 Task: Create a due date automation trigger when advanced on, 2 days before a card is due add dates starting in less than 1 working days at 11:00 AM.
Action: Mouse moved to (1182, 356)
Screenshot: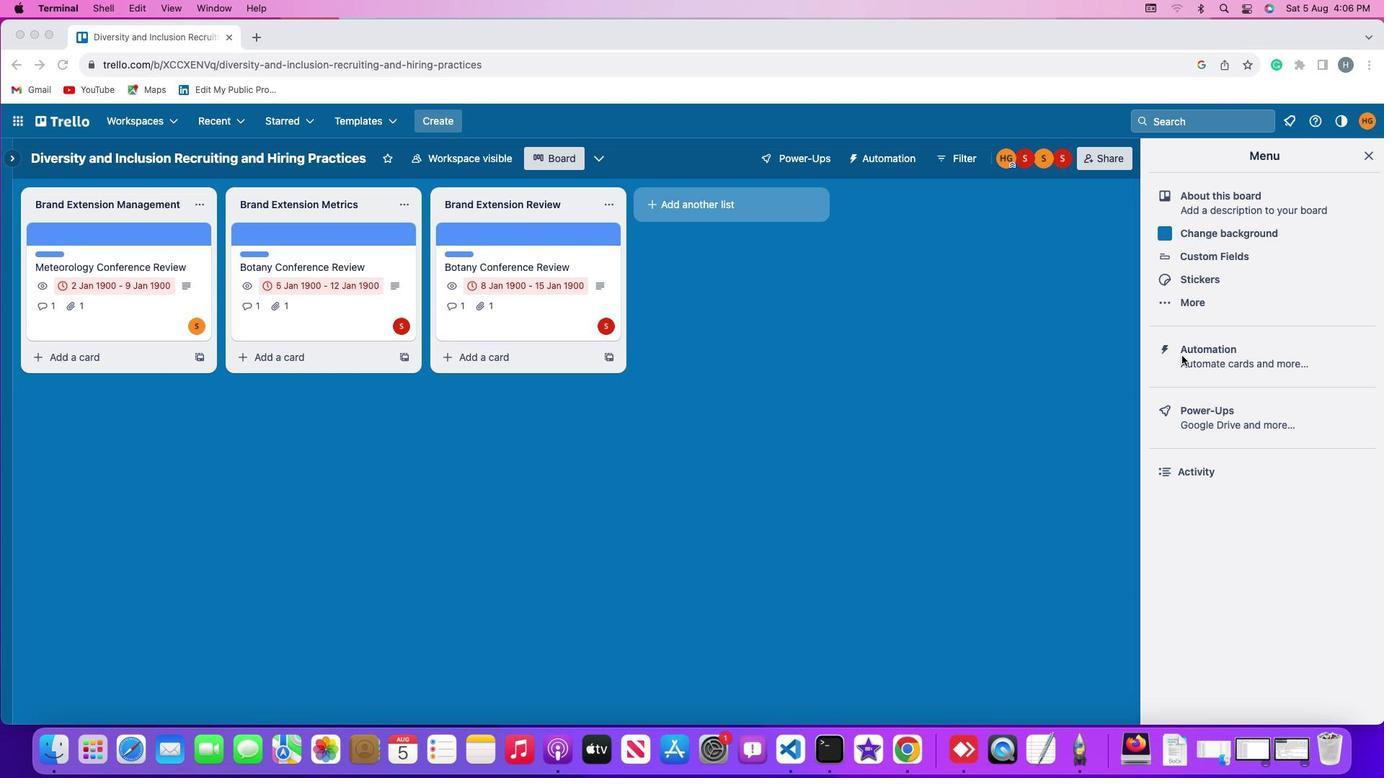 
Action: Mouse pressed left at (1182, 356)
Screenshot: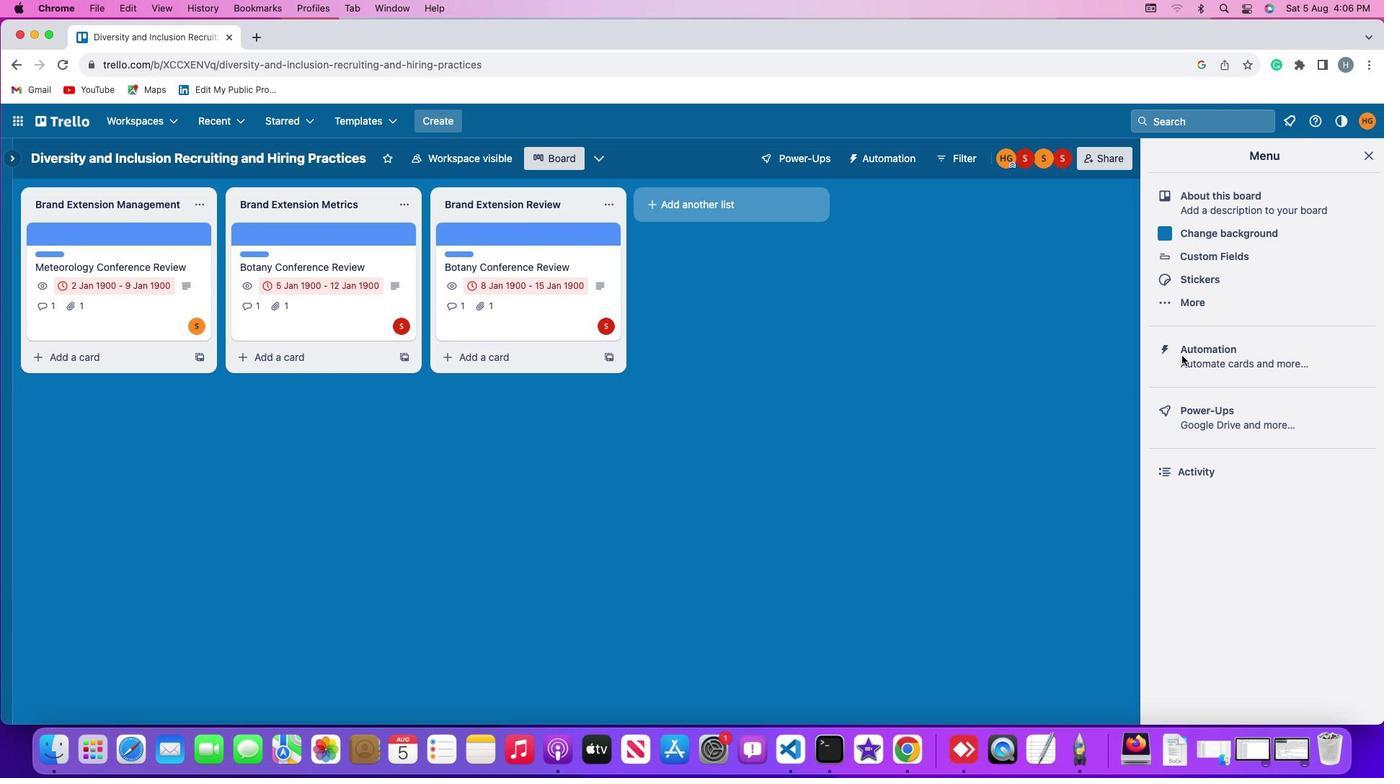 
Action: Mouse pressed left at (1182, 356)
Screenshot: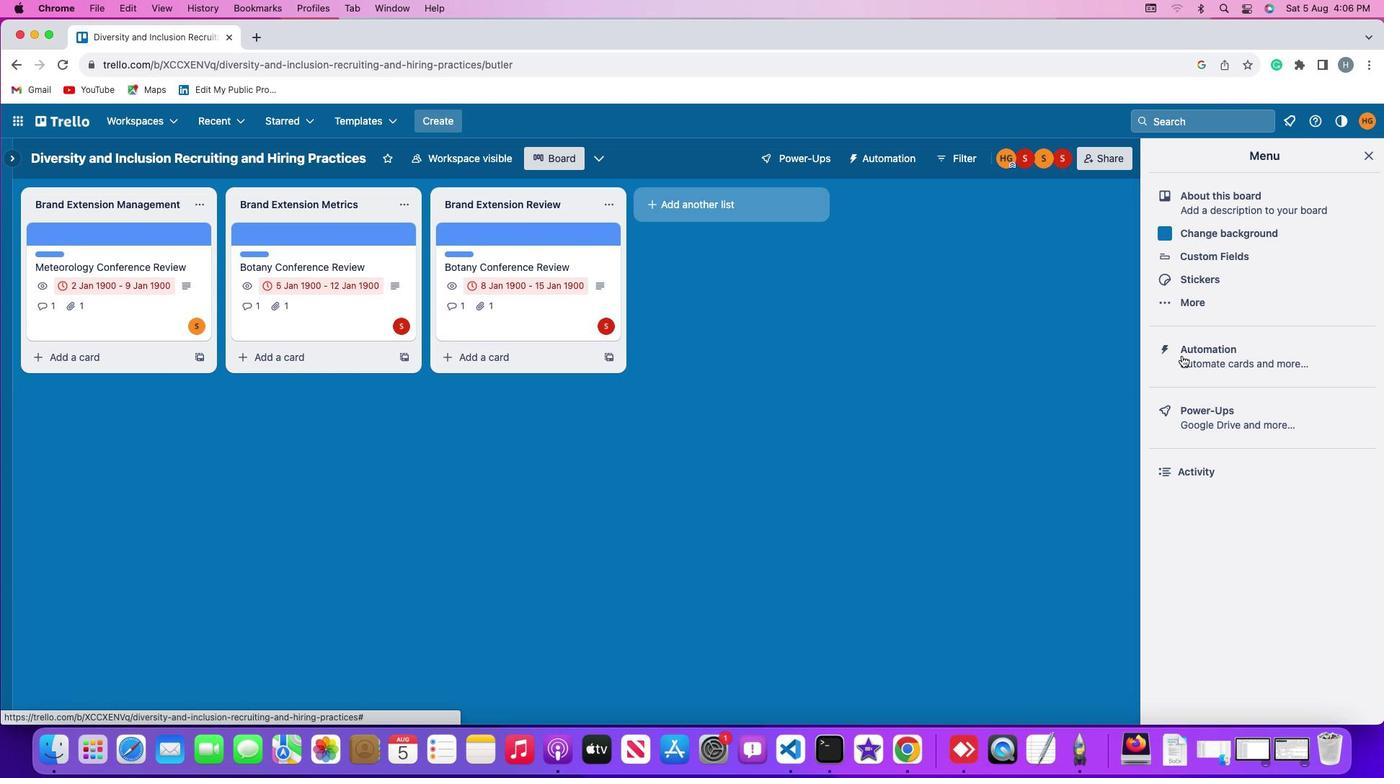 
Action: Mouse moved to (93, 335)
Screenshot: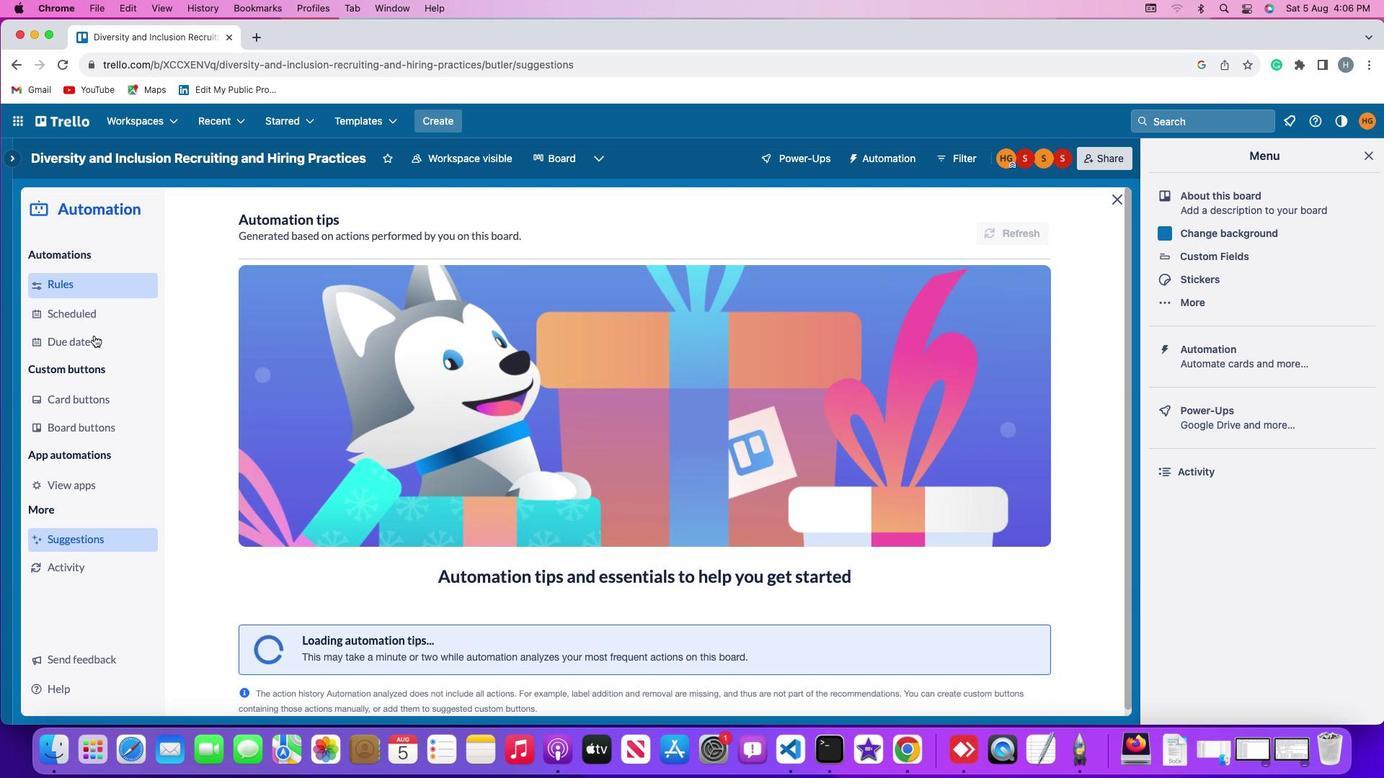 
Action: Mouse pressed left at (93, 335)
Screenshot: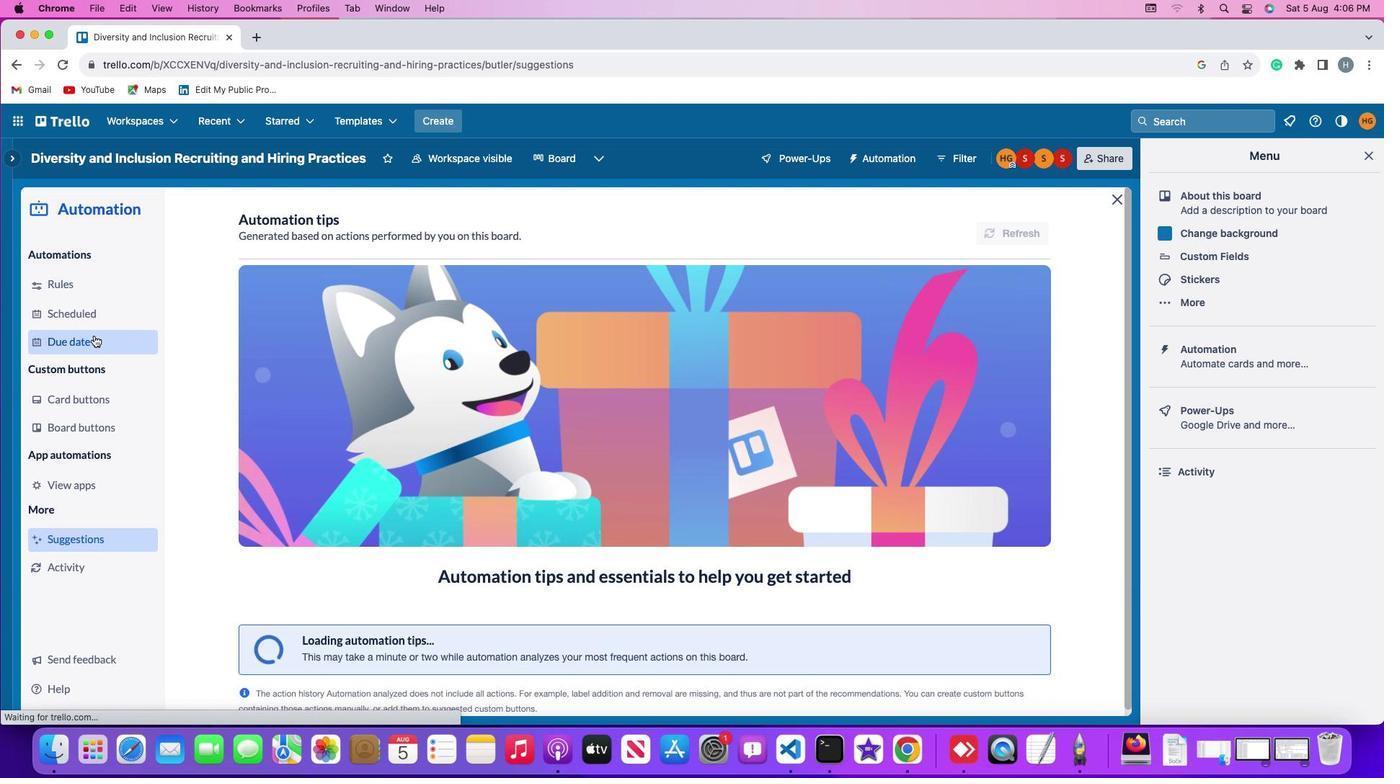 
Action: Mouse moved to (951, 224)
Screenshot: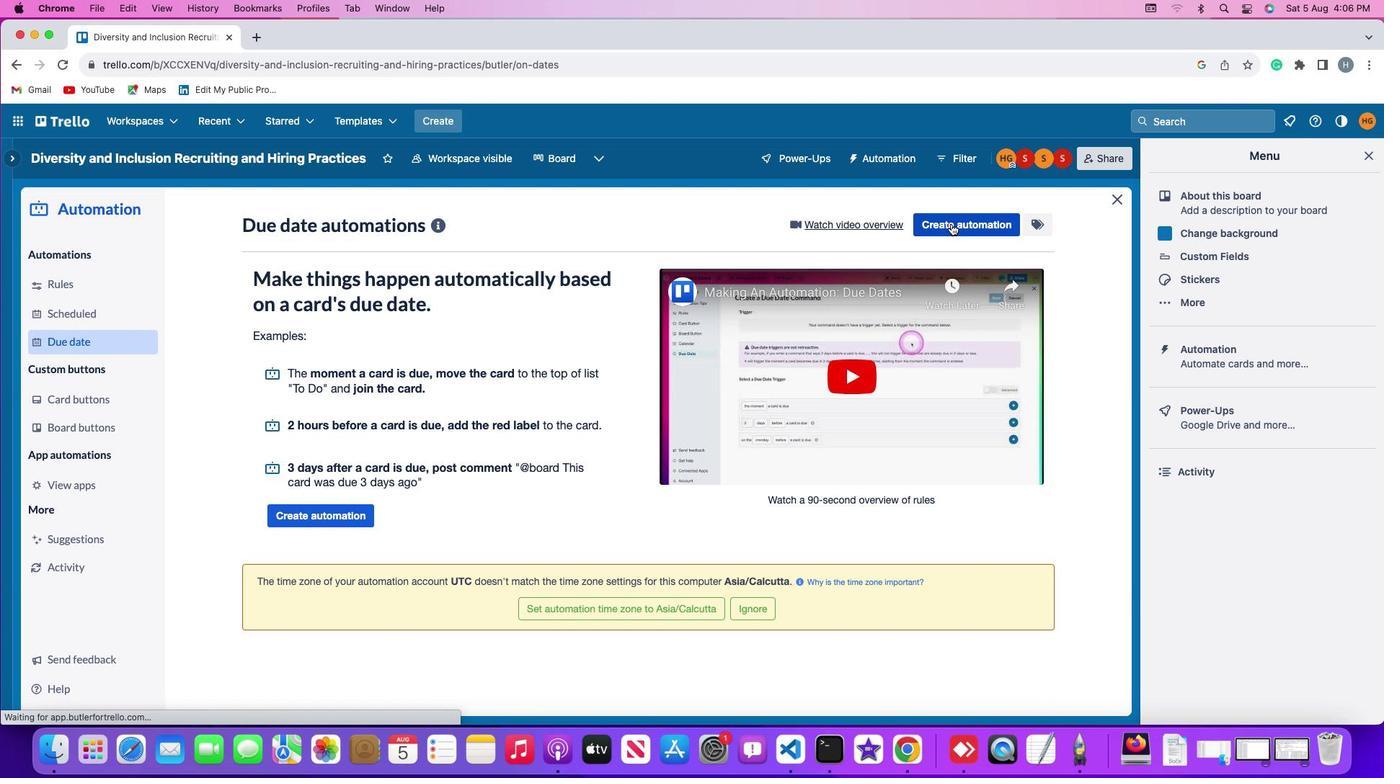 
Action: Mouse pressed left at (951, 224)
Screenshot: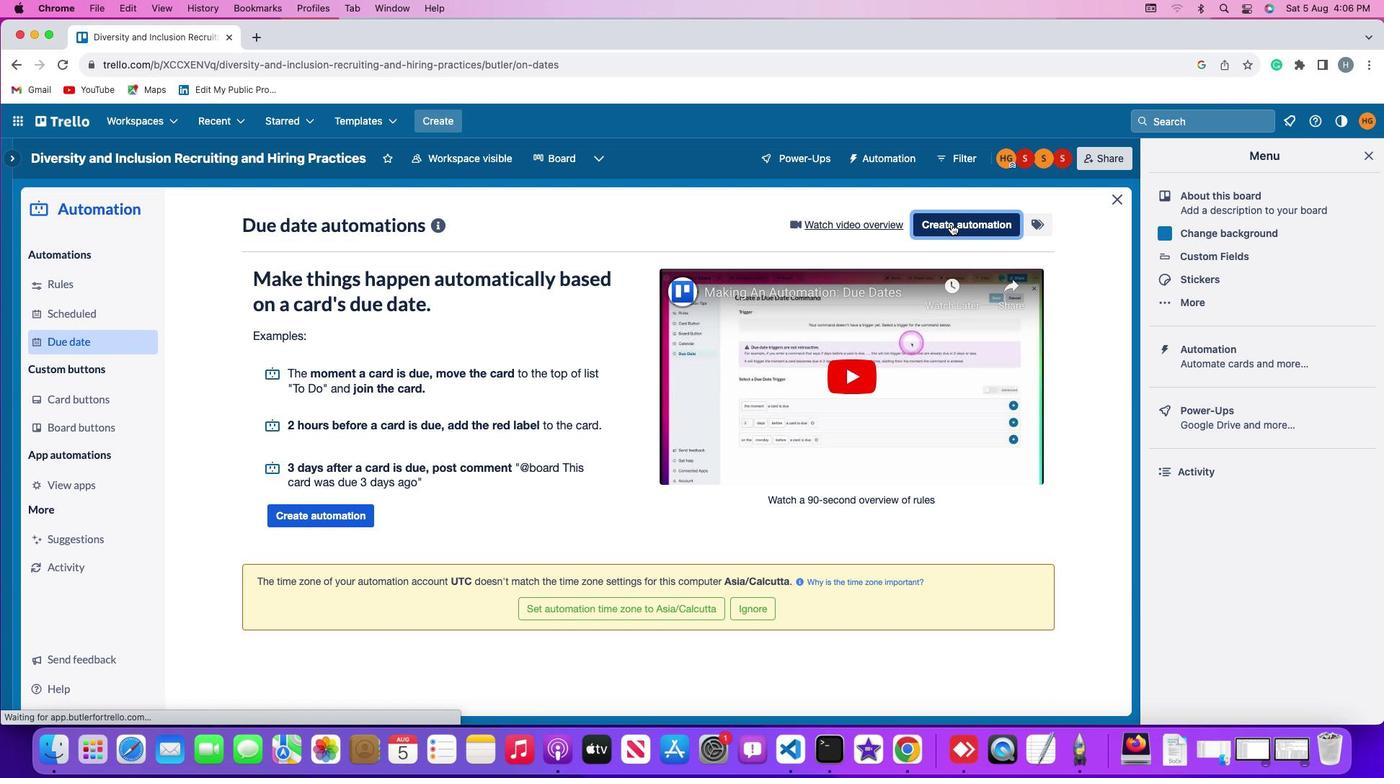 
Action: Mouse moved to (720, 358)
Screenshot: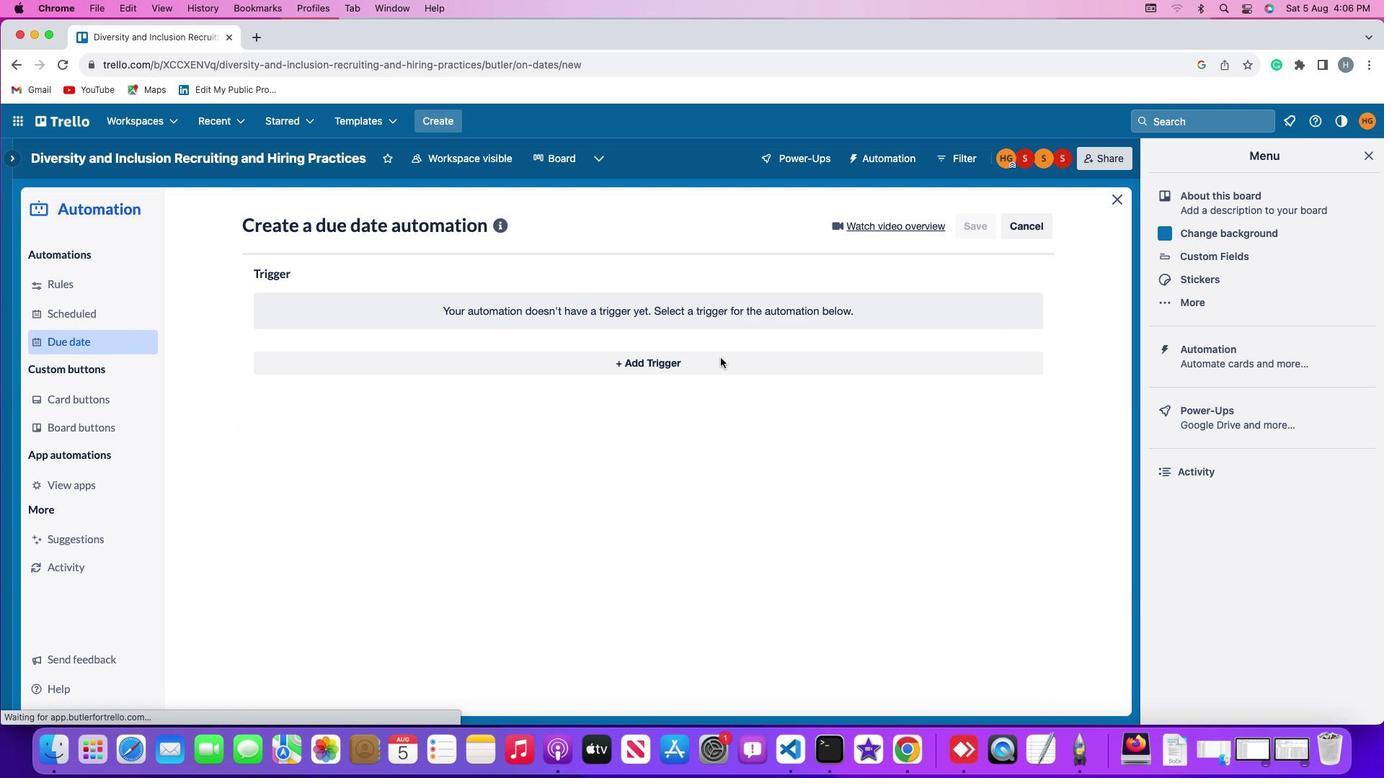 
Action: Mouse pressed left at (720, 358)
Screenshot: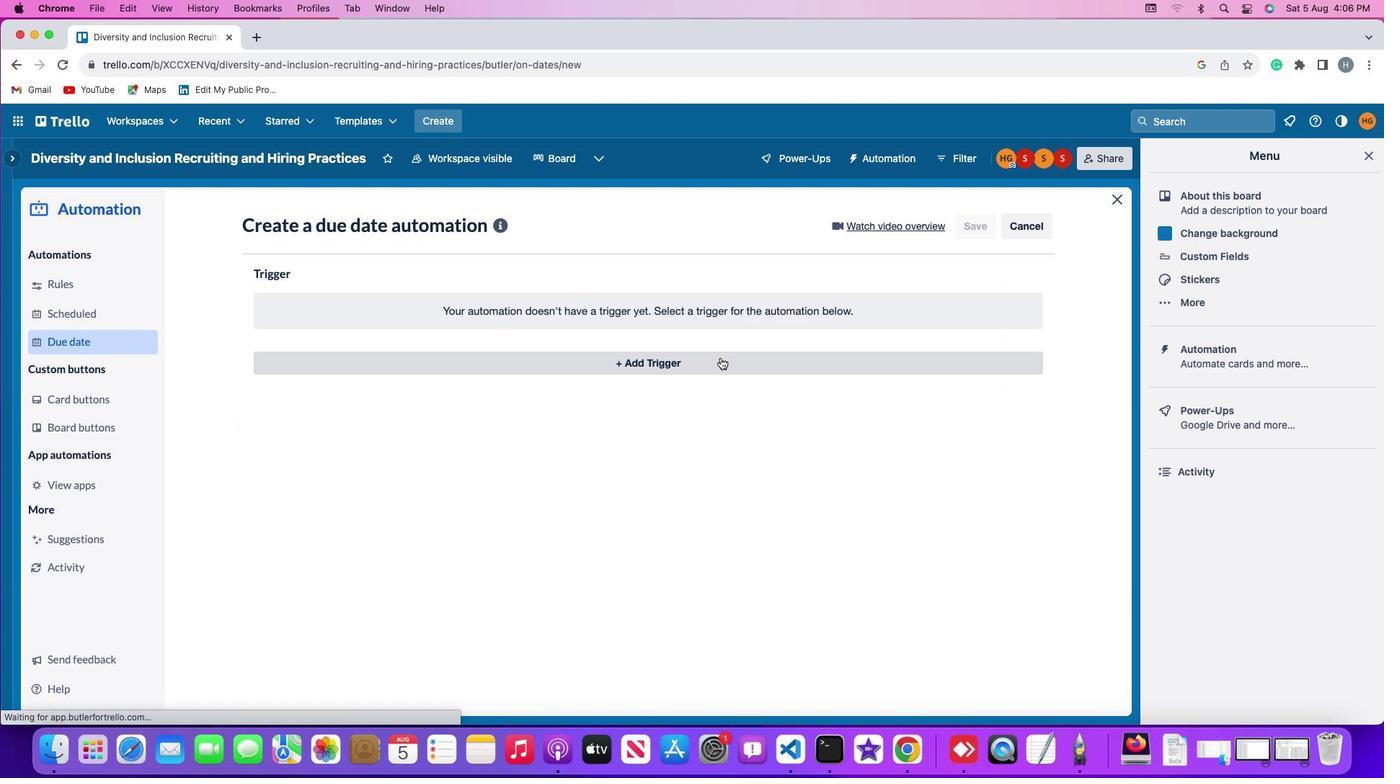 
Action: Mouse moved to (285, 585)
Screenshot: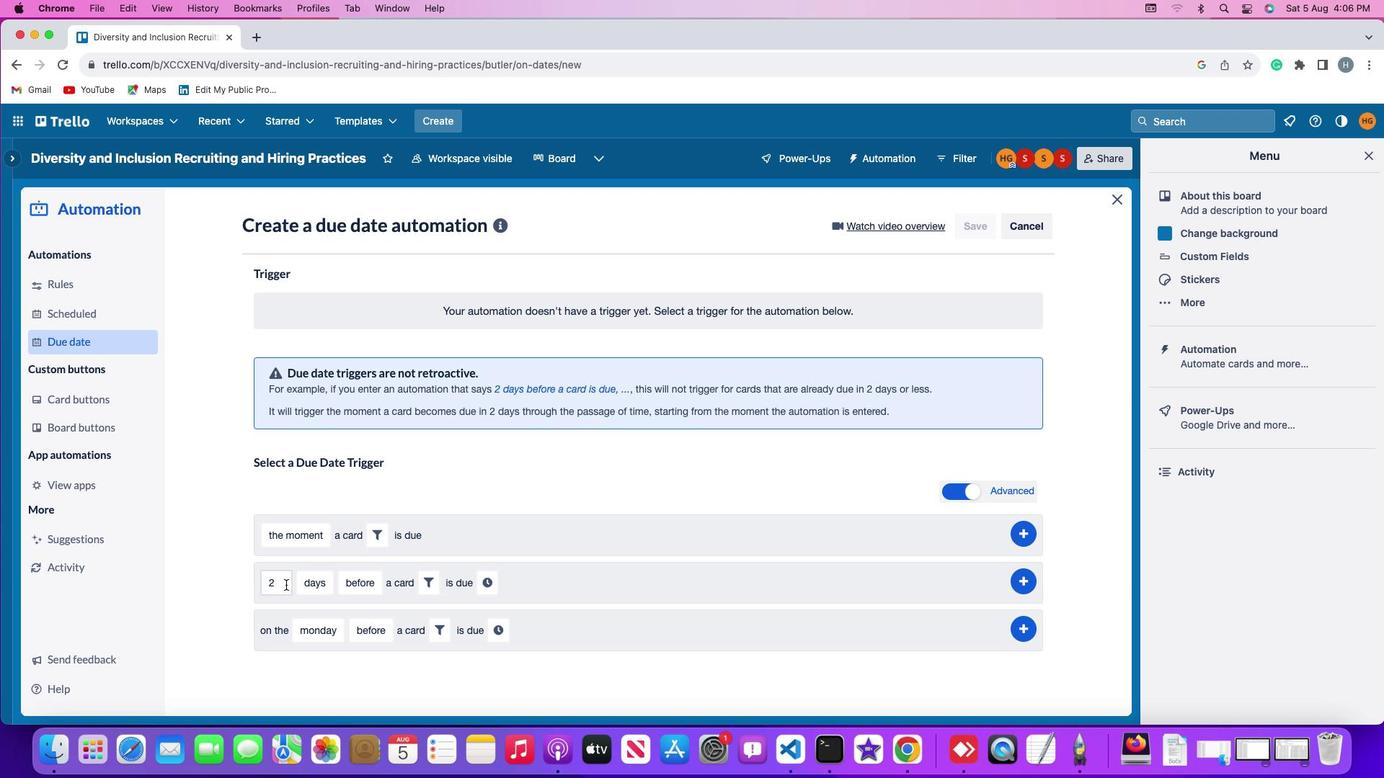 
Action: Mouse pressed left at (285, 585)
Screenshot: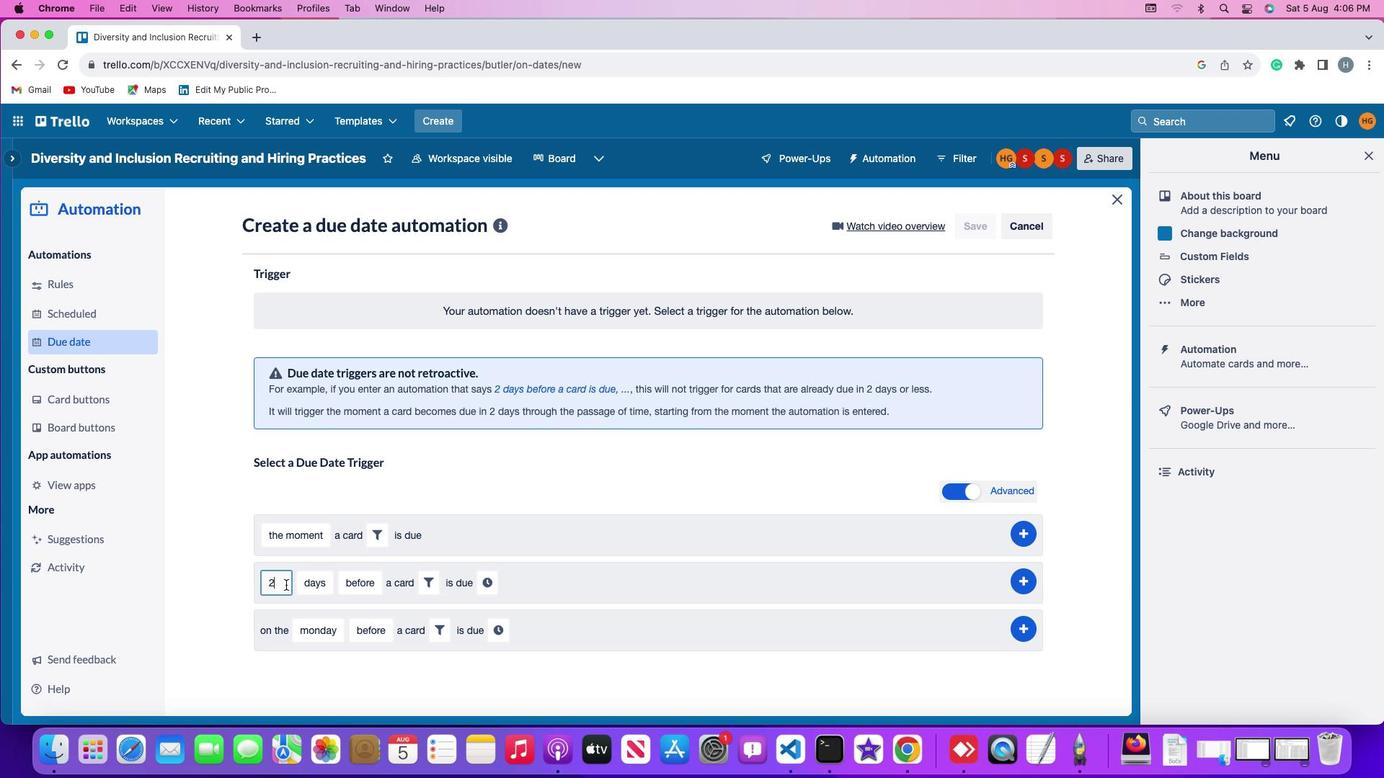 
Action: Key pressed Key.backspace'2'
Screenshot: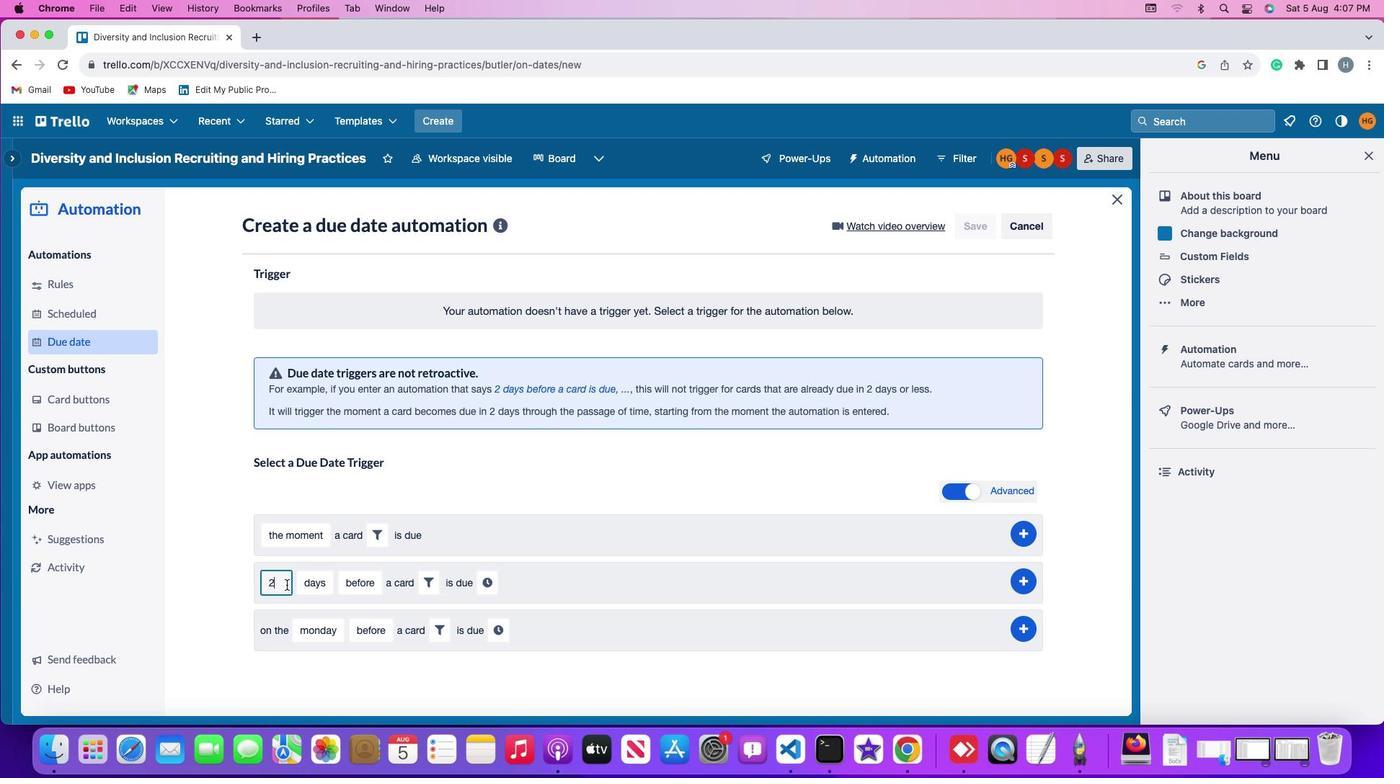 
Action: Mouse moved to (315, 583)
Screenshot: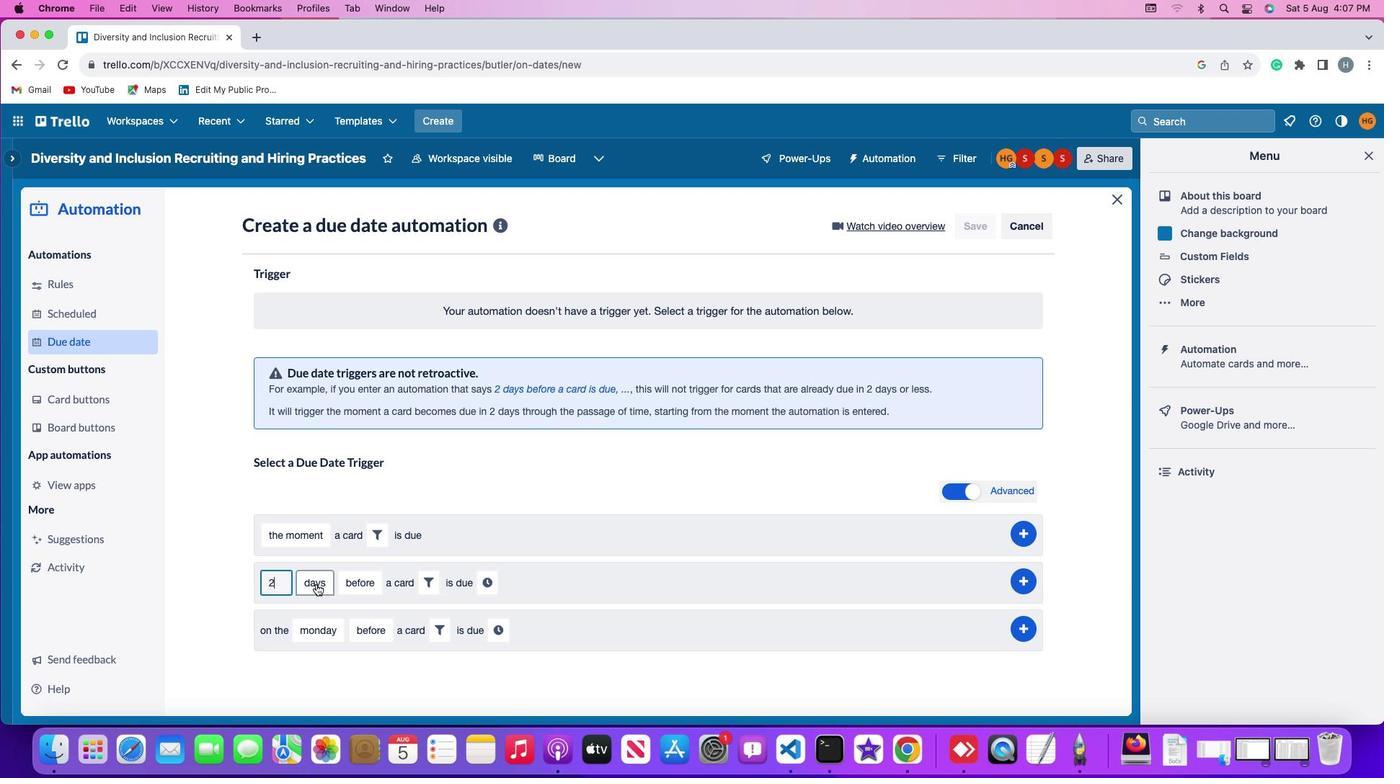 
Action: Mouse pressed left at (315, 583)
Screenshot: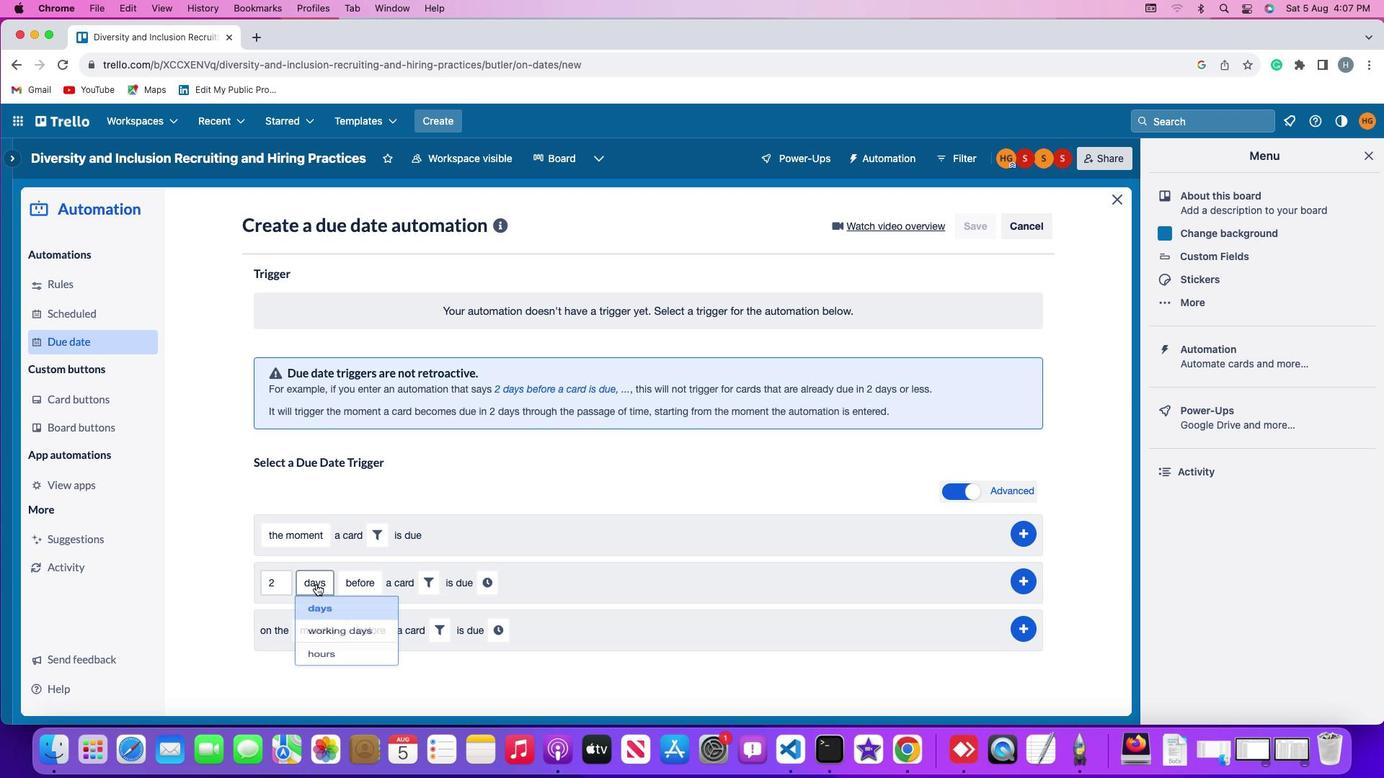 
Action: Mouse moved to (326, 610)
Screenshot: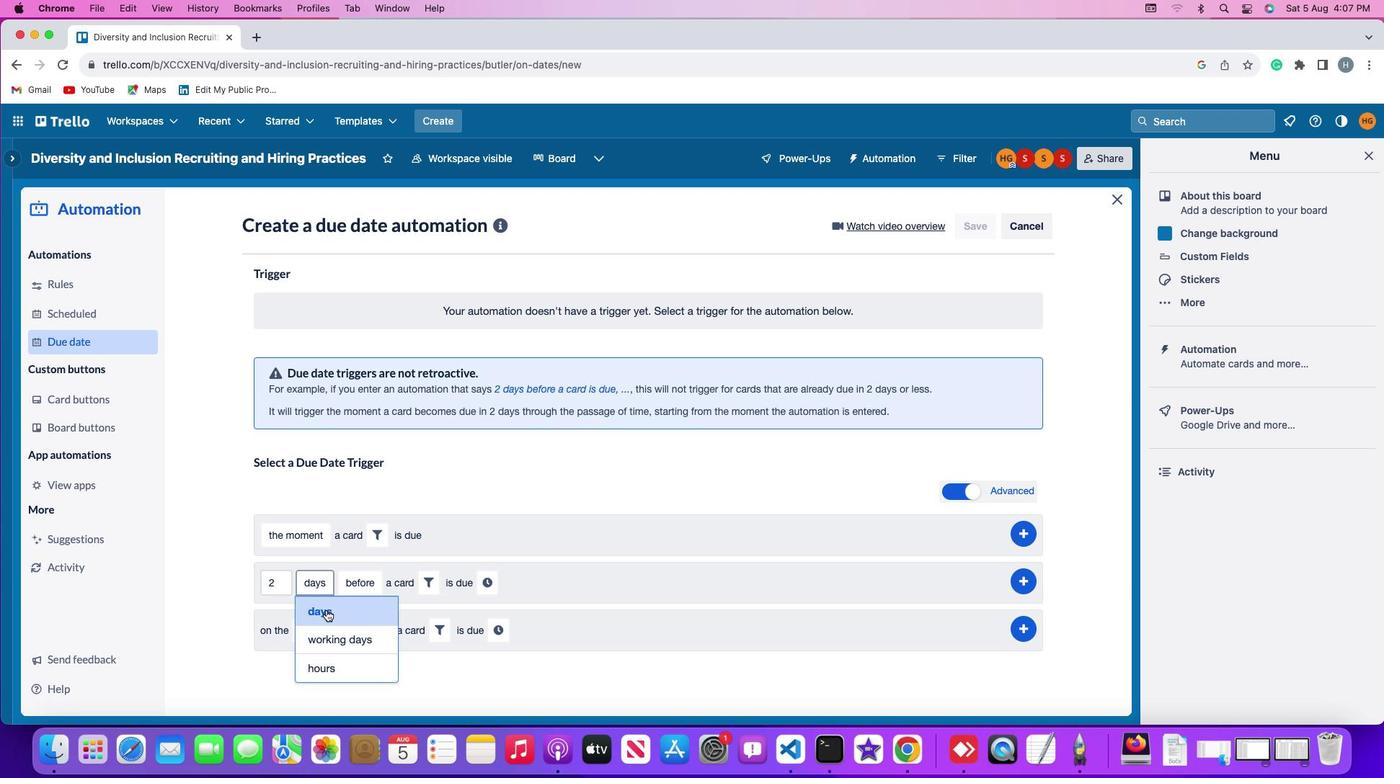 
Action: Mouse pressed left at (326, 610)
Screenshot: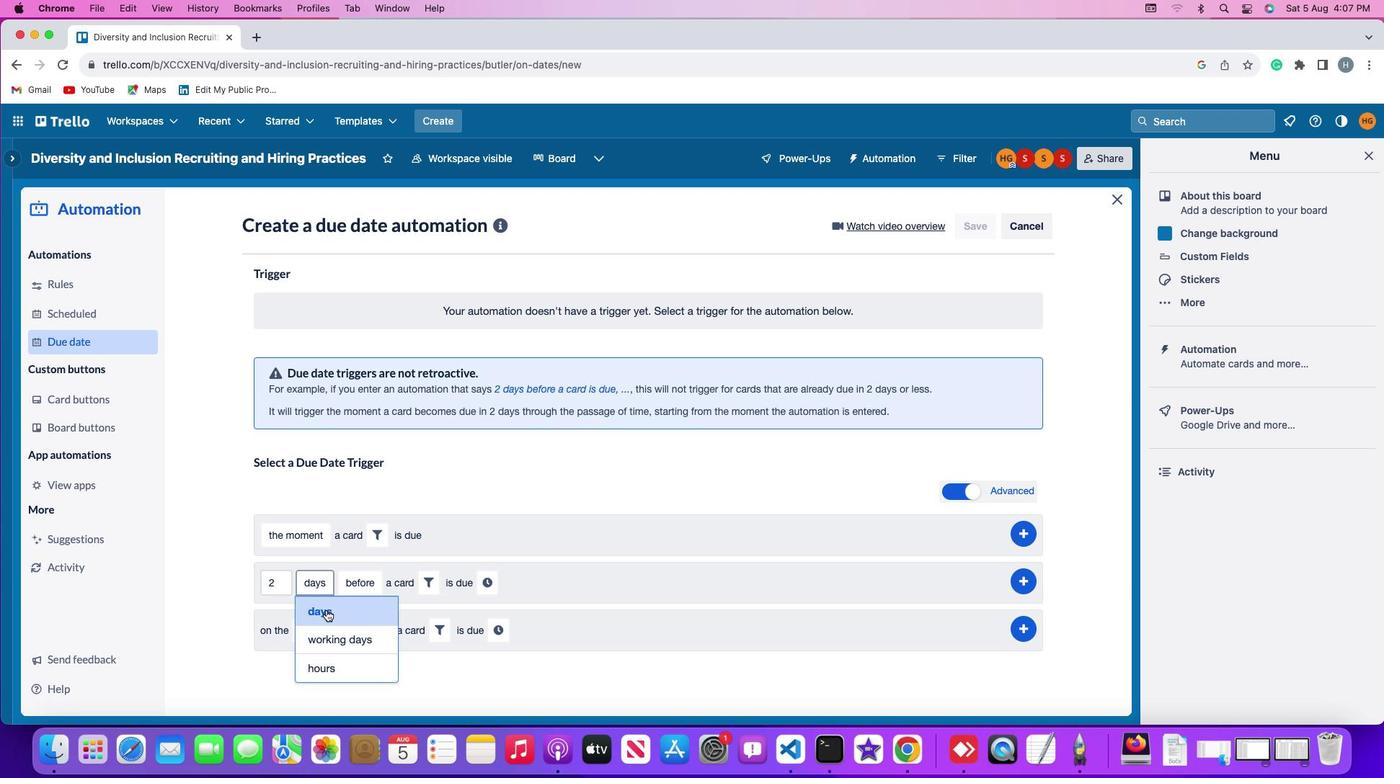 
Action: Mouse moved to (369, 578)
Screenshot: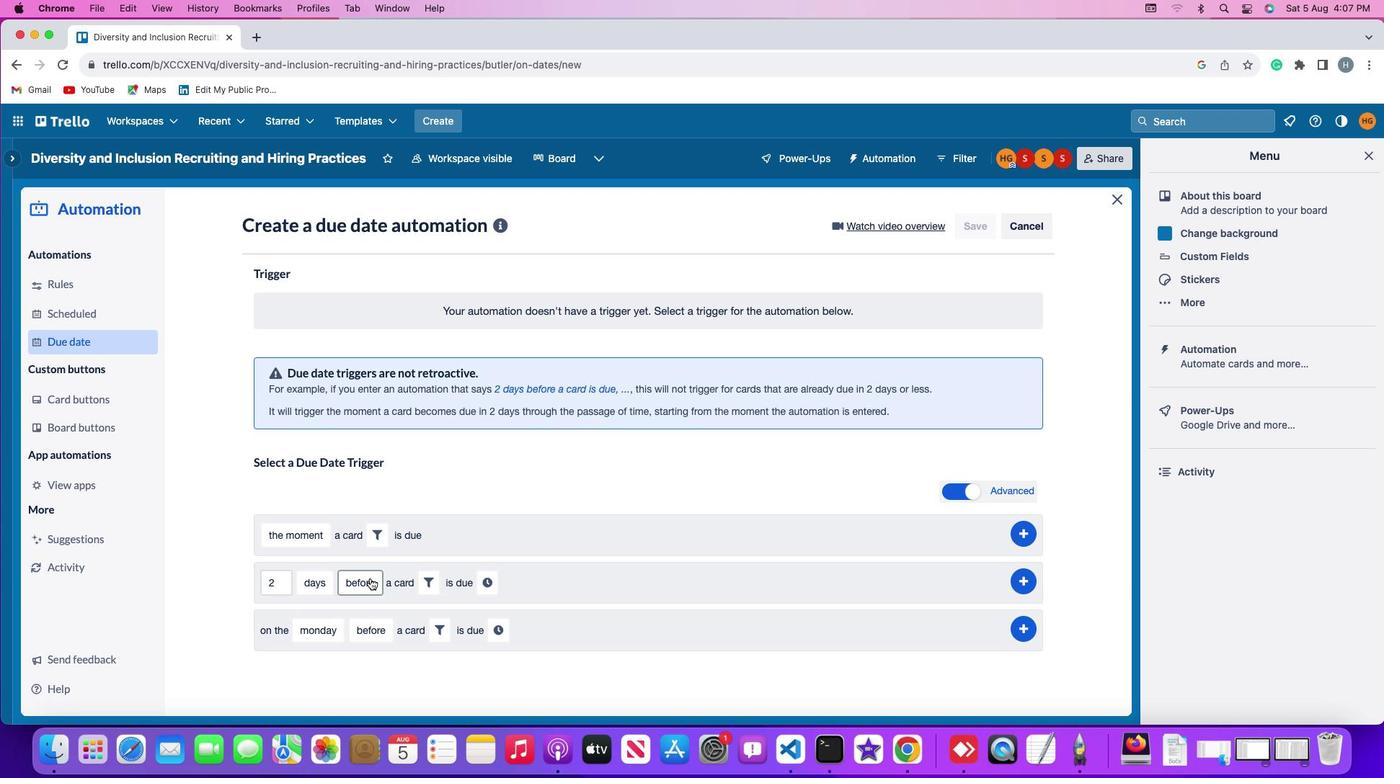 
Action: Mouse pressed left at (369, 578)
Screenshot: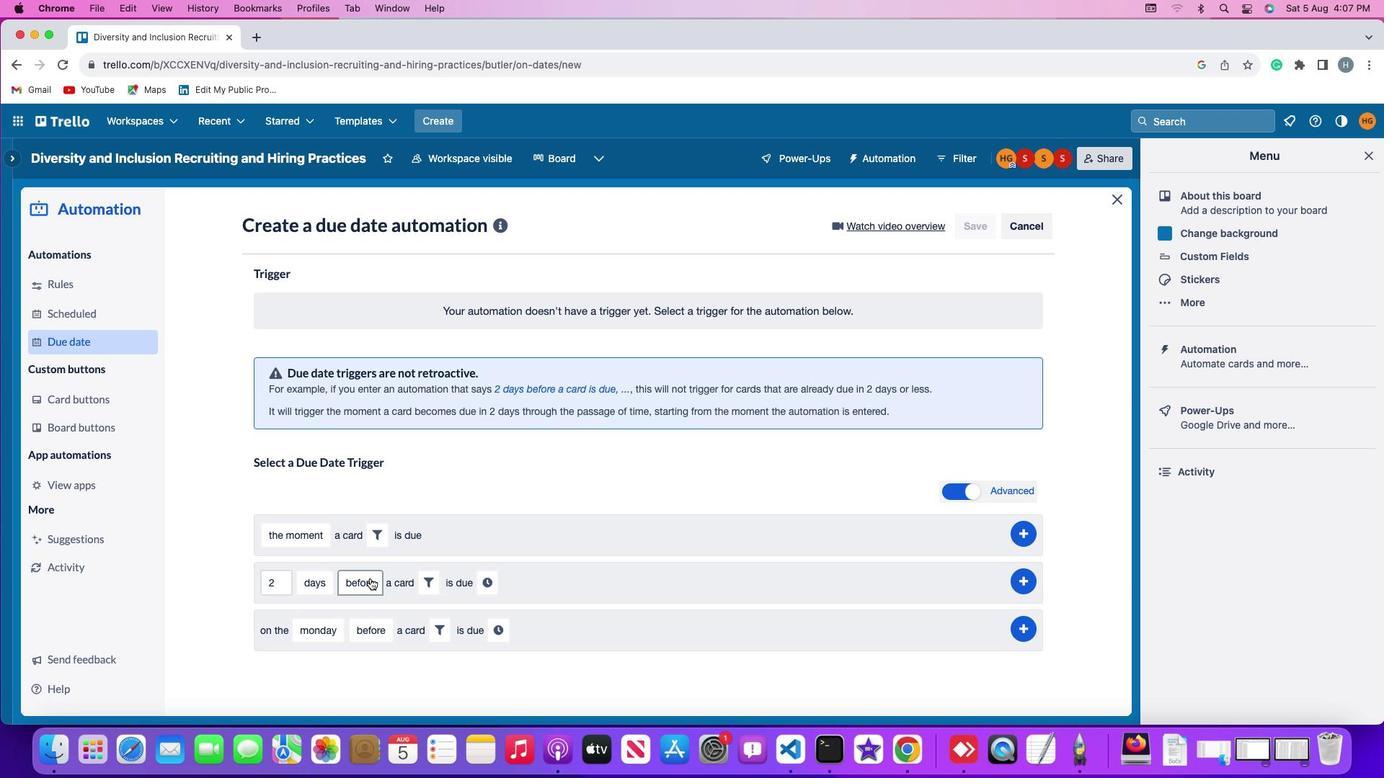 
Action: Mouse moved to (372, 608)
Screenshot: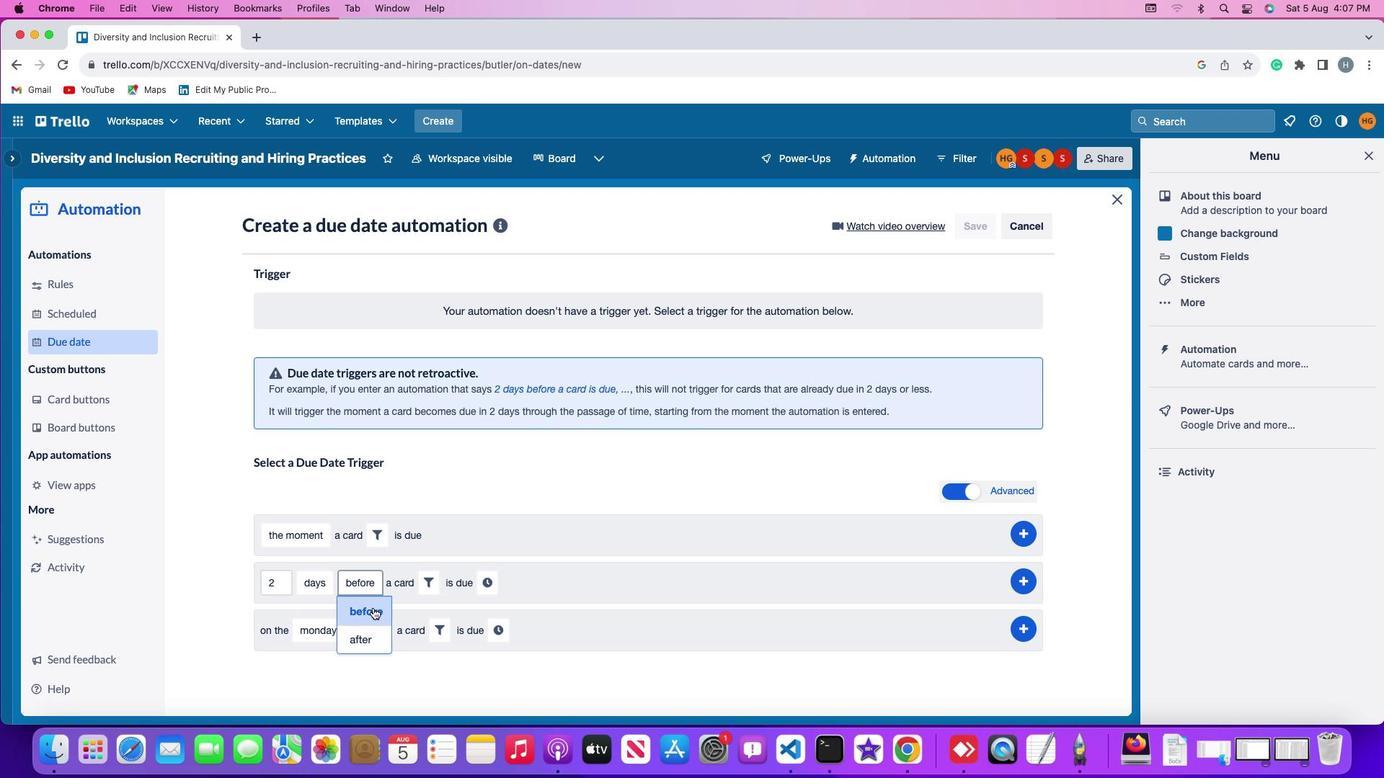 
Action: Mouse pressed left at (372, 608)
Screenshot: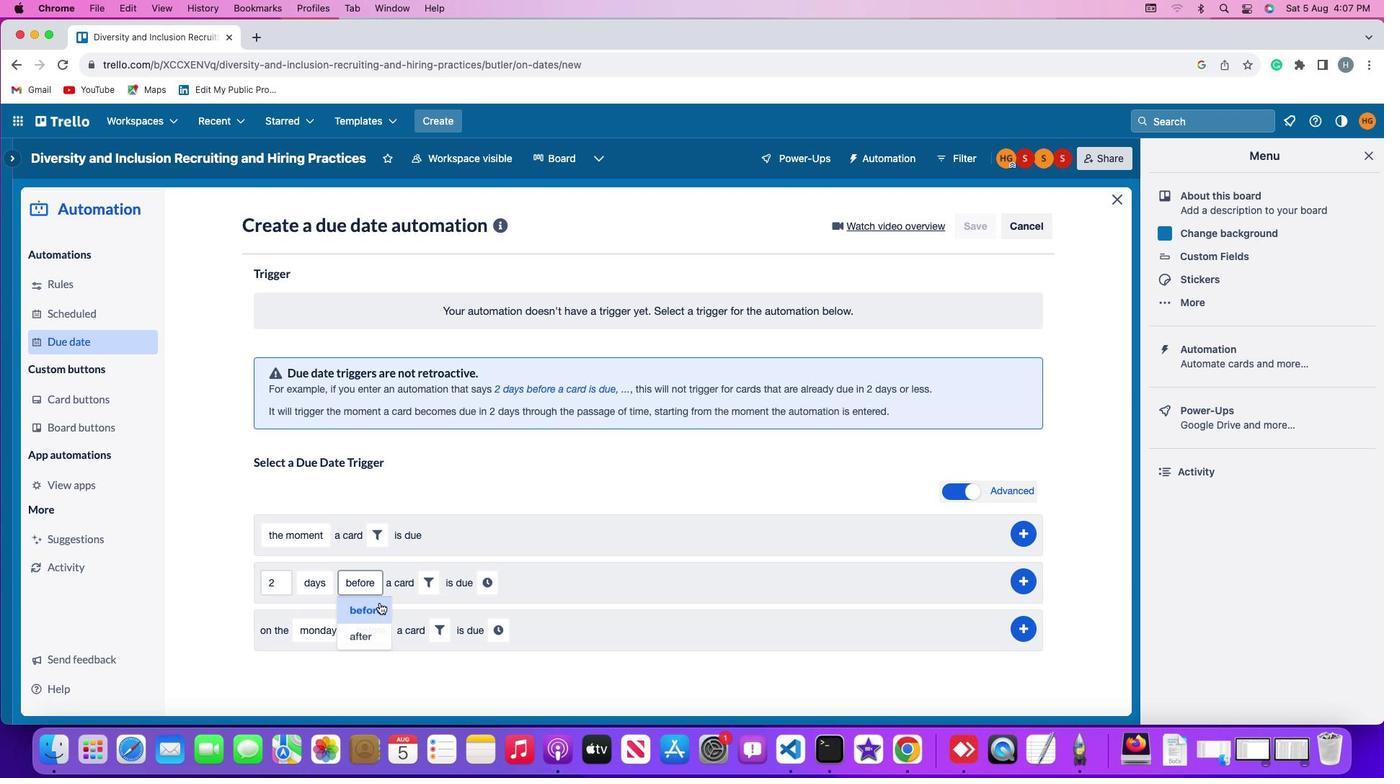 
Action: Mouse moved to (423, 582)
Screenshot: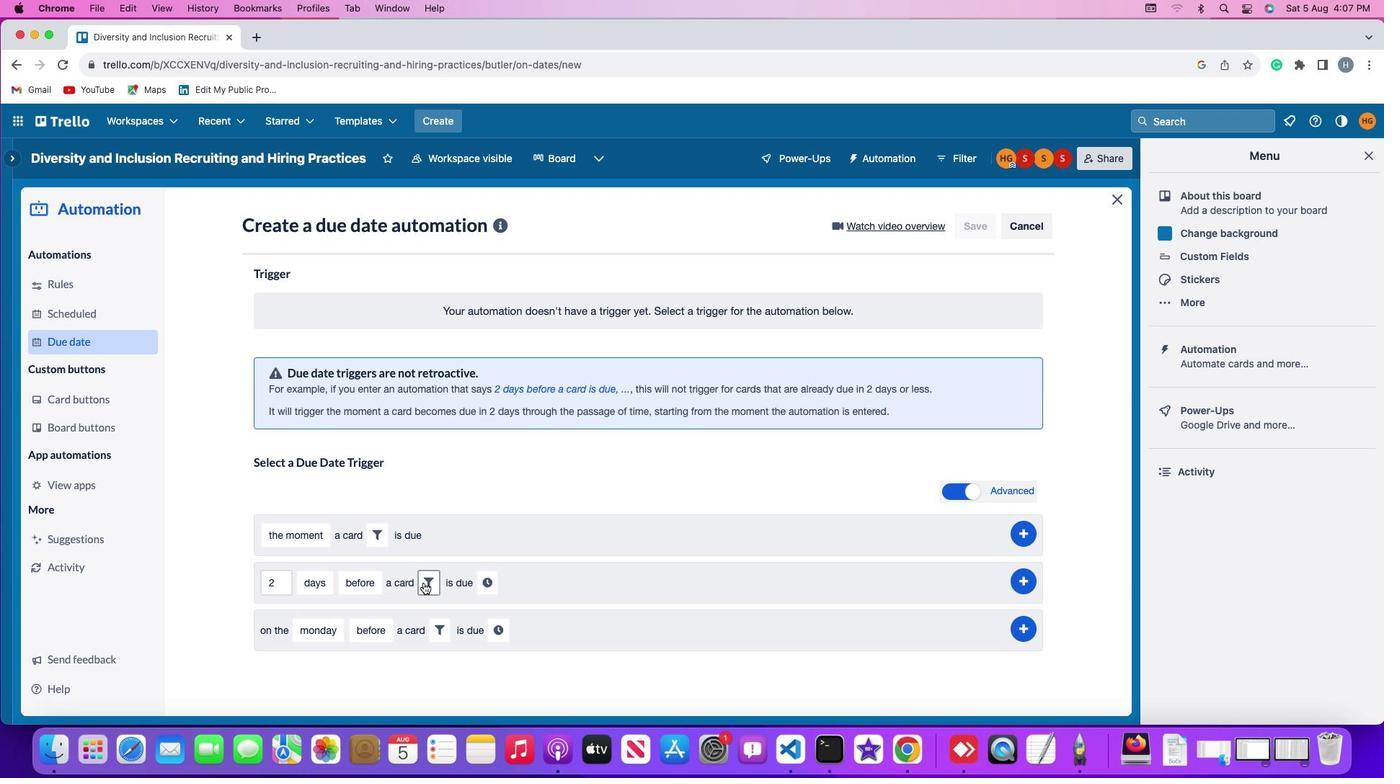 
Action: Mouse pressed left at (423, 582)
Screenshot: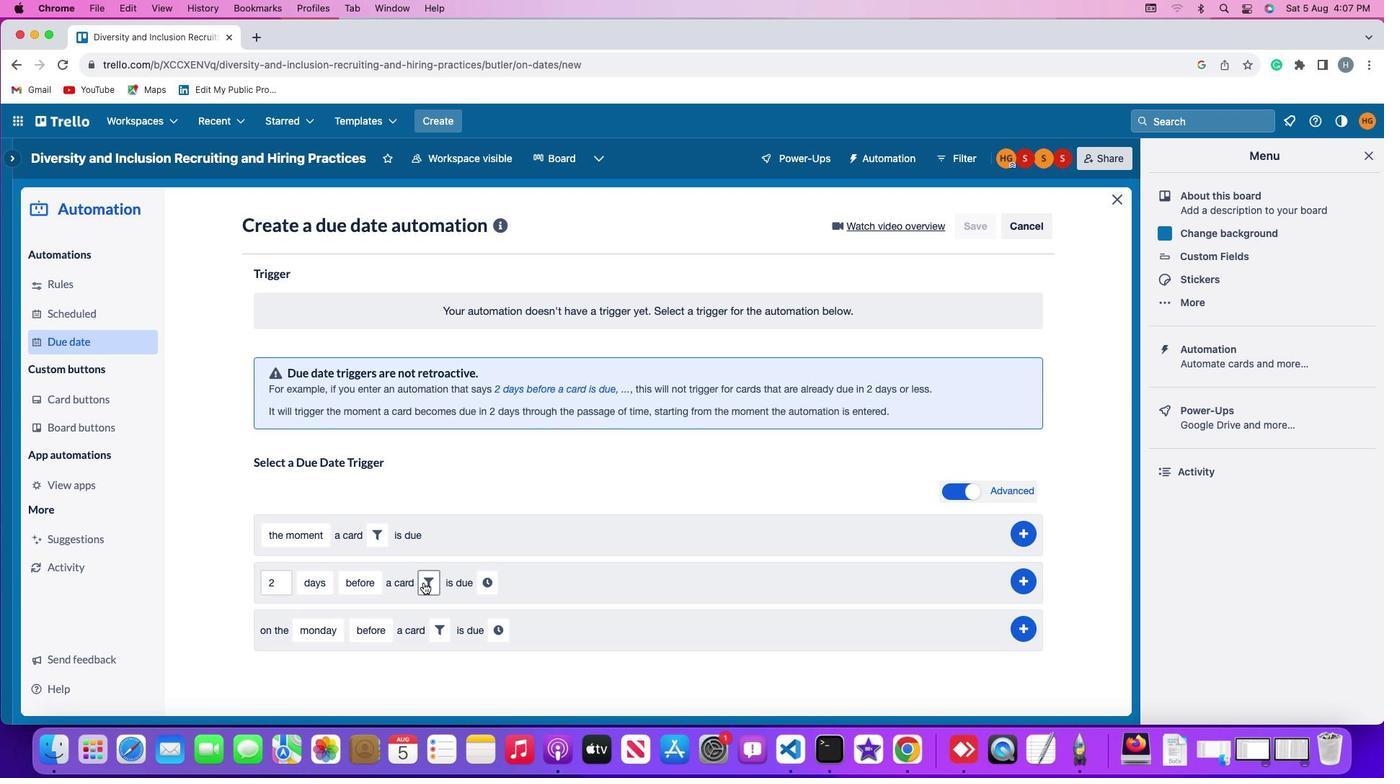 
Action: Mouse moved to (507, 629)
Screenshot: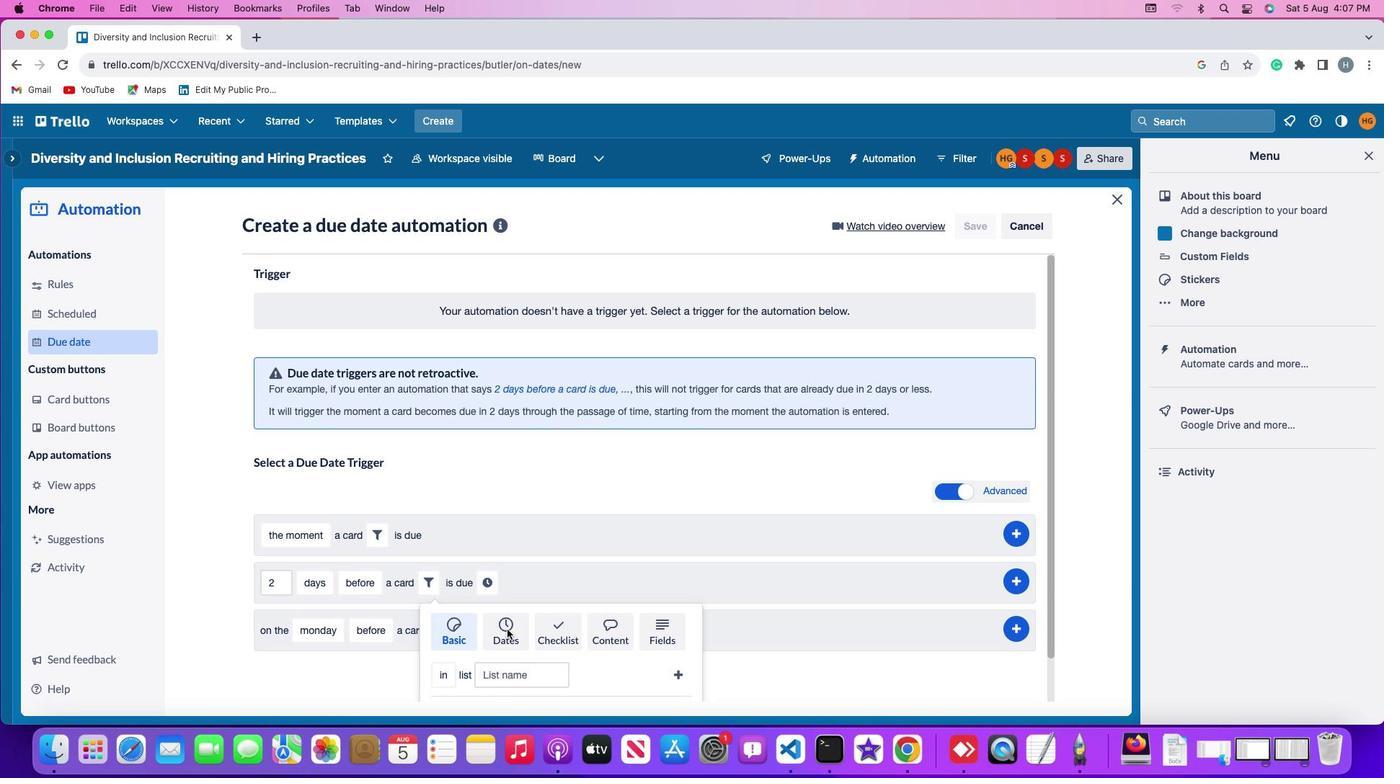 
Action: Mouse pressed left at (507, 629)
Screenshot: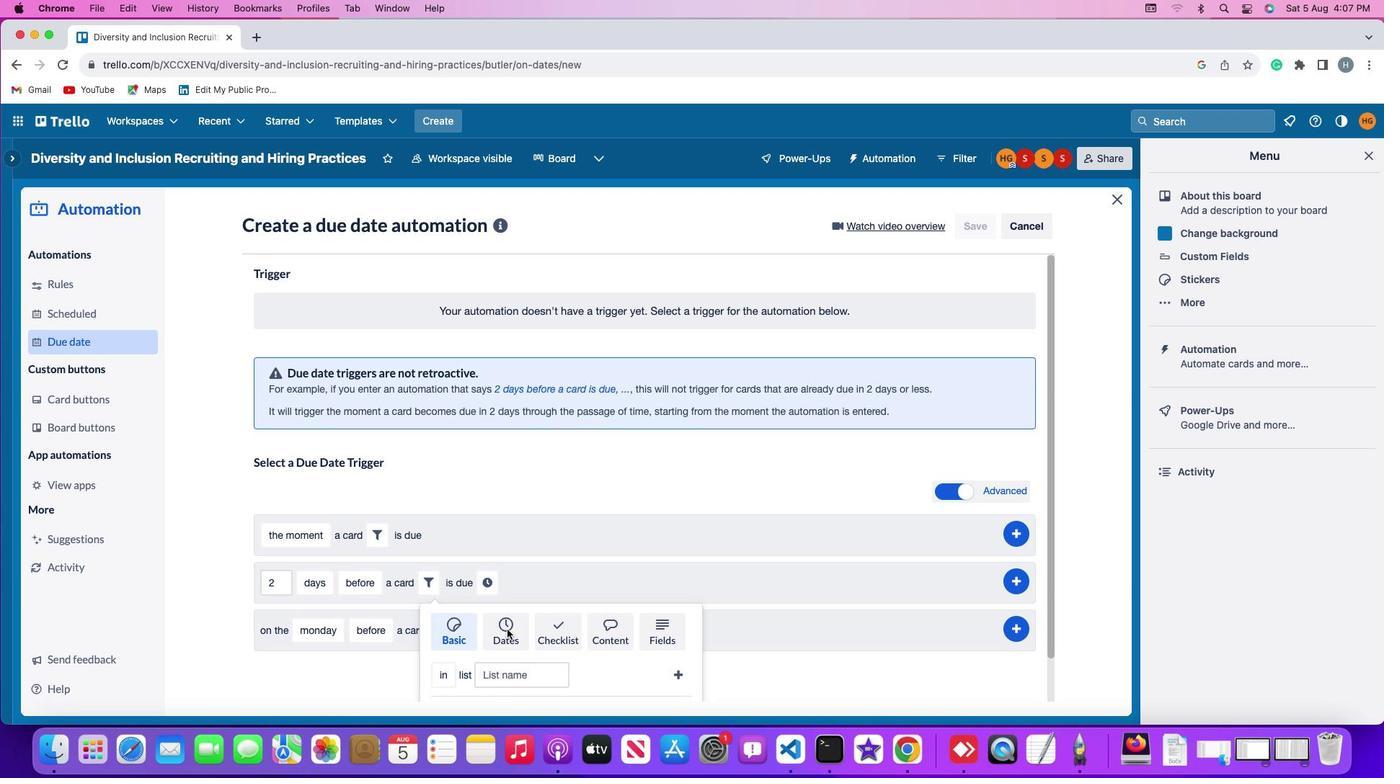 
Action: Mouse moved to (507, 629)
Screenshot: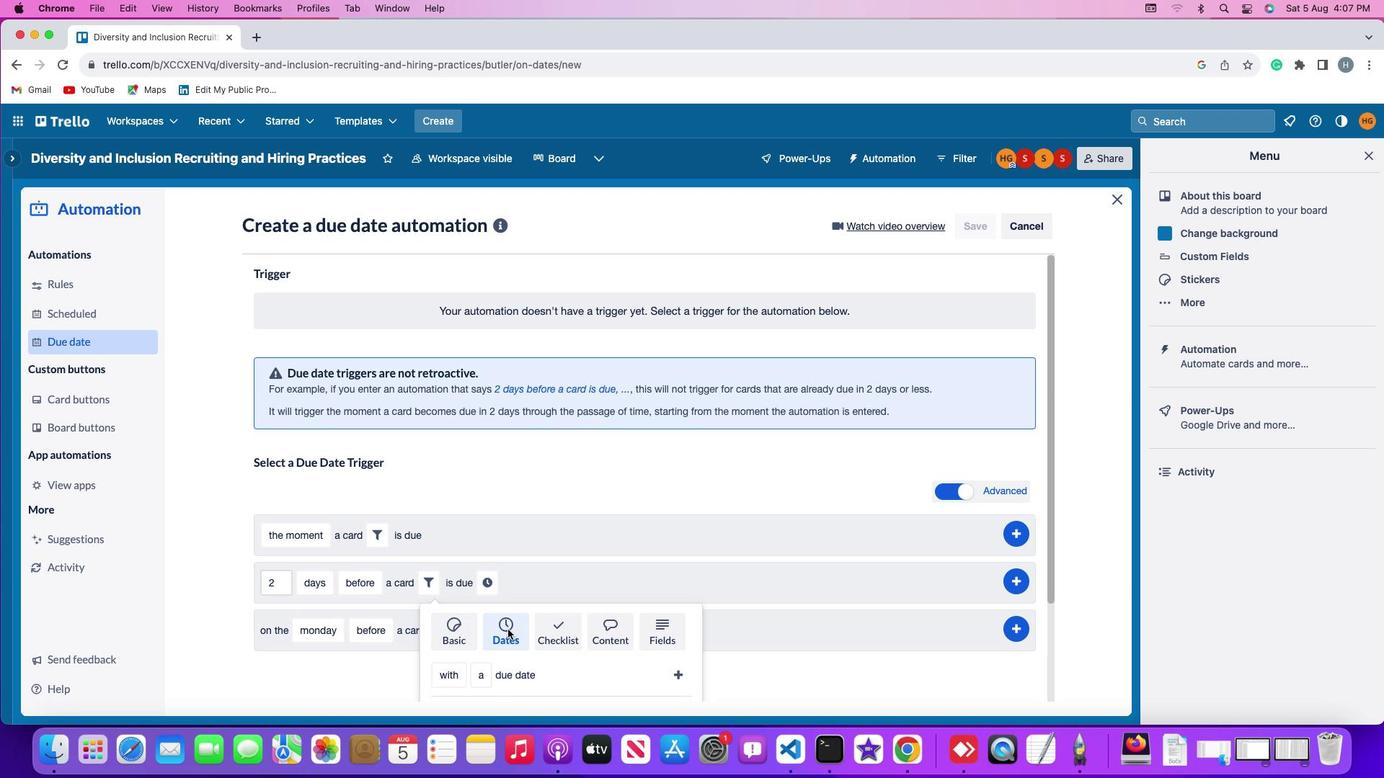 
Action: Mouse scrolled (507, 629) with delta (0, 0)
Screenshot: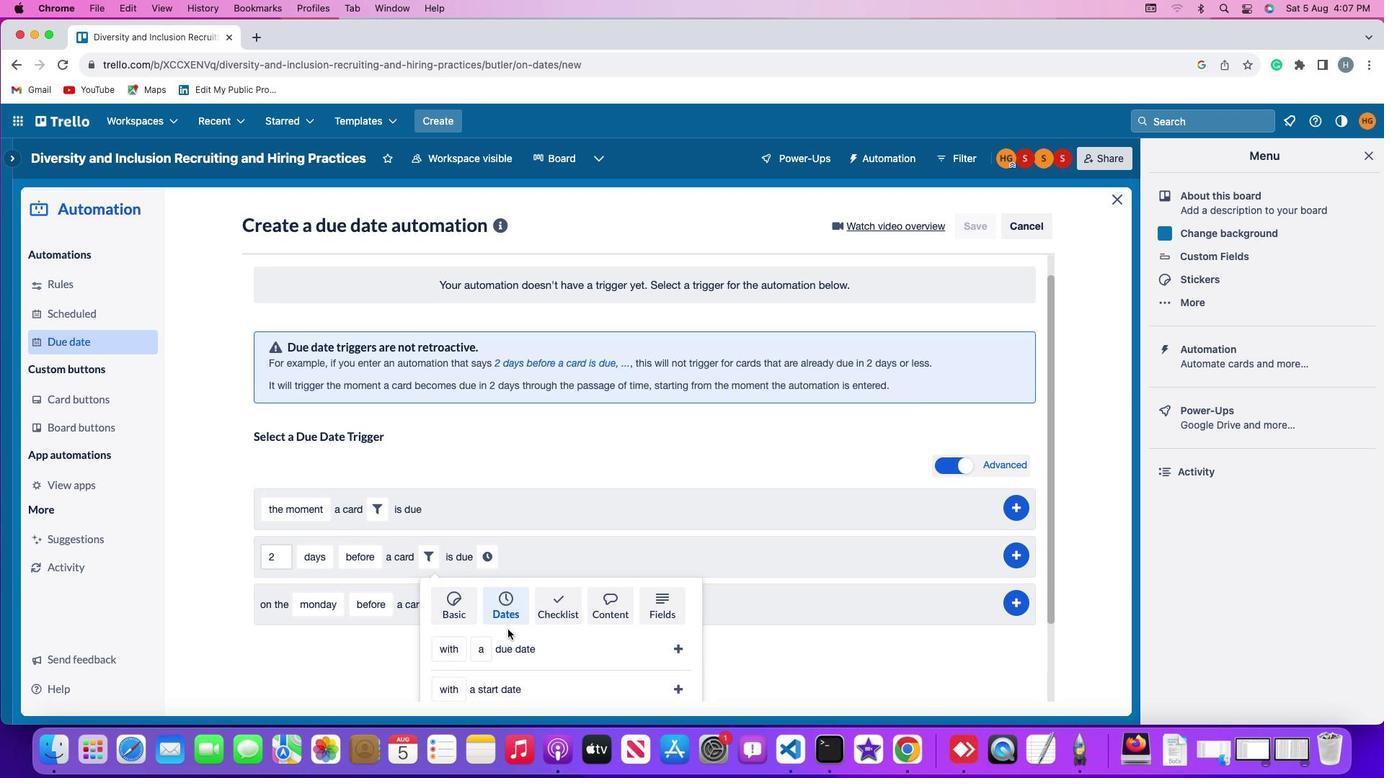 
Action: Mouse scrolled (507, 629) with delta (0, 0)
Screenshot: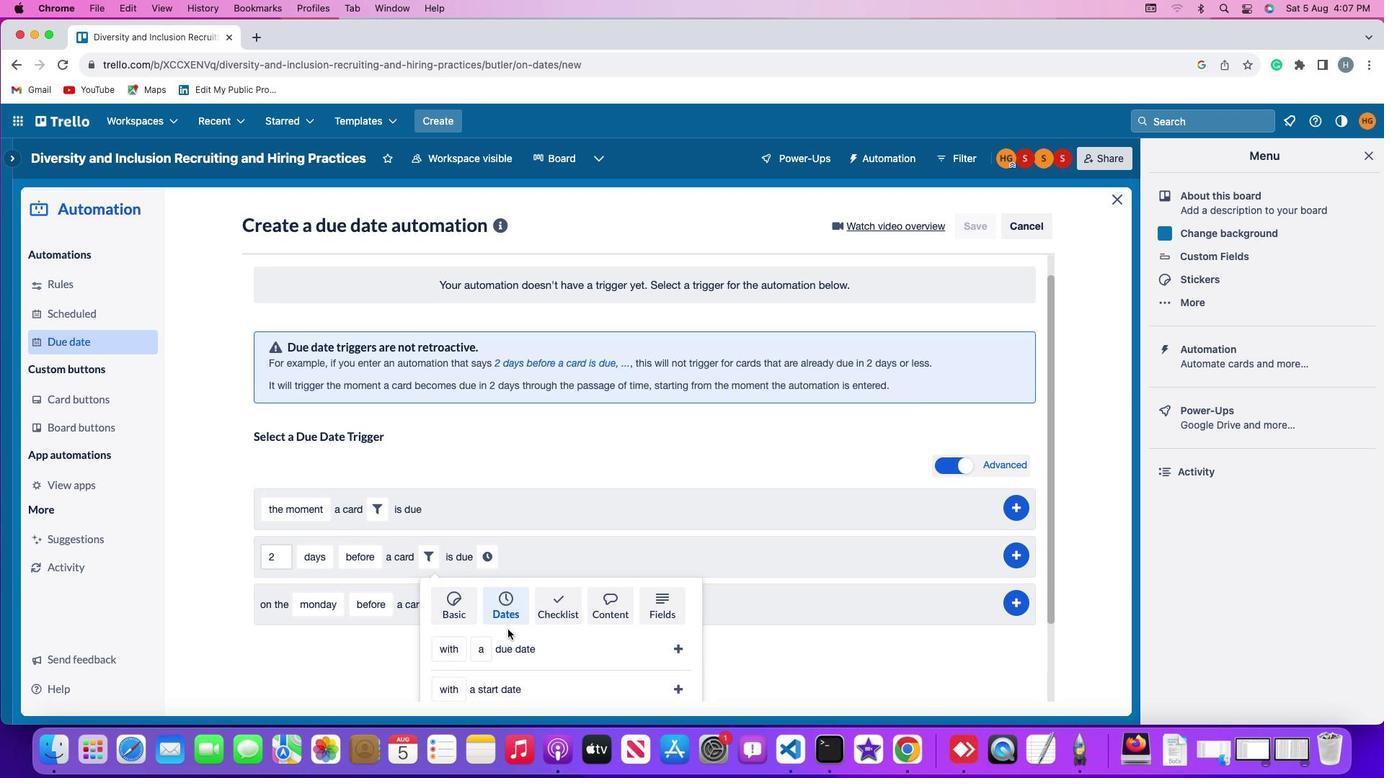 
Action: Mouse scrolled (507, 629) with delta (0, -2)
Screenshot: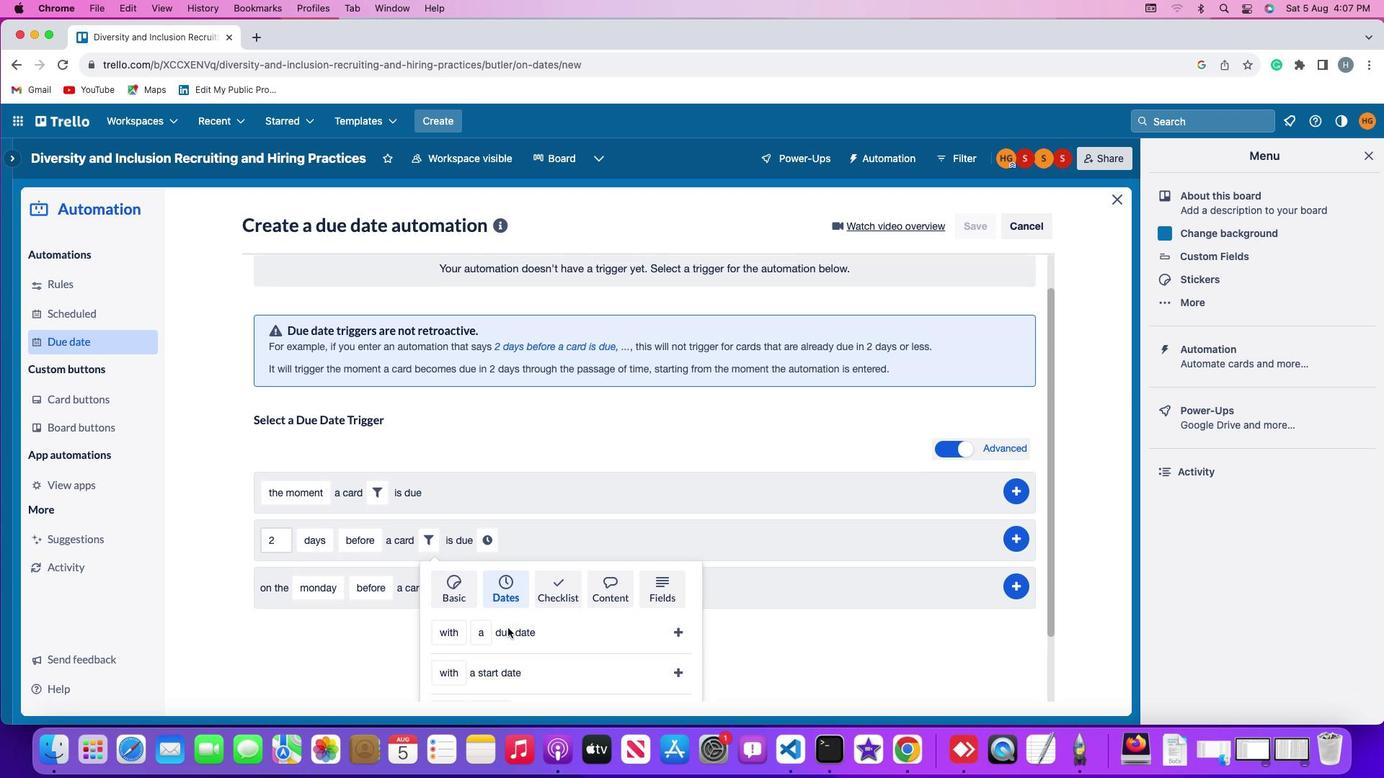 
Action: Mouse scrolled (507, 629) with delta (0, -3)
Screenshot: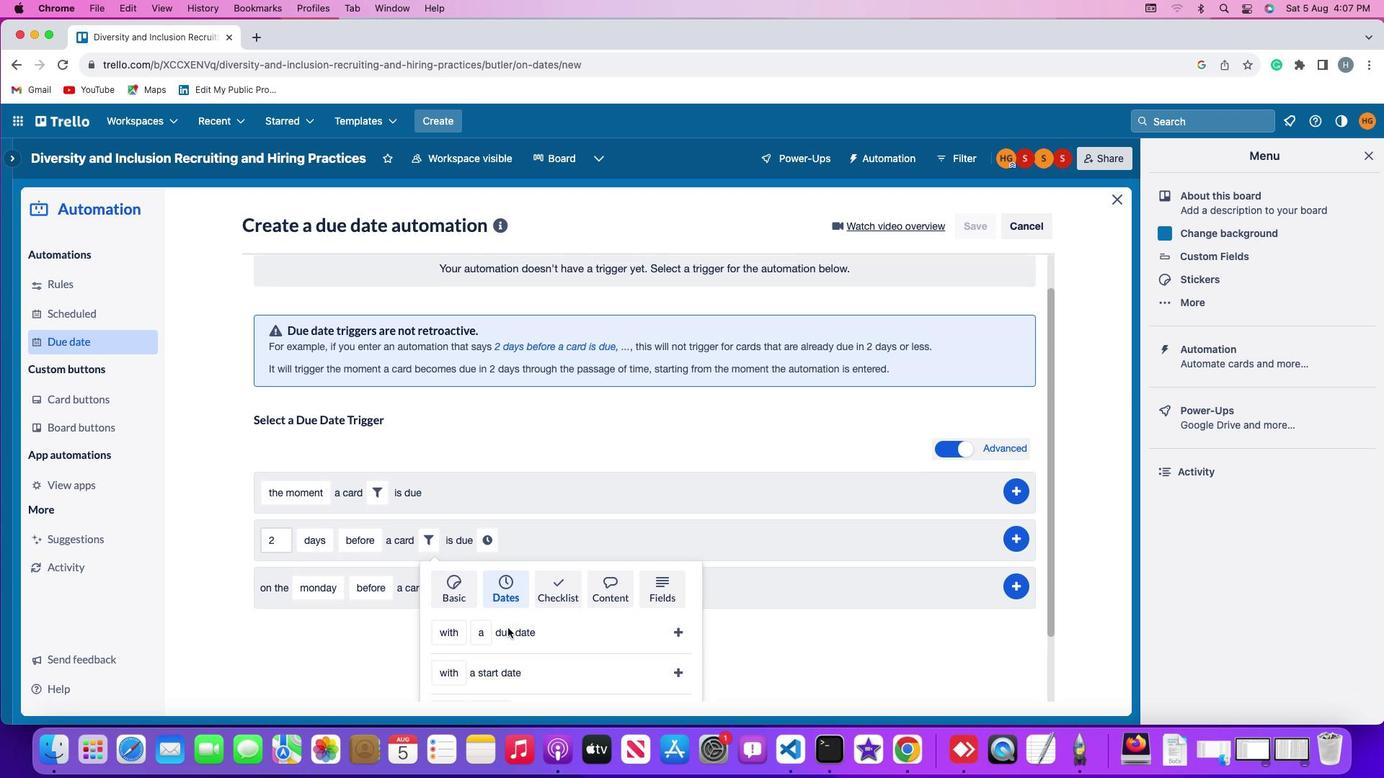 
Action: Mouse scrolled (507, 629) with delta (0, -4)
Screenshot: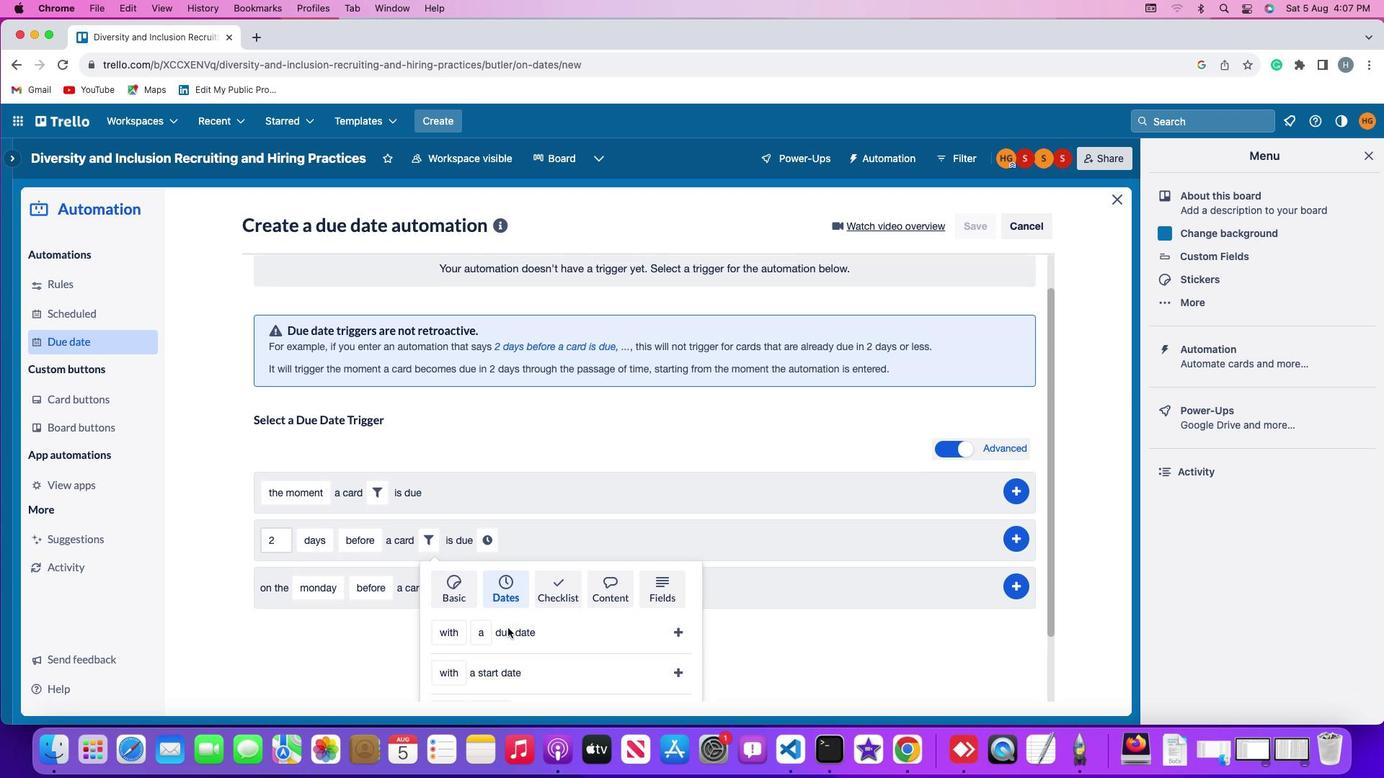 
Action: Mouse scrolled (507, 629) with delta (0, -5)
Screenshot: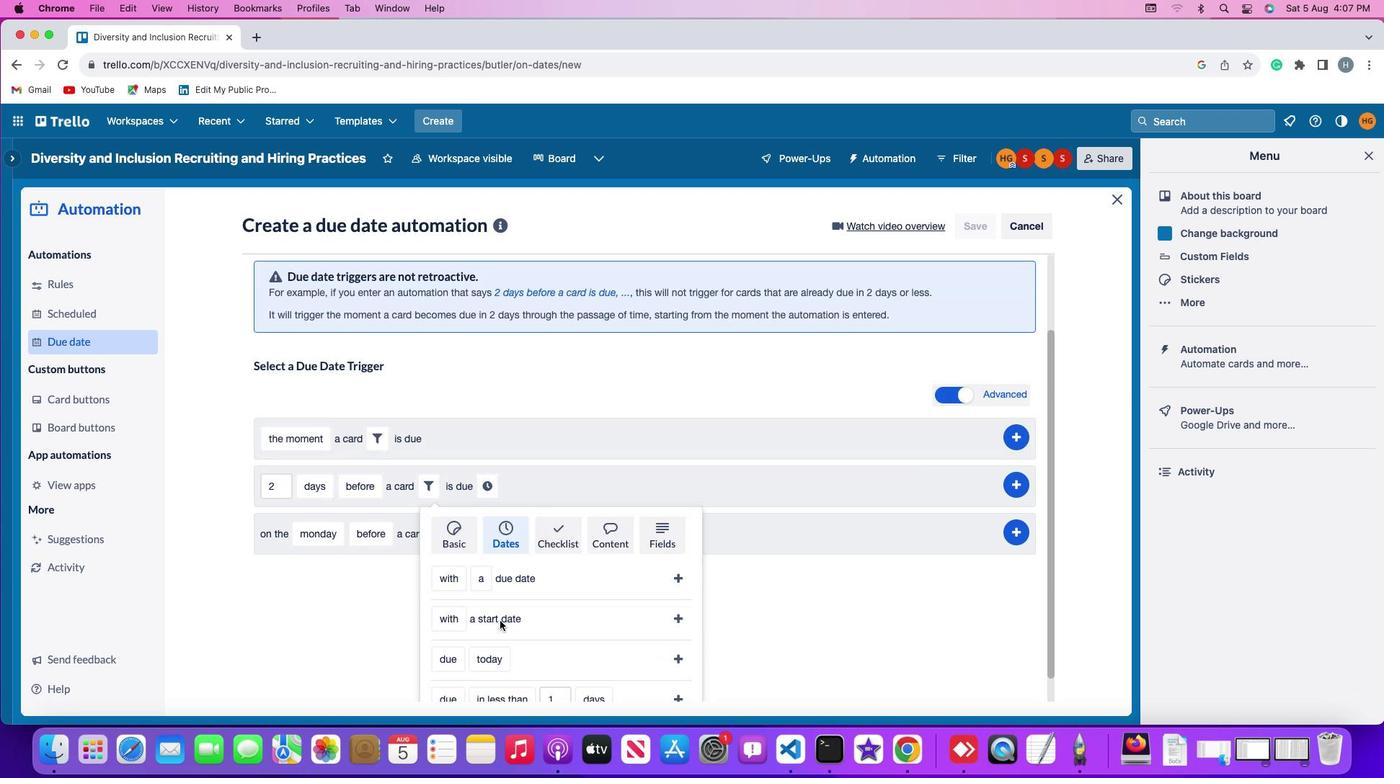 
Action: Mouse scrolled (507, 629) with delta (0, -5)
Screenshot: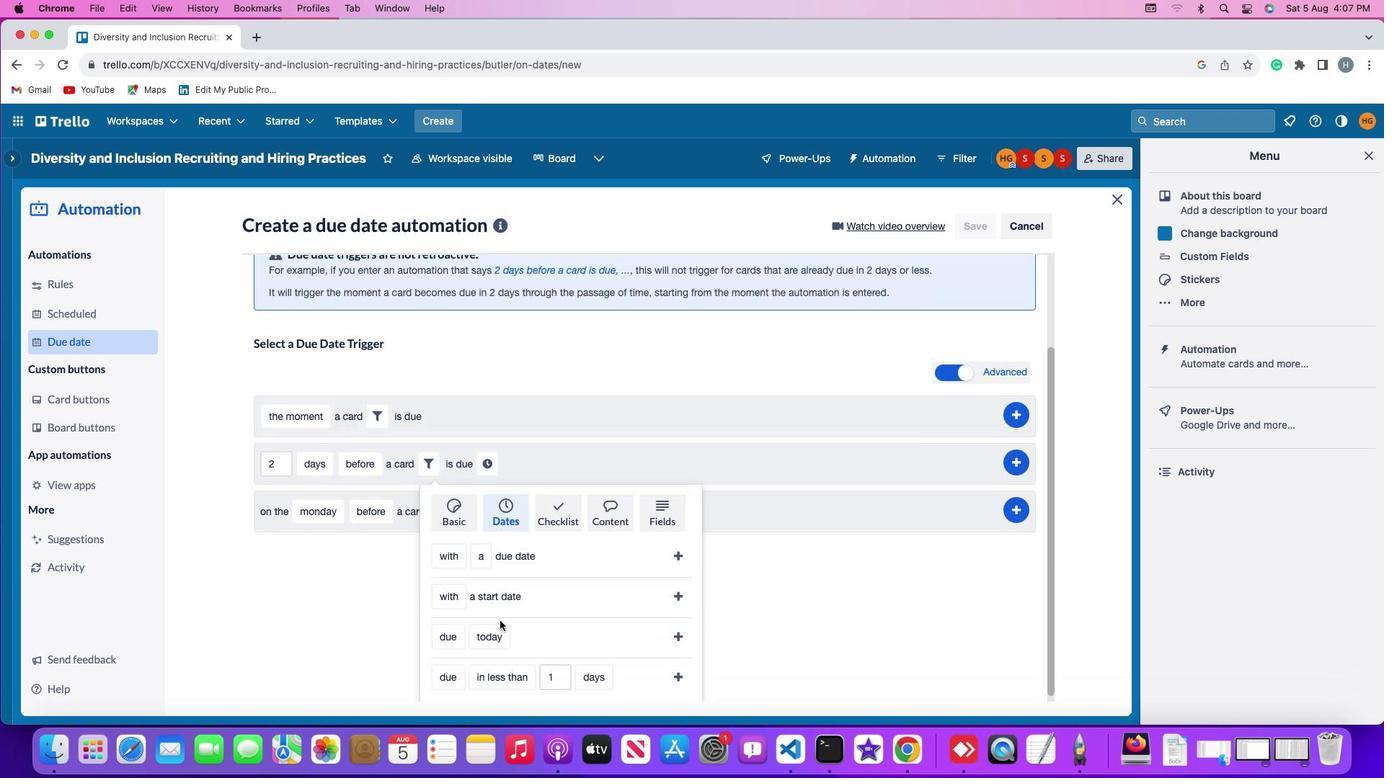
Action: Mouse moved to (452, 664)
Screenshot: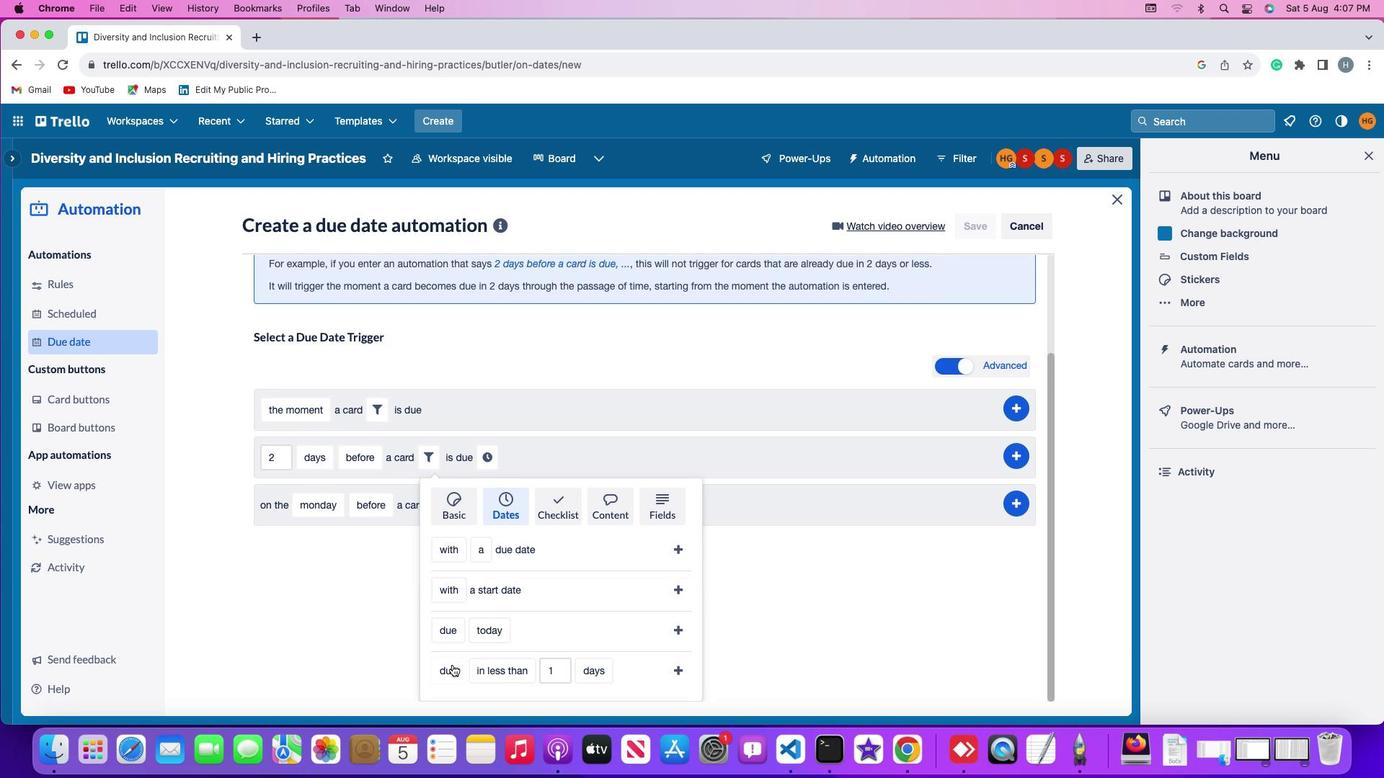 
Action: Mouse pressed left at (452, 664)
Screenshot: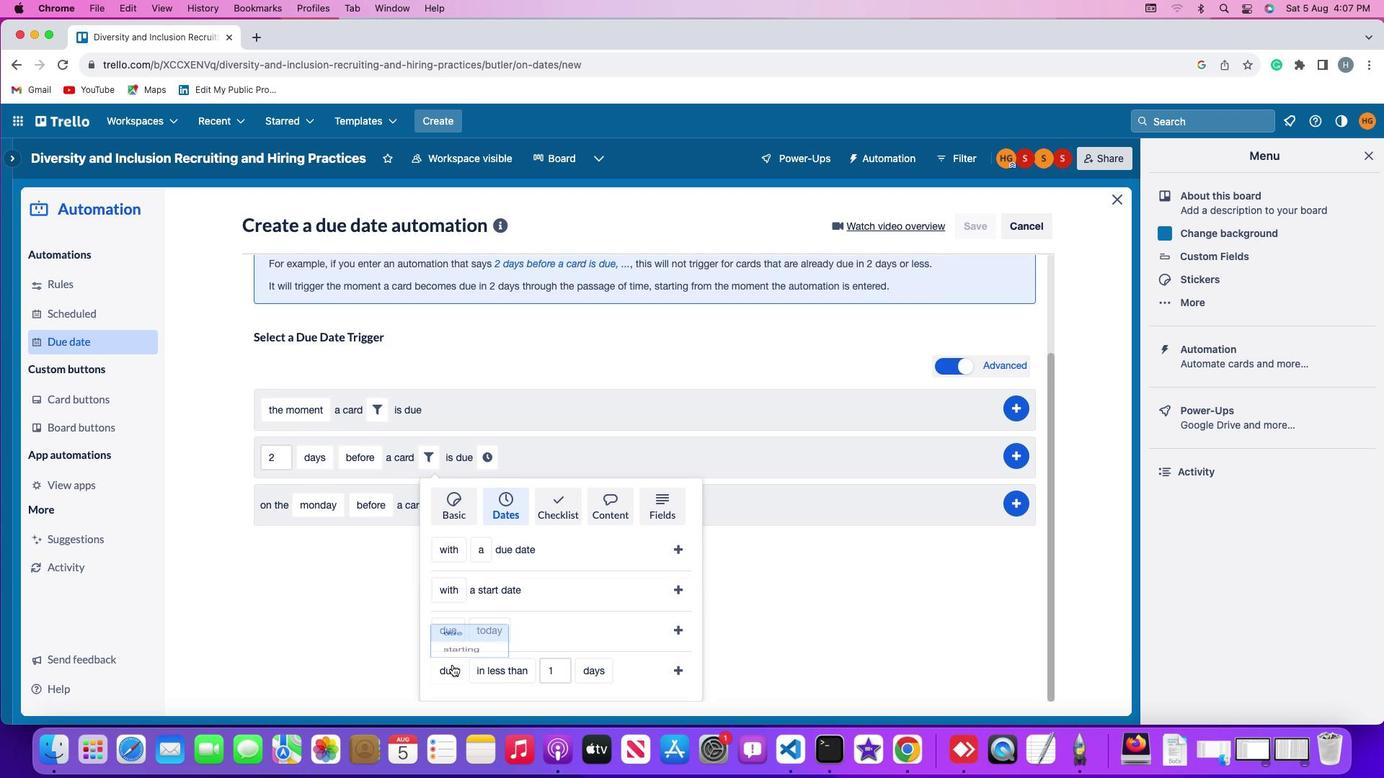 
Action: Mouse moved to (459, 641)
Screenshot: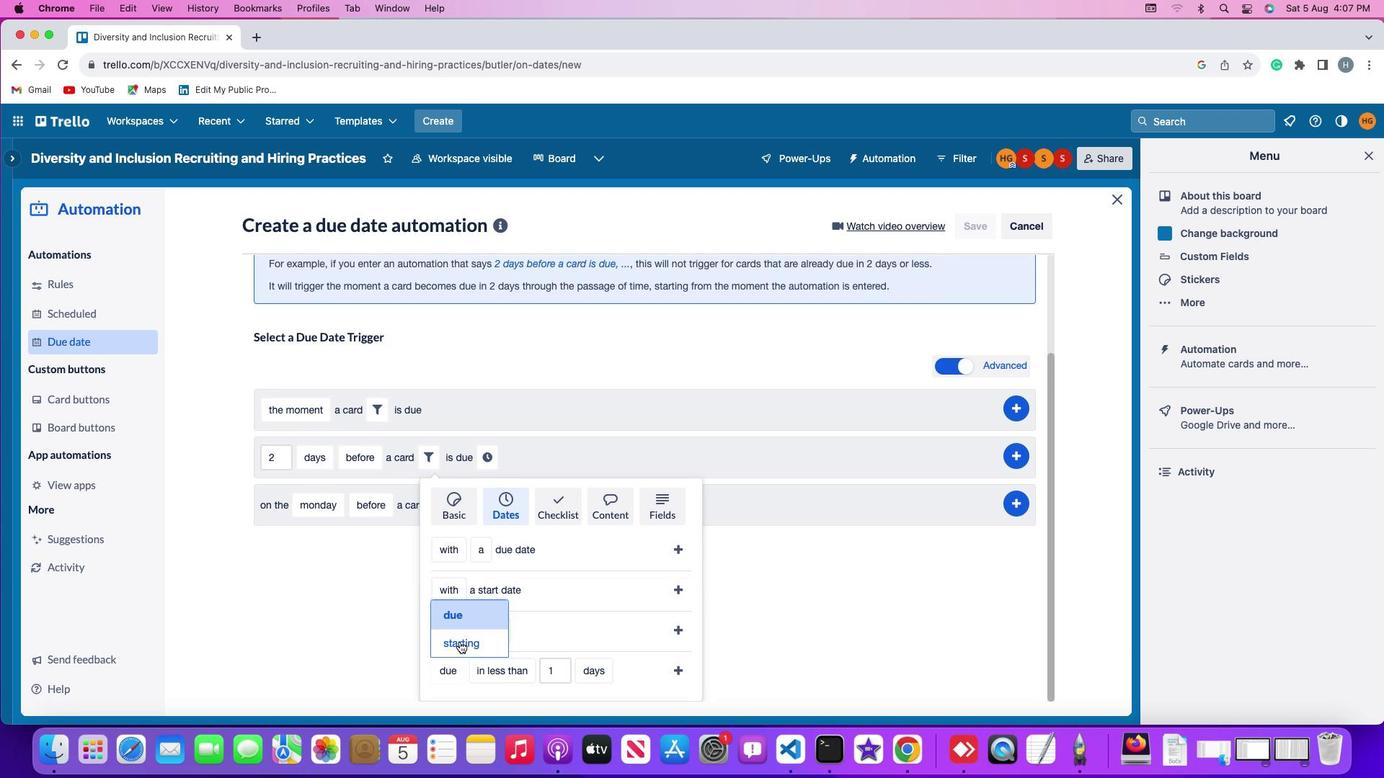 
Action: Mouse pressed left at (459, 641)
Screenshot: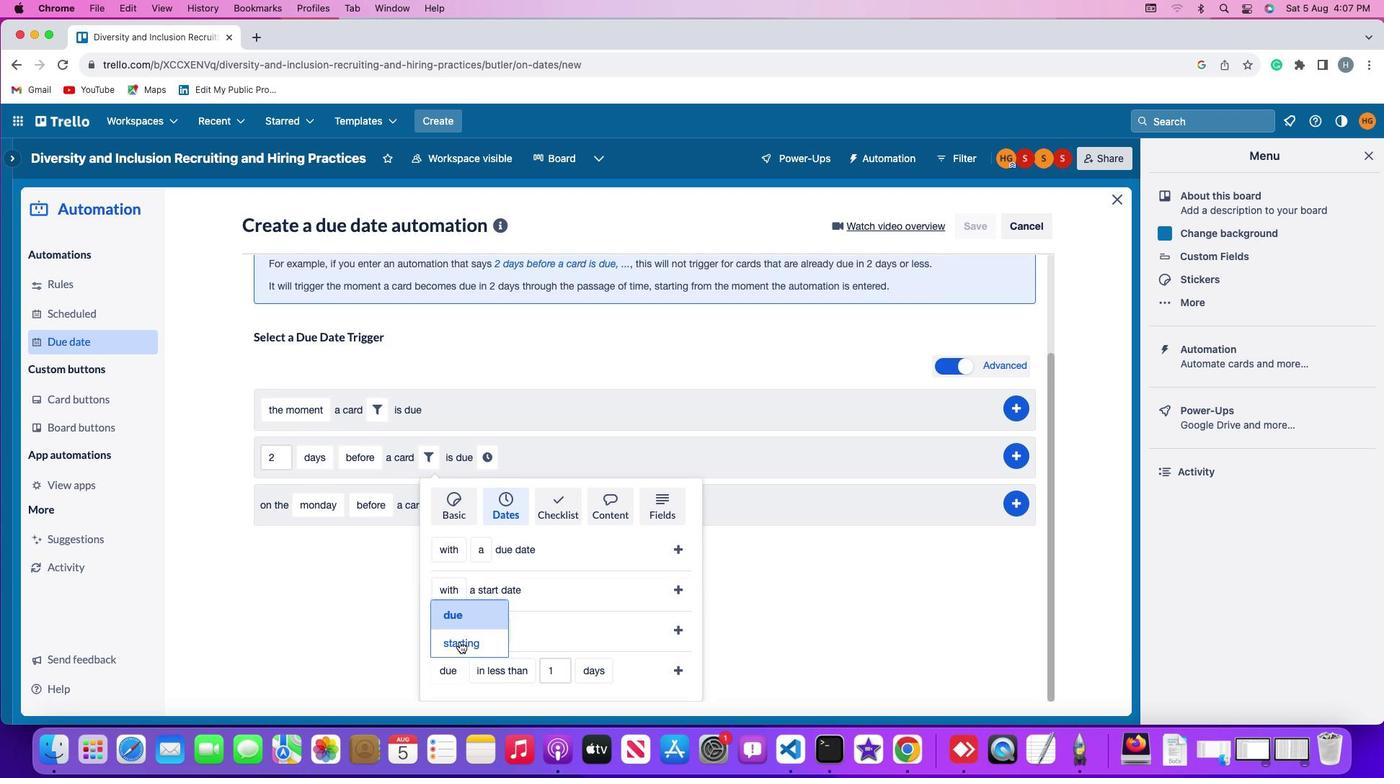 
Action: Mouse moved to (503, 667)
Screenshot: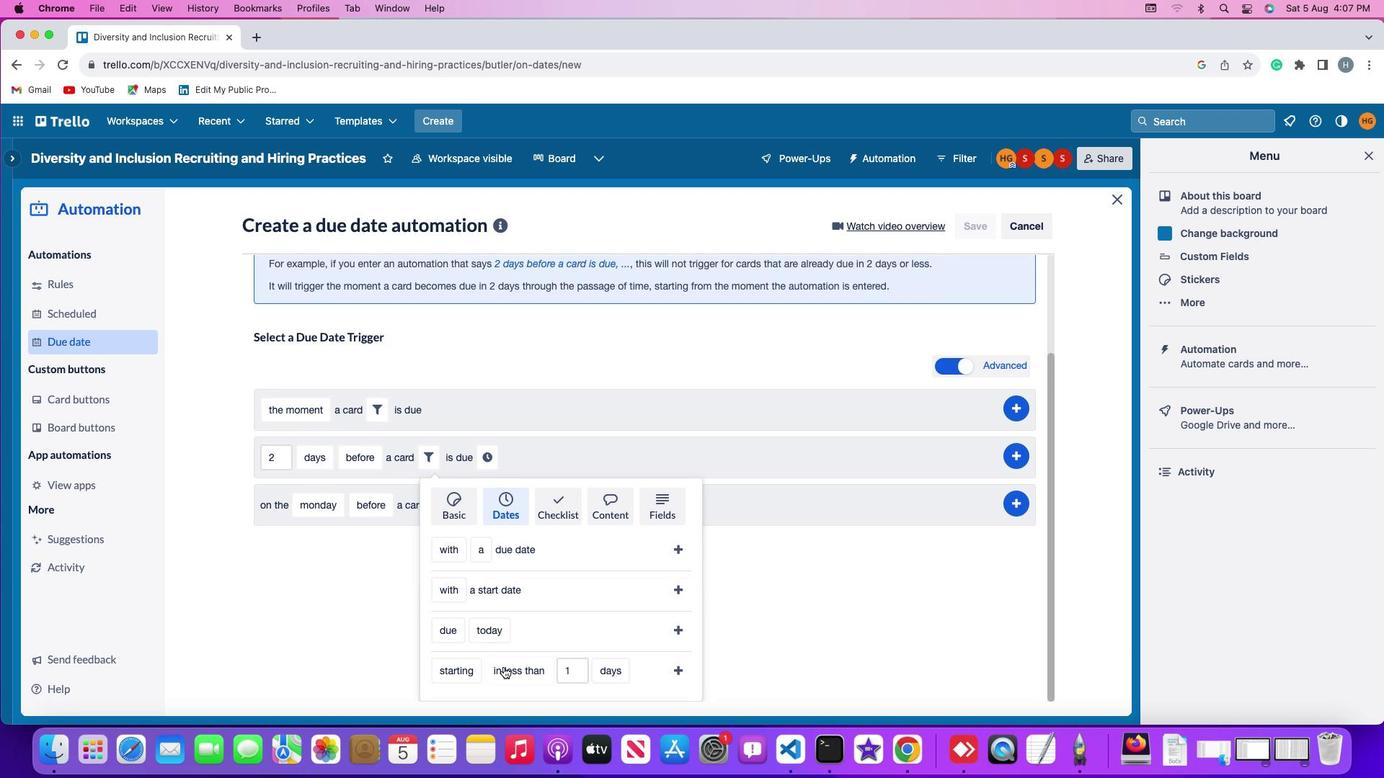 
Action: Mouse pressed left at (503, 667)
Screenshot: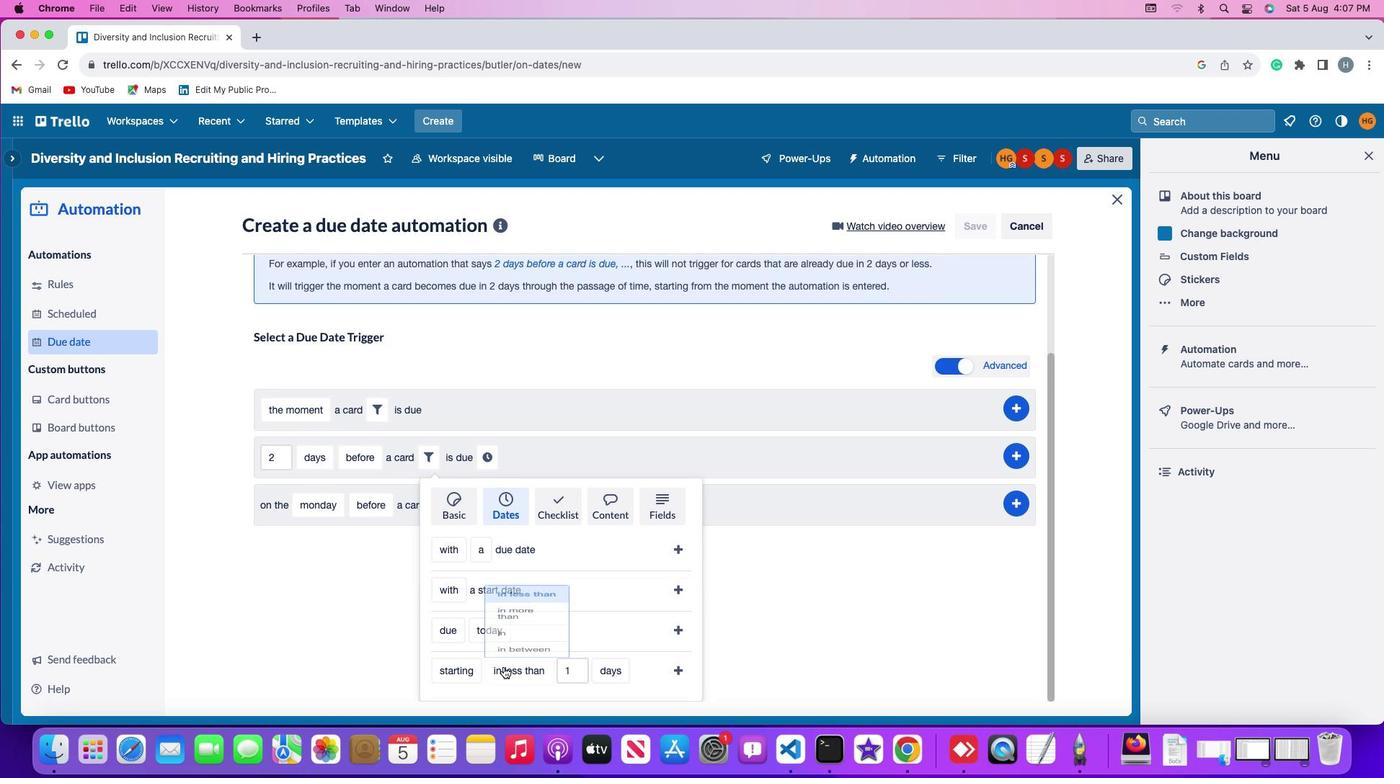 
Action: Mouse moved to (531, 549)
Screenshot: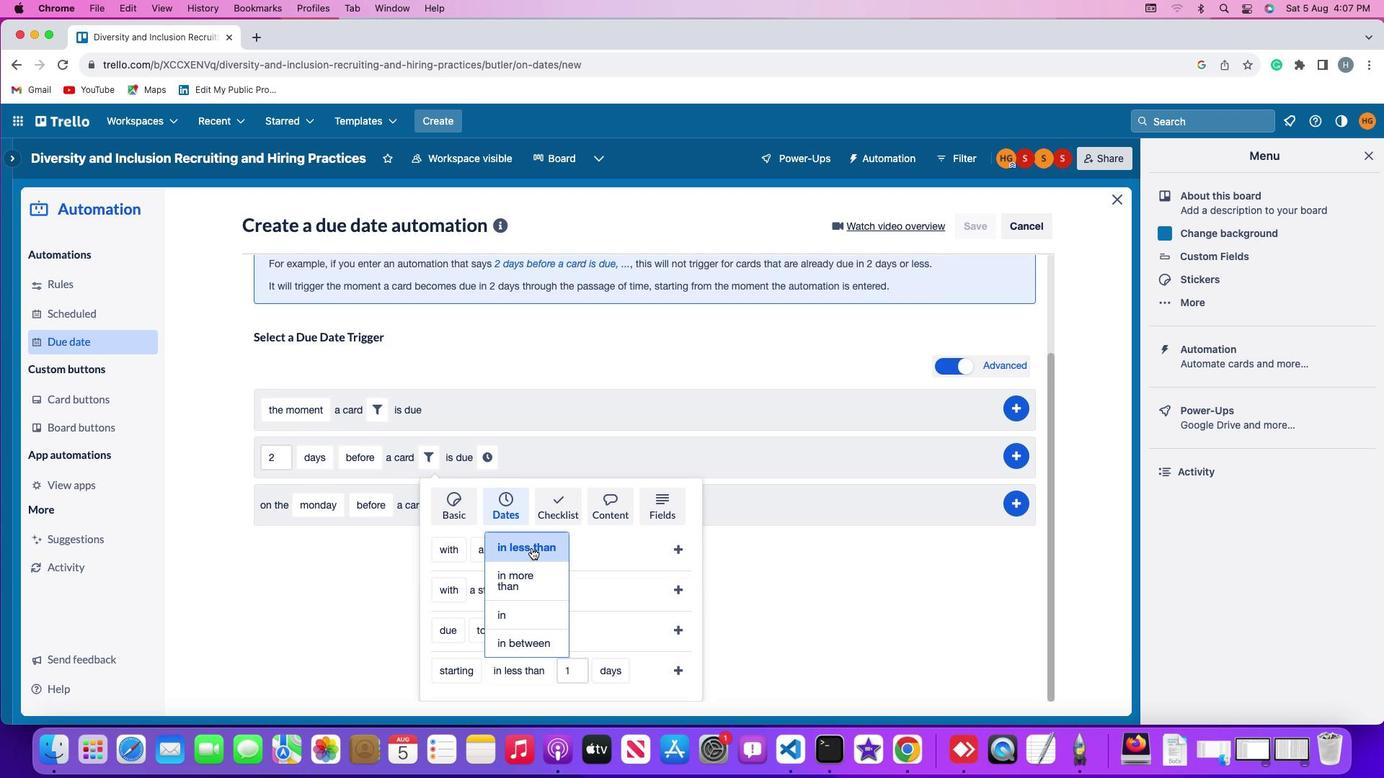 
Action: Mouse pressed left at (531, 549)
Screenshot: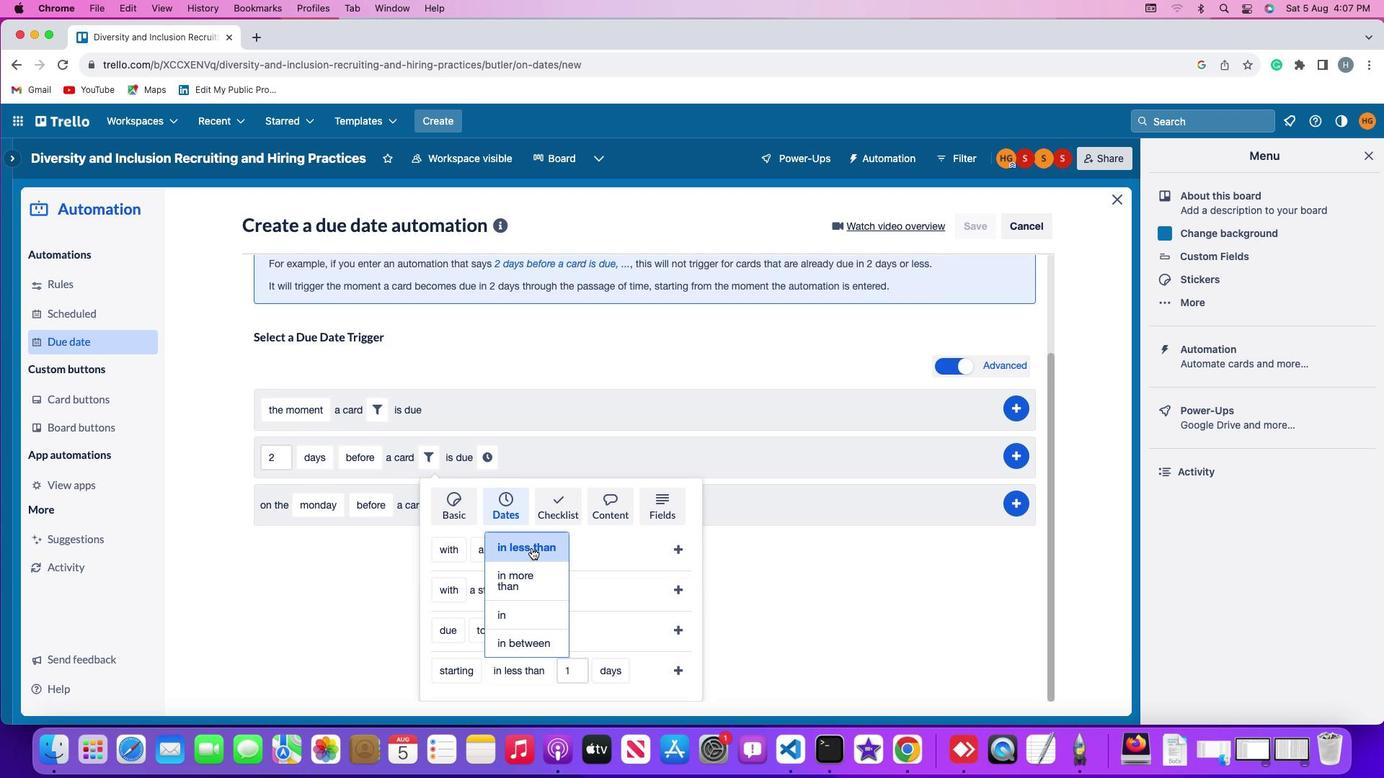
Action: Mouse moved to (575, 666)
Screenshot: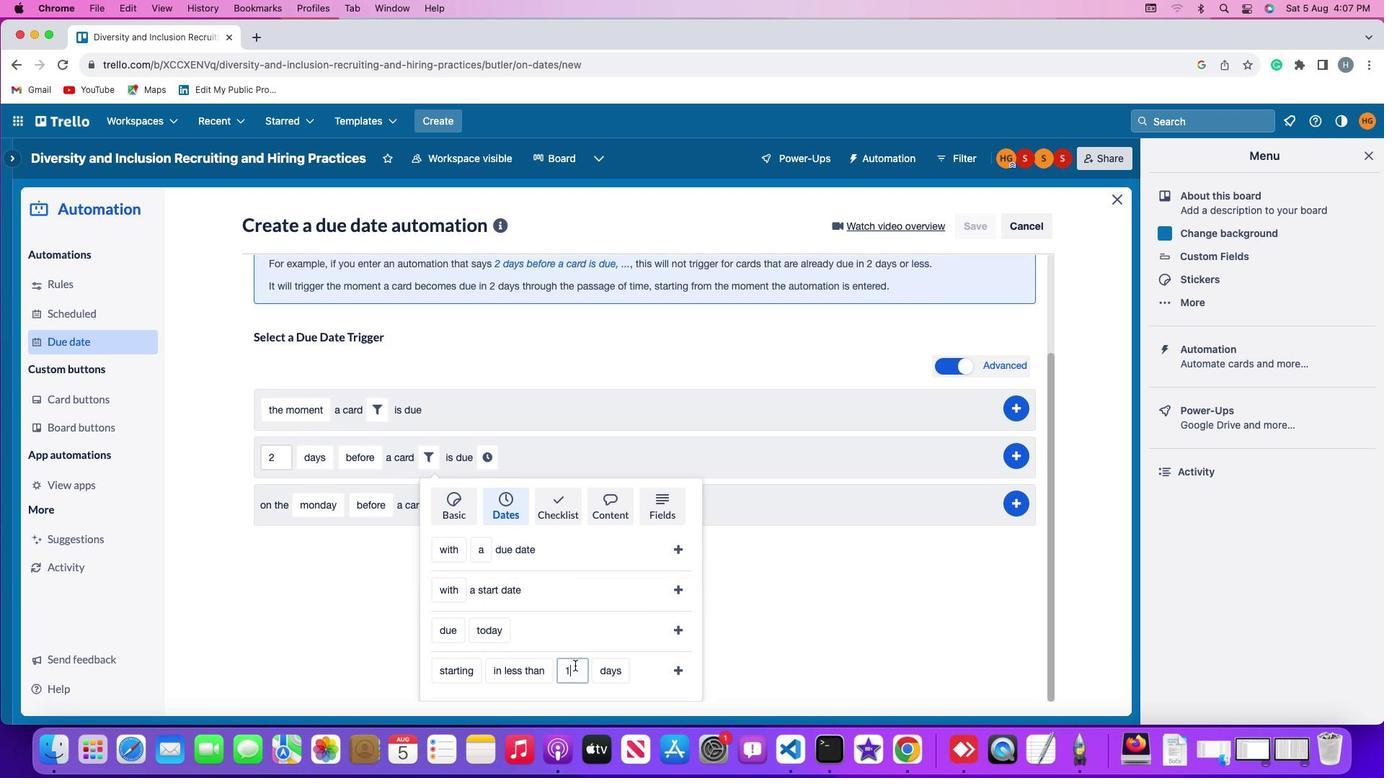 
Action: Mouse pressed left at (575, 666)
Screenshot: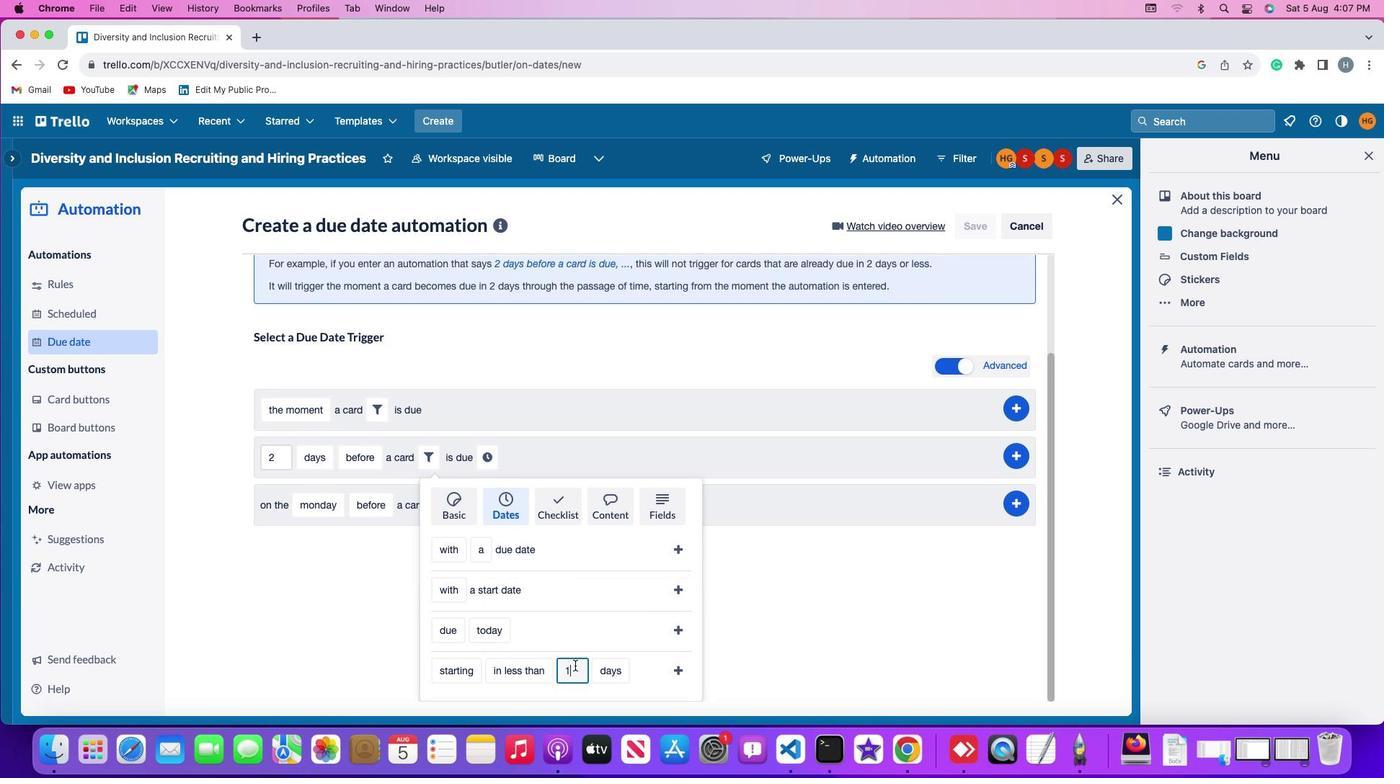 
Action: Mouse moved to (574, 663)
Screenshot: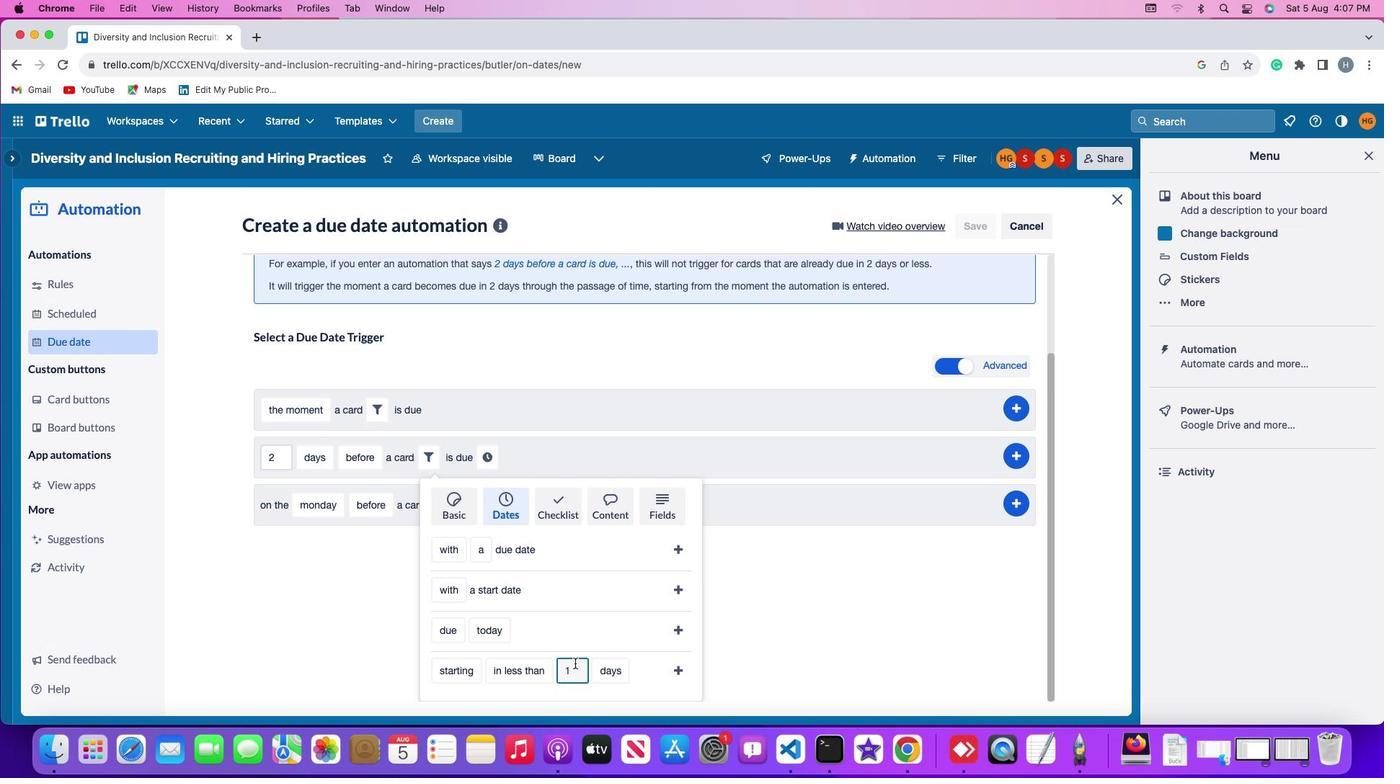 
Action: Key pressed Key.backspace'1'
Screenshot: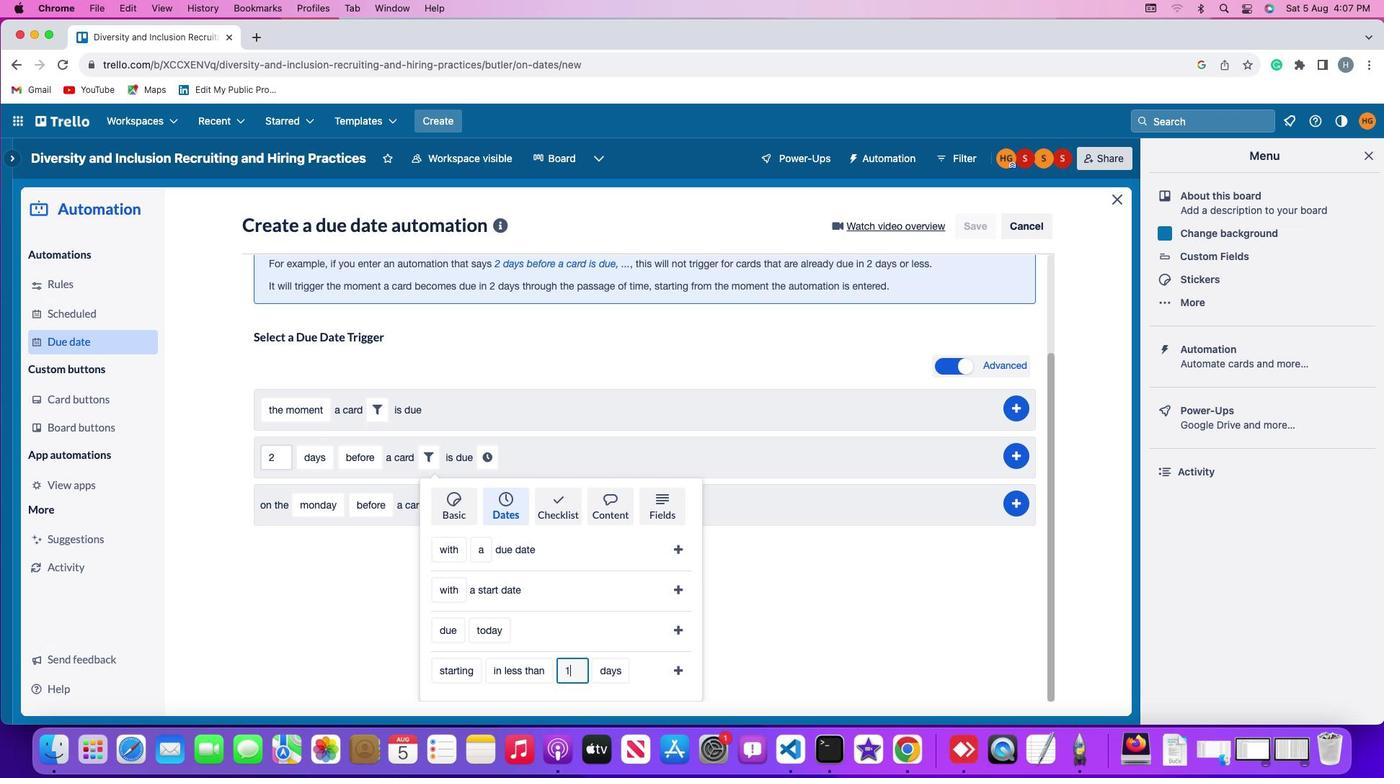 
Action: Mouse moved to (606, 666)
Screenshot: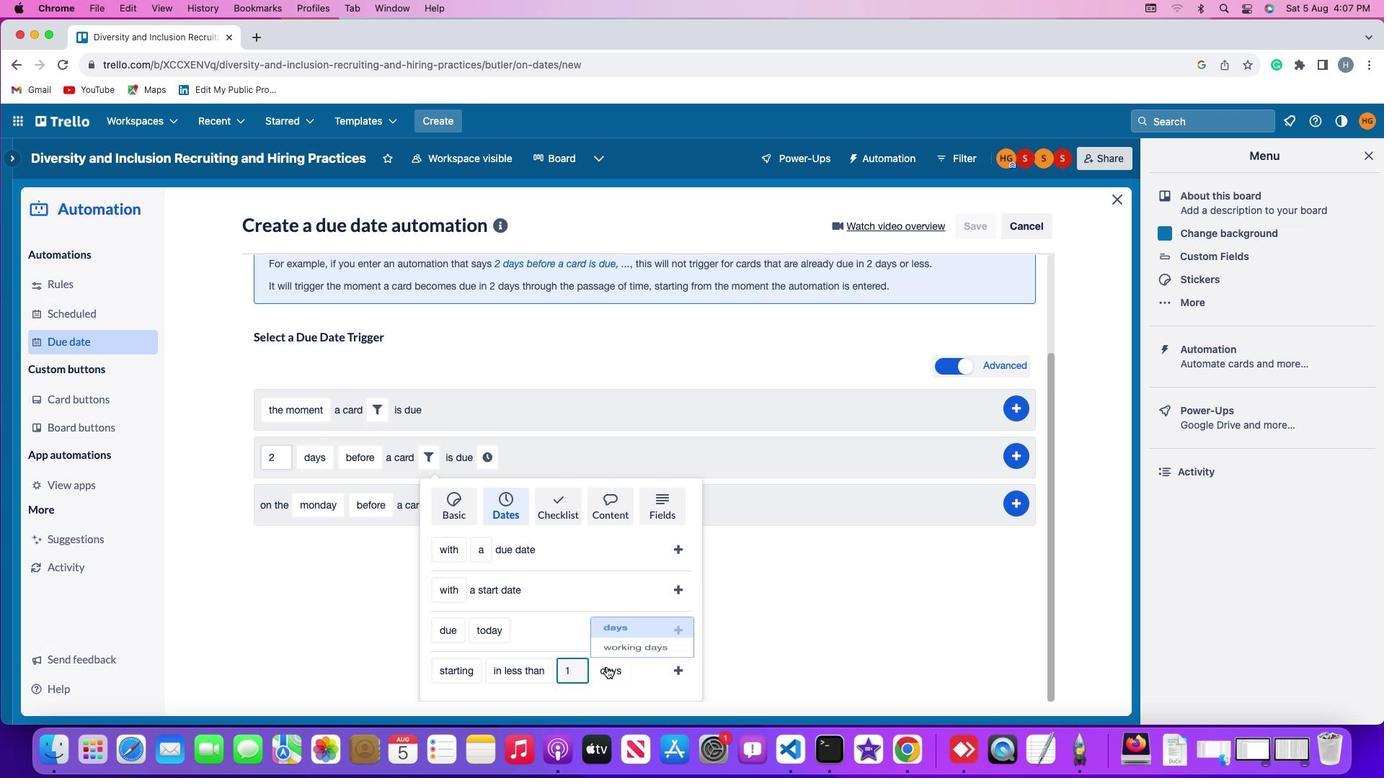 
Action: Mouse pressed left at (606, 666)
Screenshot: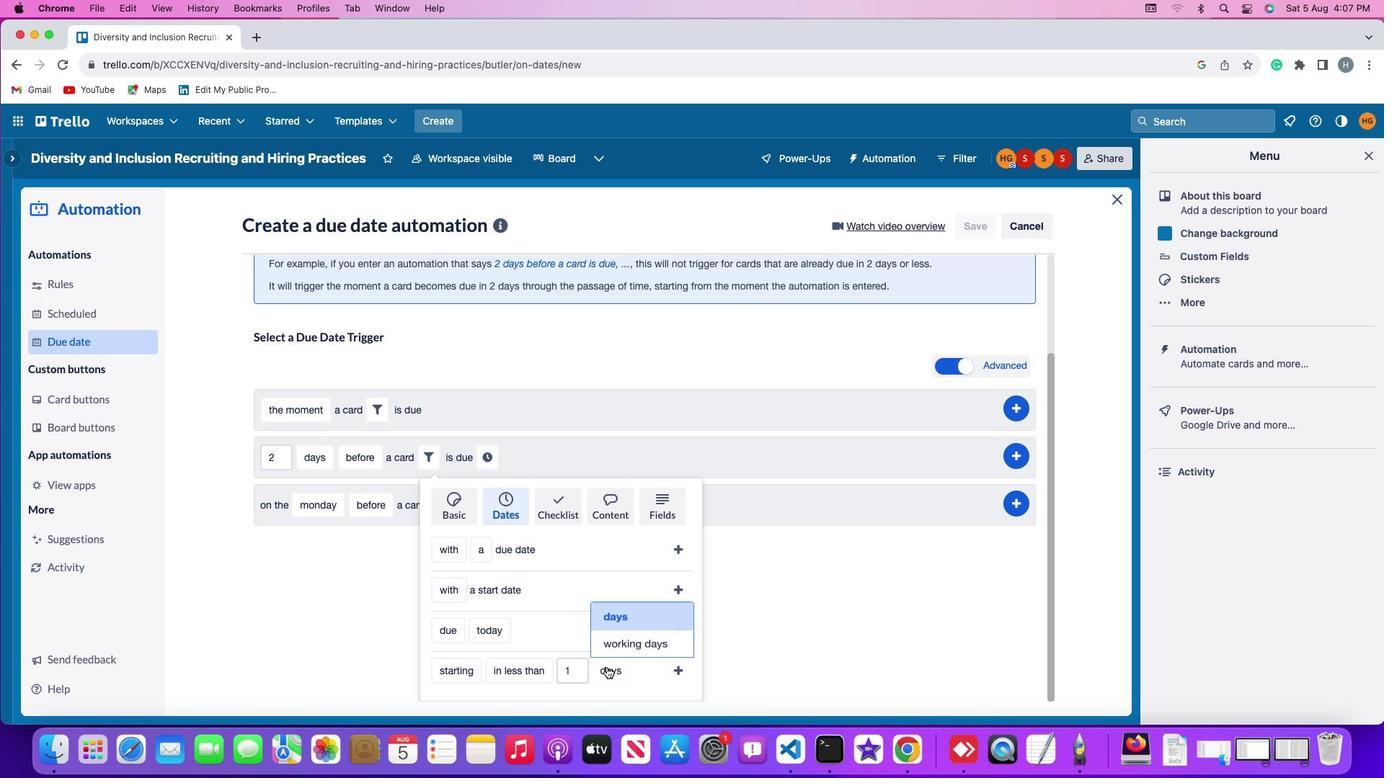 
Action: Mouse moved to (626, 647)
Screenshot: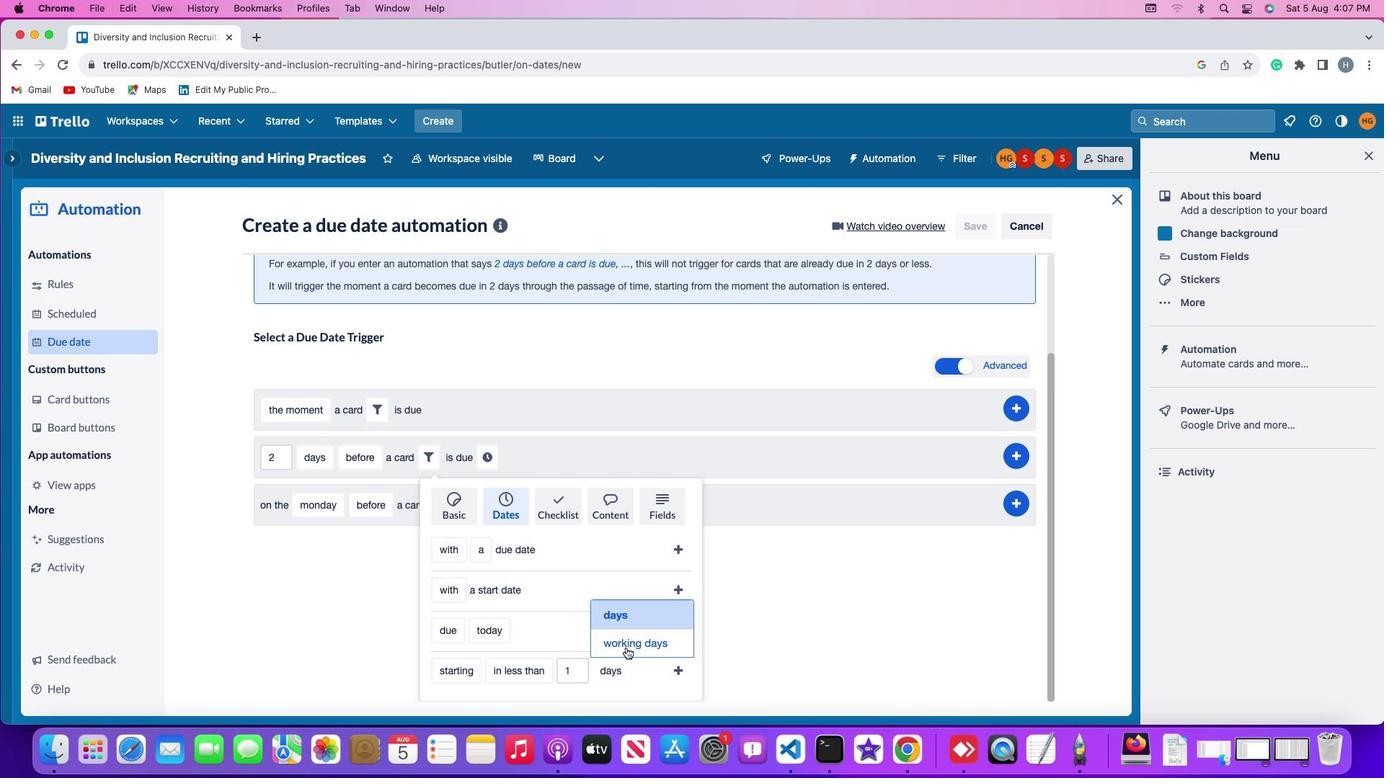 
Action: Mouse pressed left at (626, 647)
Screenshot: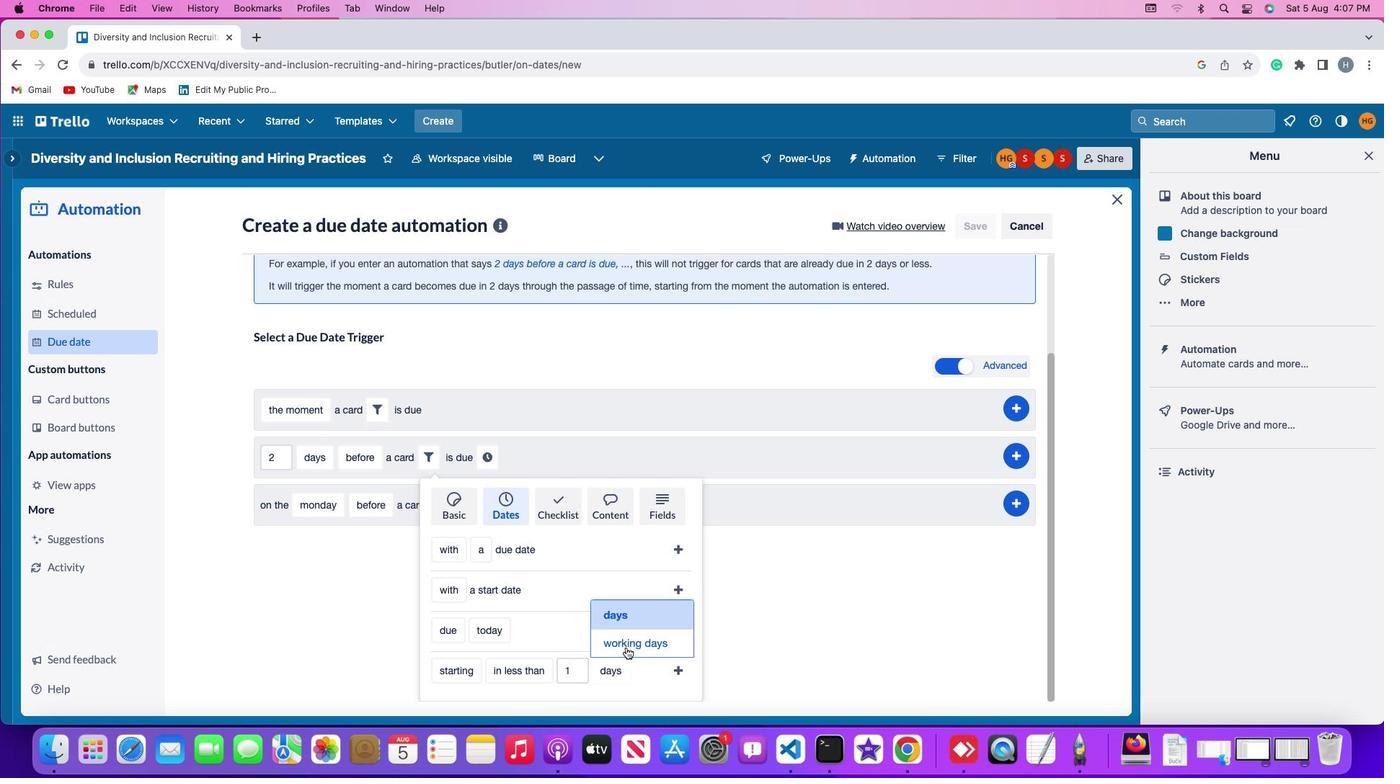 
Action: Mouse moved to (688, 673)
Screenshot: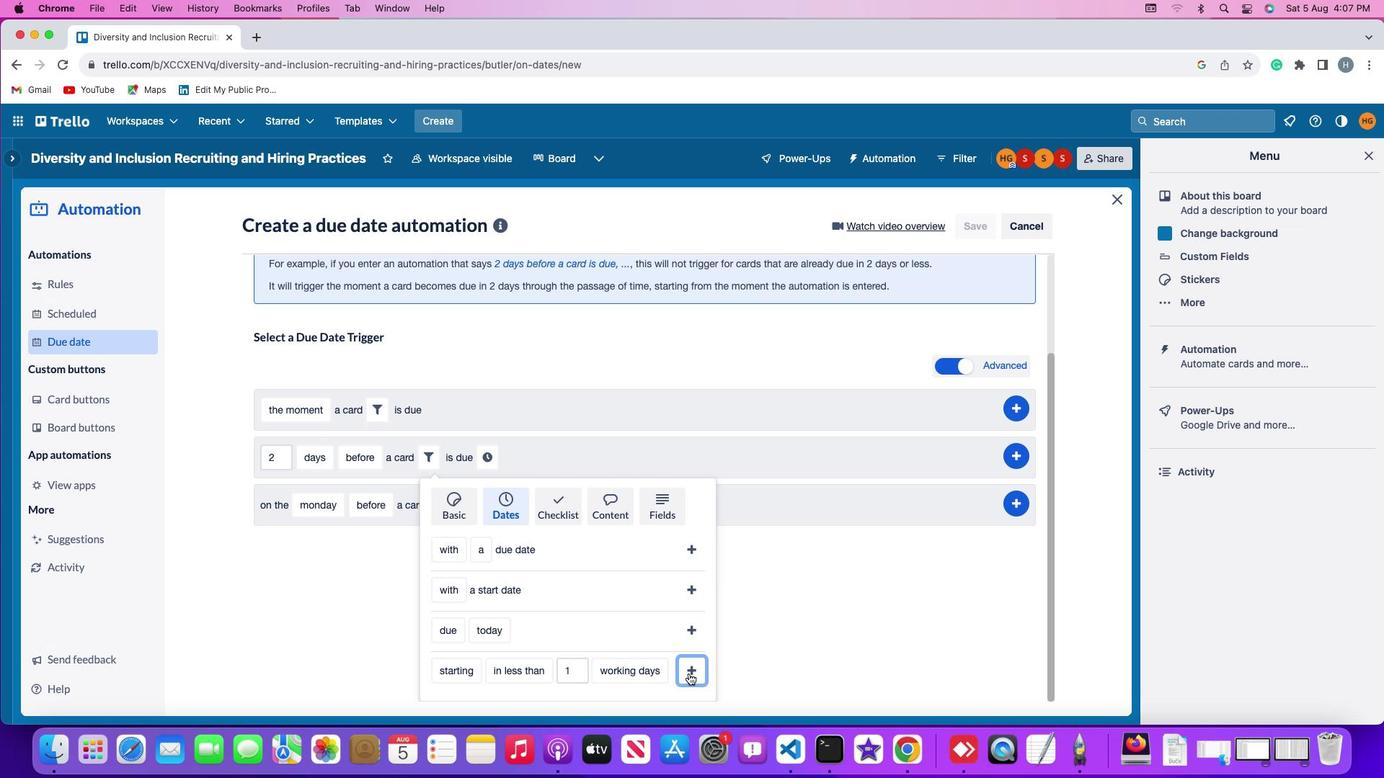 
Action: Mouse pressed left at (688, 673)
Screenshot: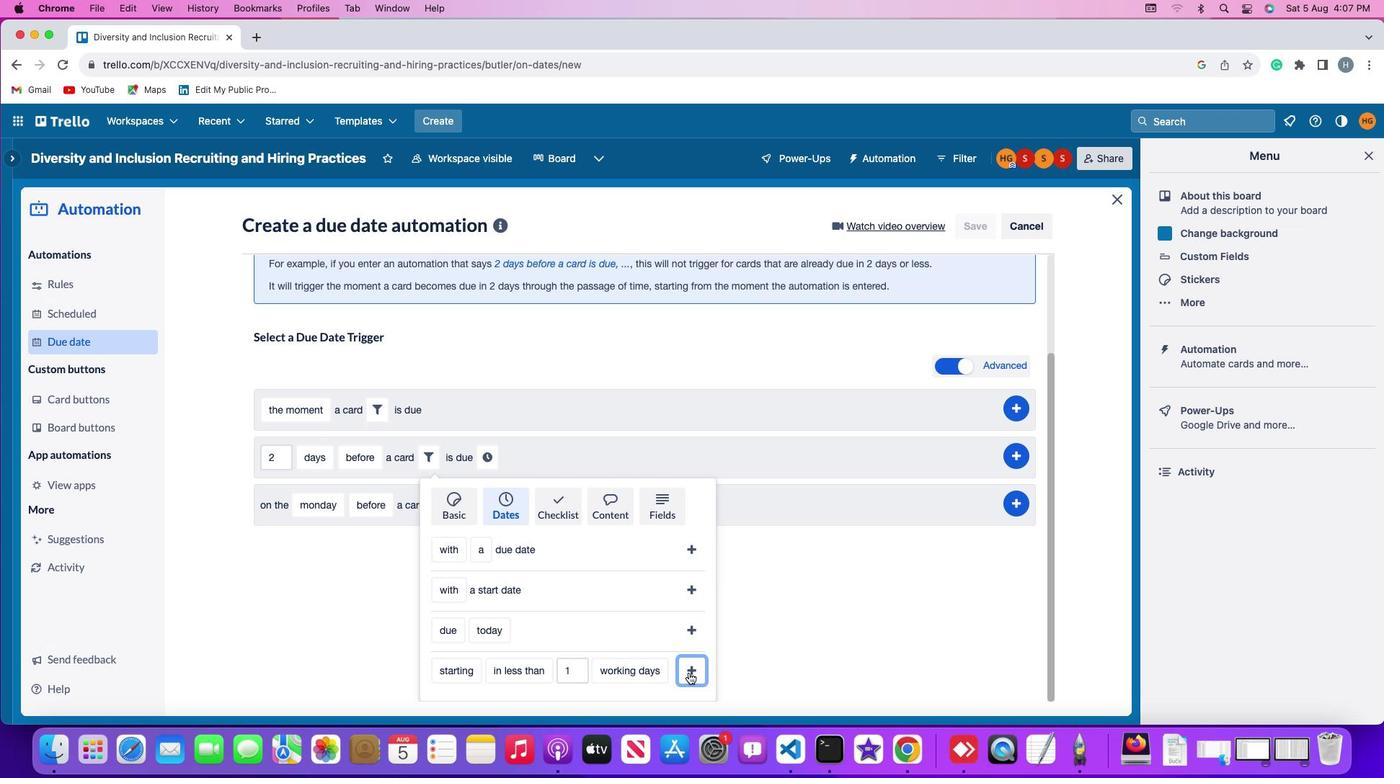 
Action: Mouse moved to (684, 583)
Screenshot: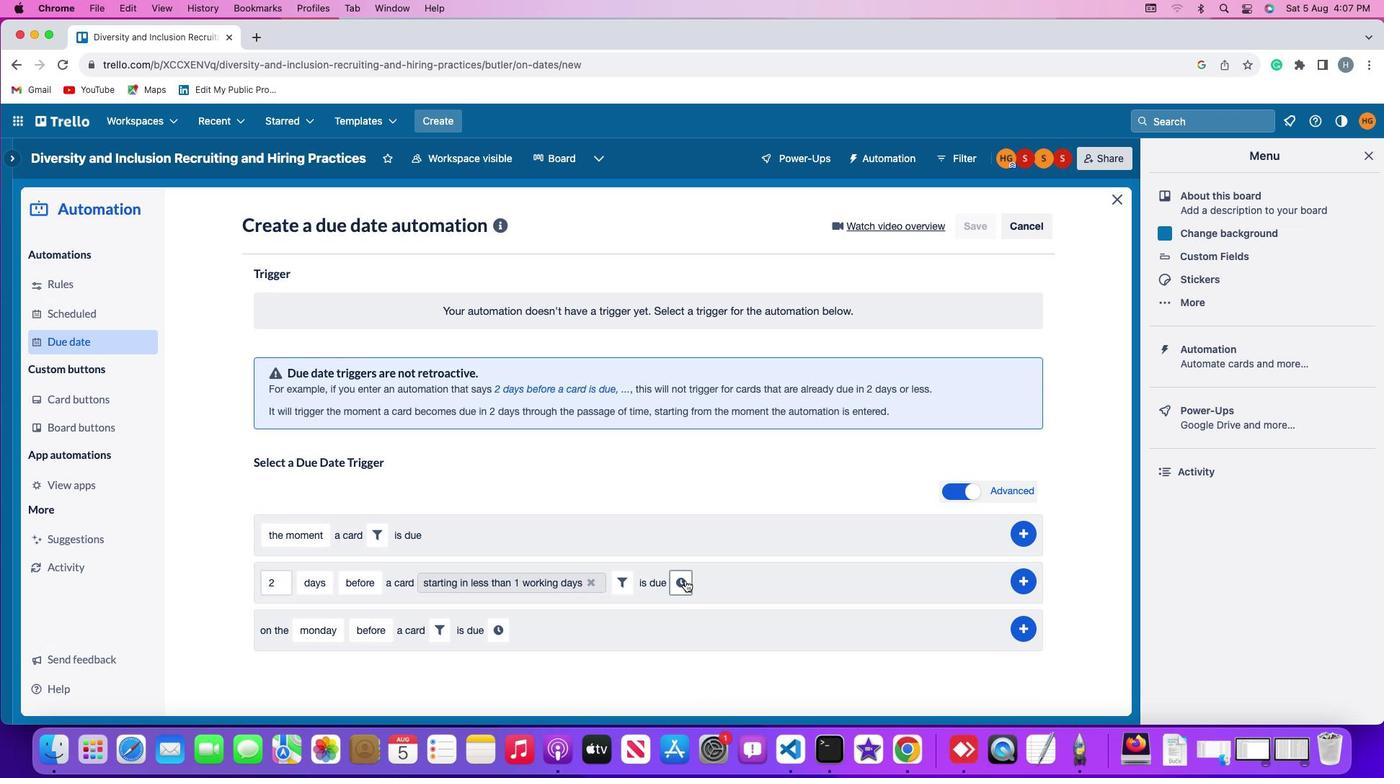 
Action: Mouse pressed left at (684, 583)
Screenshot: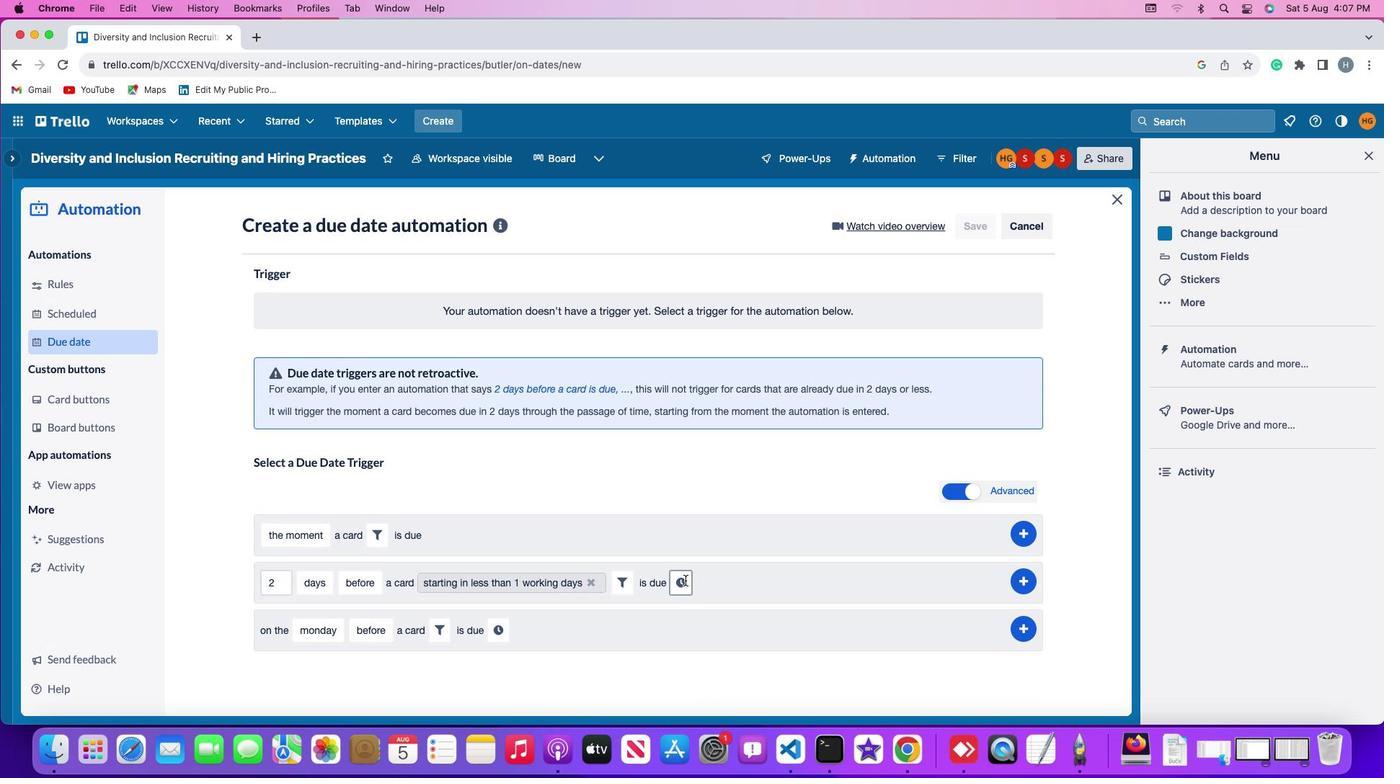 
Action: Mouse moved to (707, 588)
Screenshot: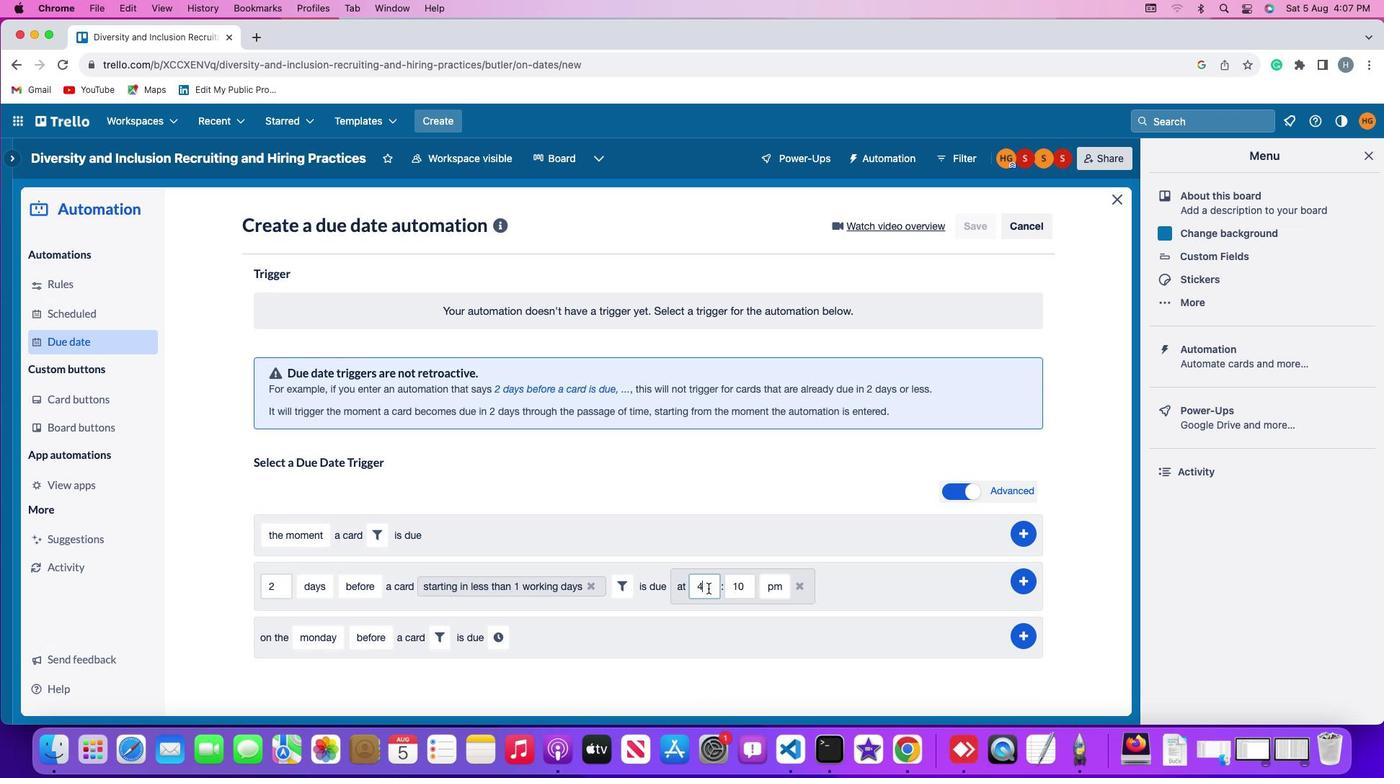 
Action: Mouse pressed left at (707, 588)
Screenshot: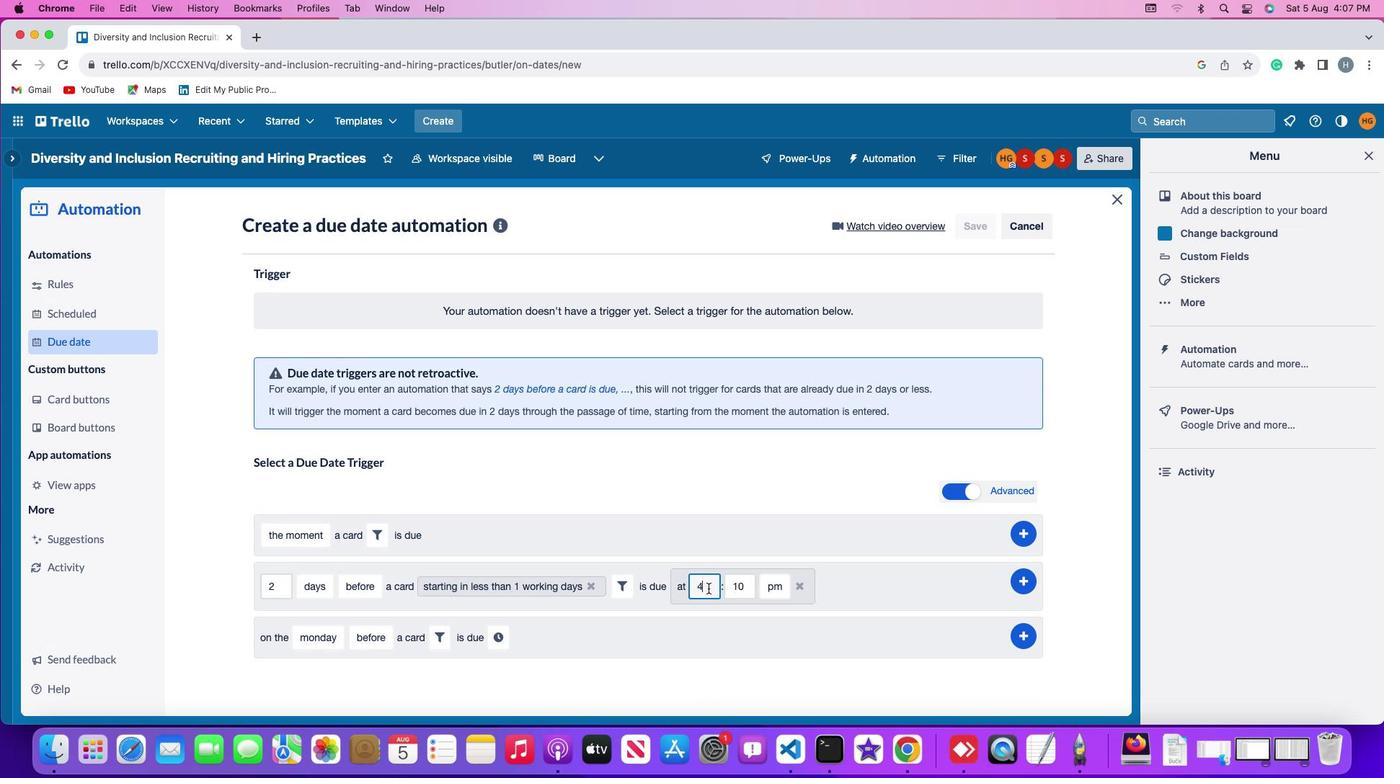 
Action: Mouse moved to (707, 588)
Screenshot: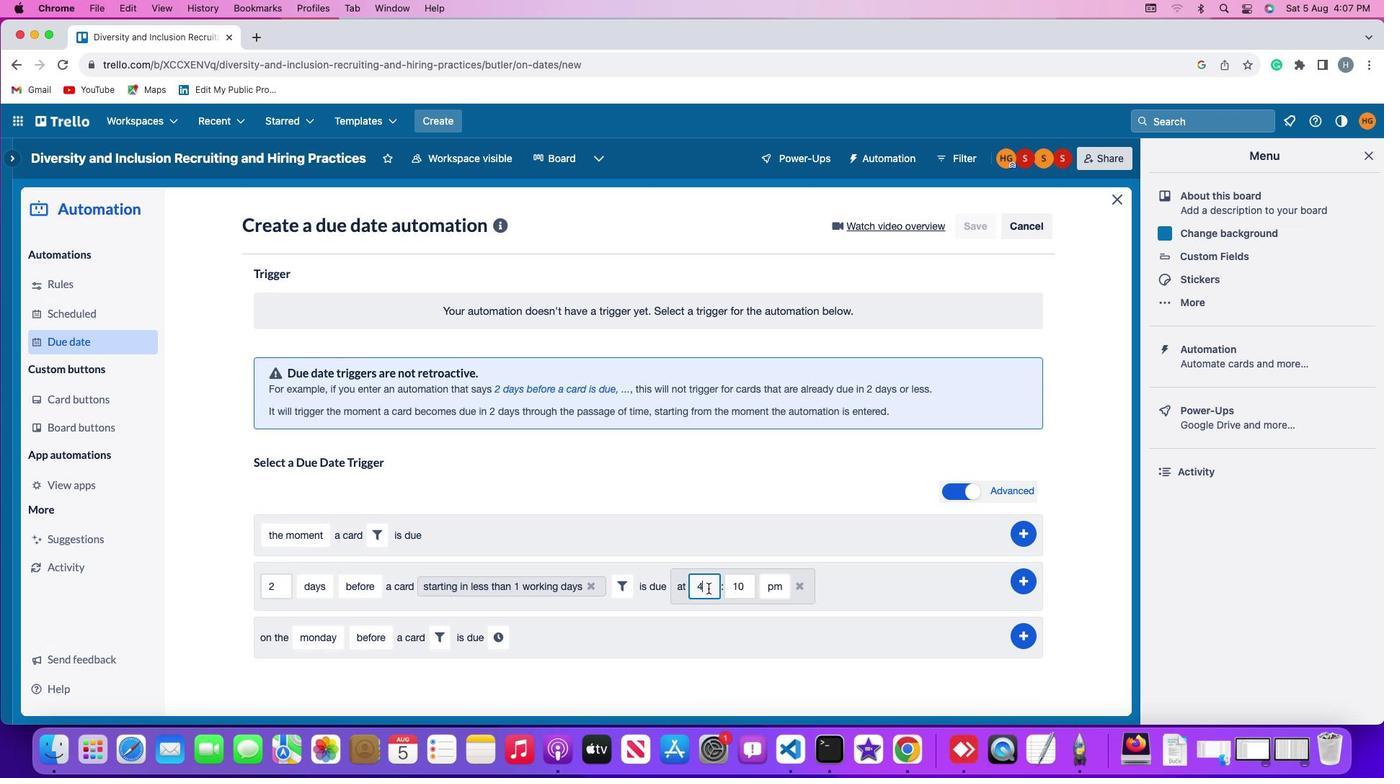 
Action: Key pressed Key.backspace'1''1'
Screenshot: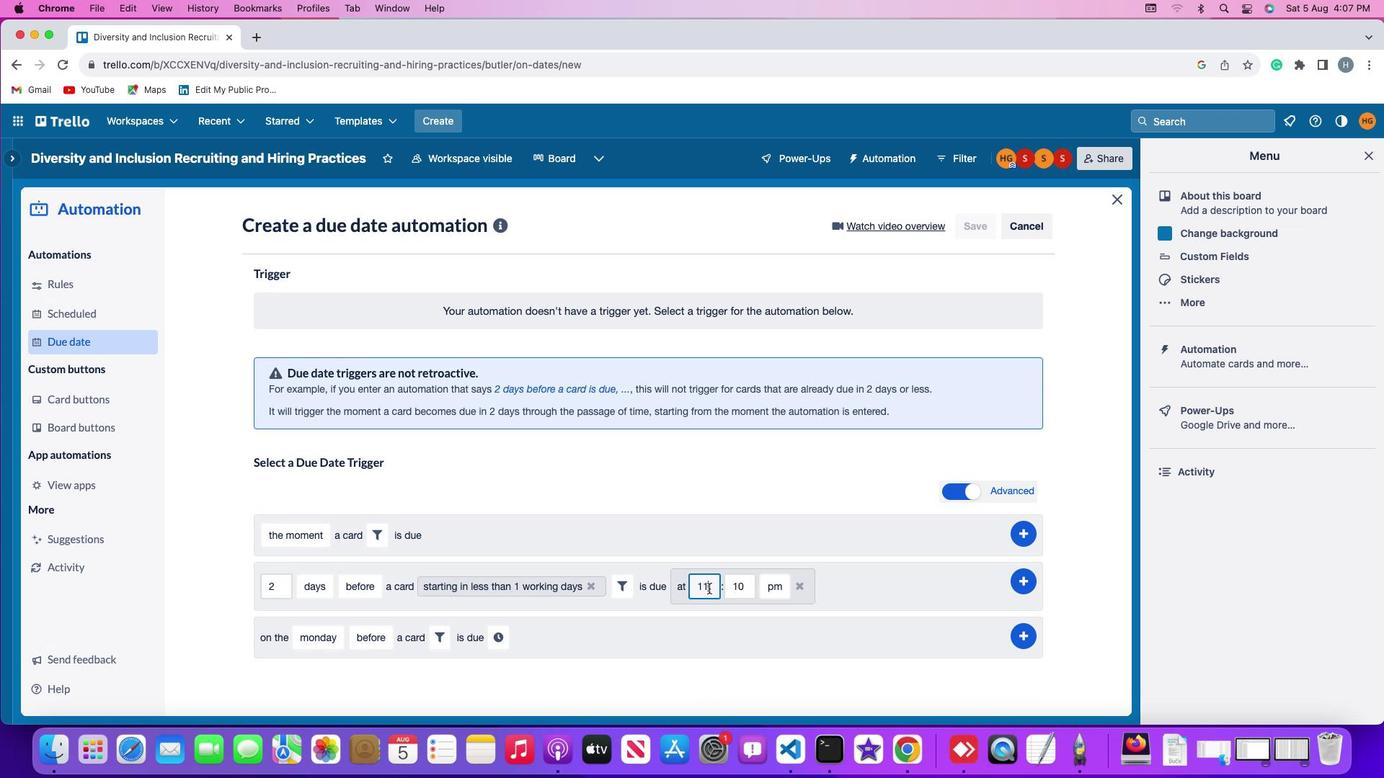 
Action: Mouse moved to (748, 585)
Screenshot: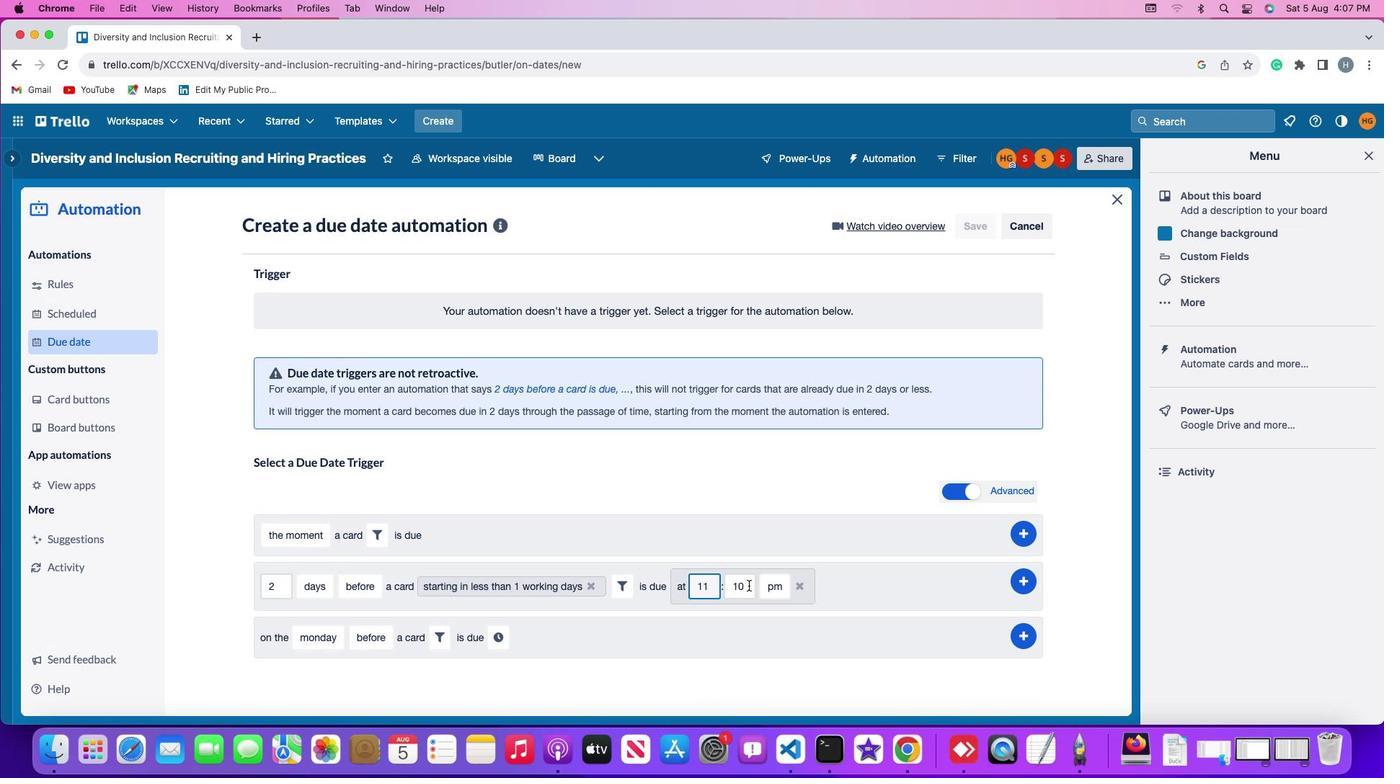 
Action: Mouse pressed left at (748, 585)
Screenshot: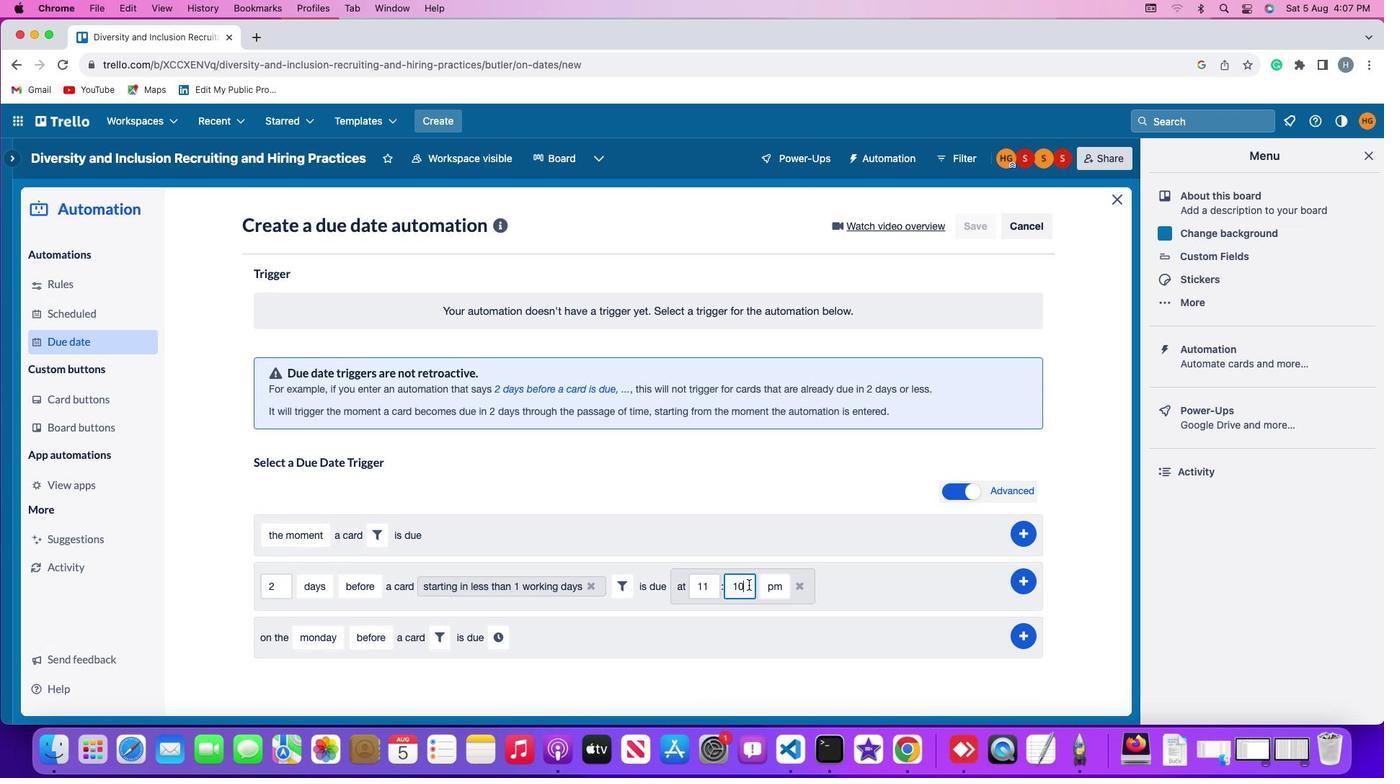 
Action: Mouse moved to (748, 585)
Screenshot: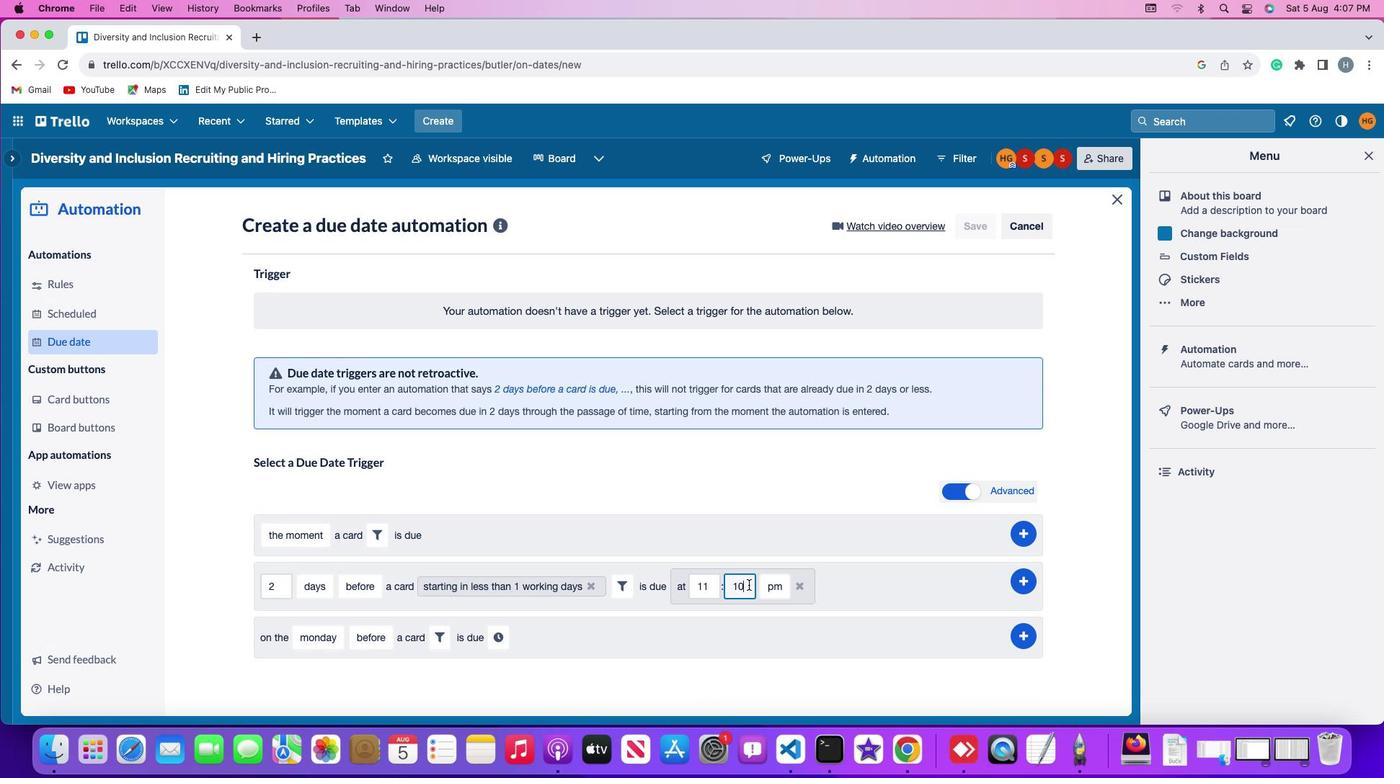 
Action: Key pressed Key.backspaceKey.backspace'0''0'
Screenshot: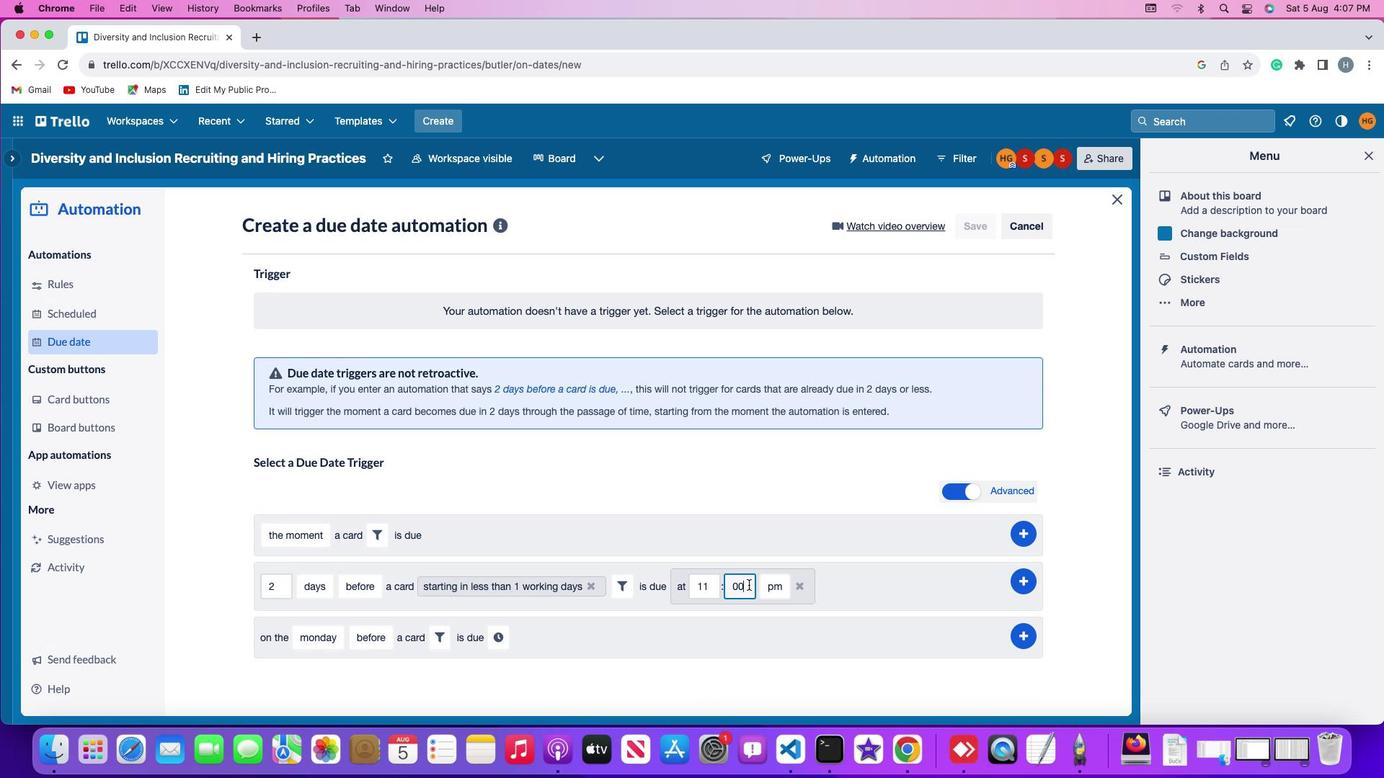 
Action: Mouse moved to (764, 587)
Screenshot: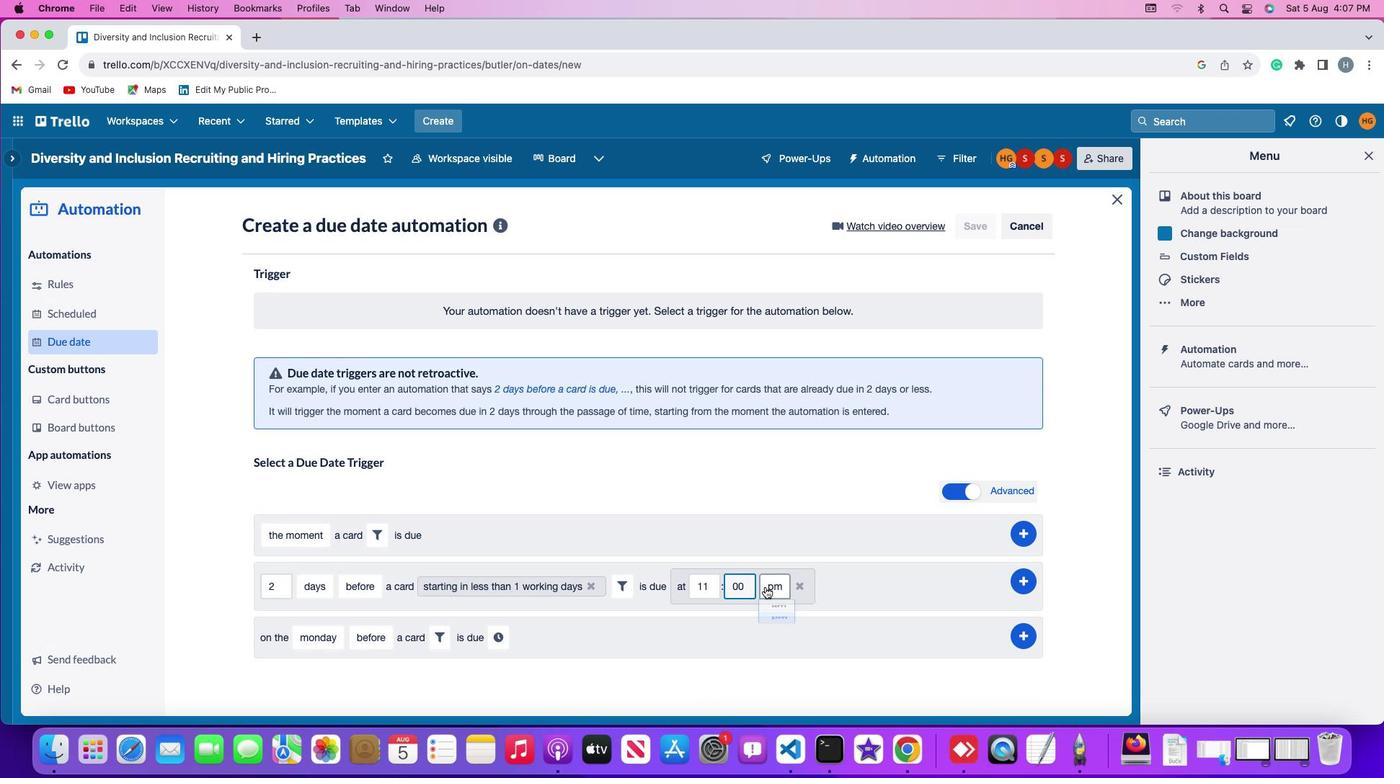 
Action: Mouse pressed left at (764, 587)
Screenshot: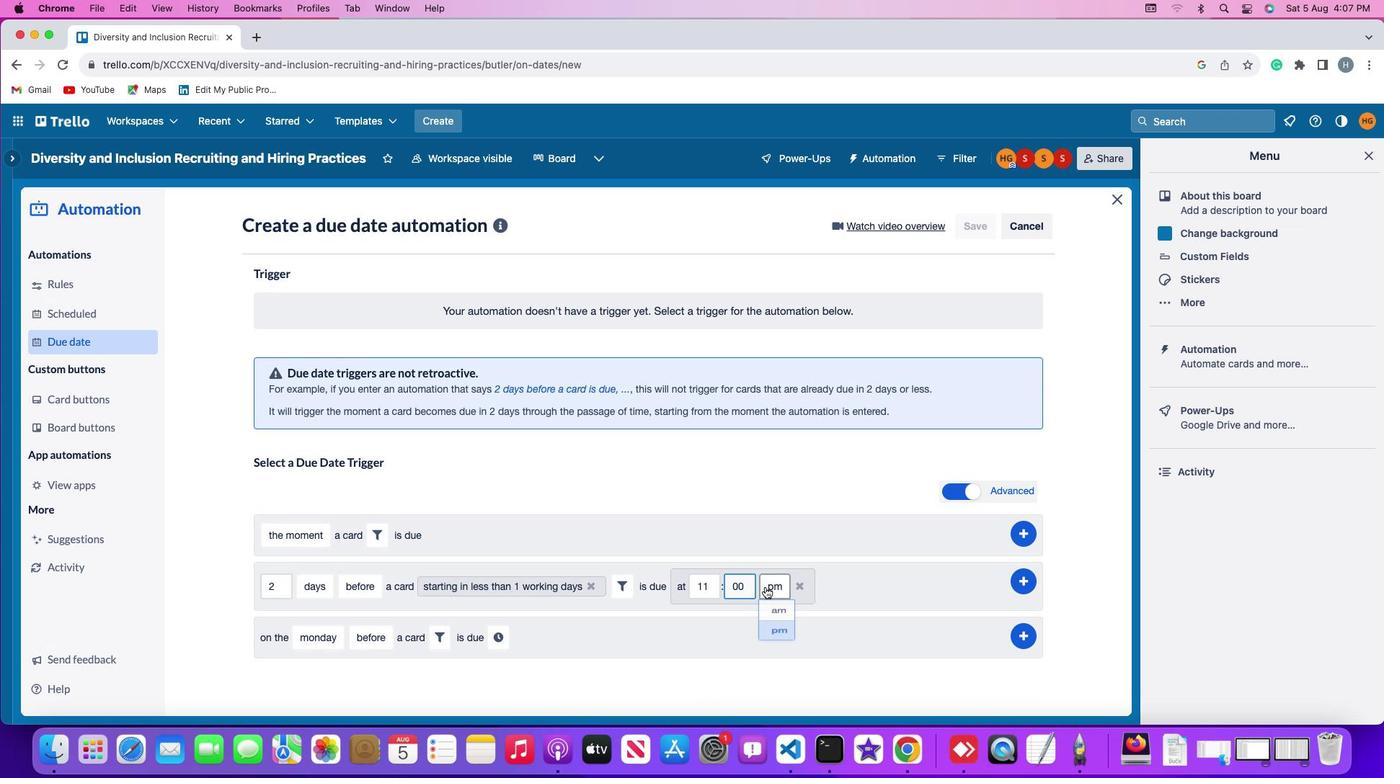 
Action: Mouse moved to (774, 615)
Screenshot: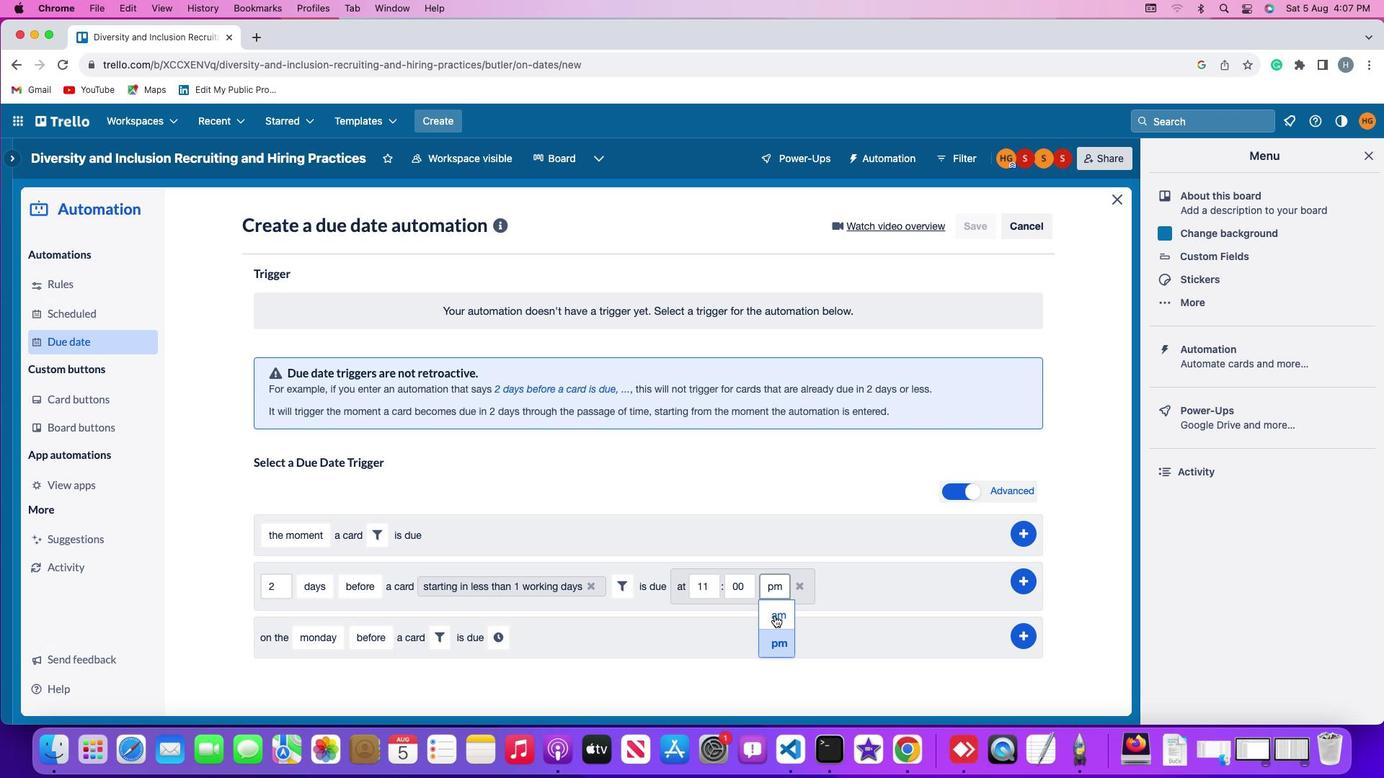 
Action: Mouse pressed left at (774, 615)
Screenshot: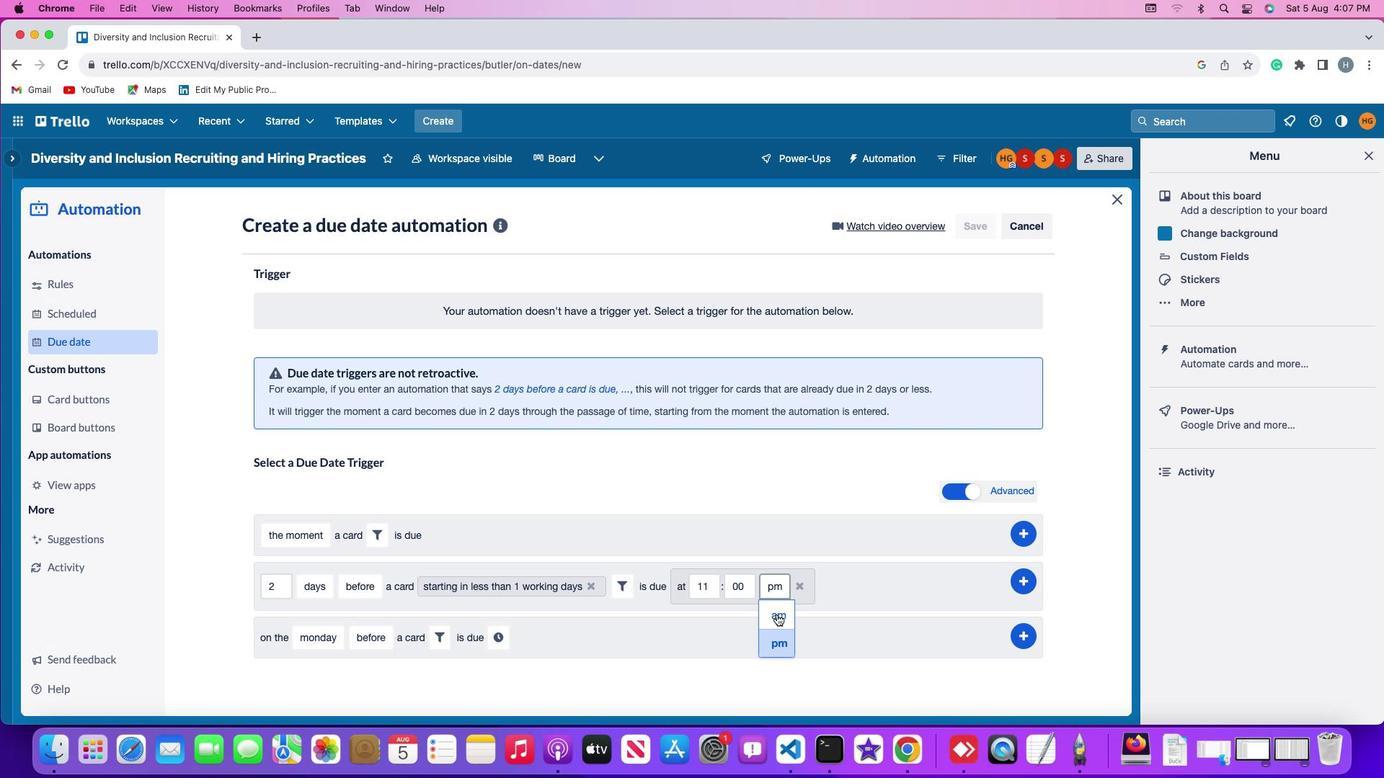 
Action: Mouse moved to (1022, 580)
Screenshot: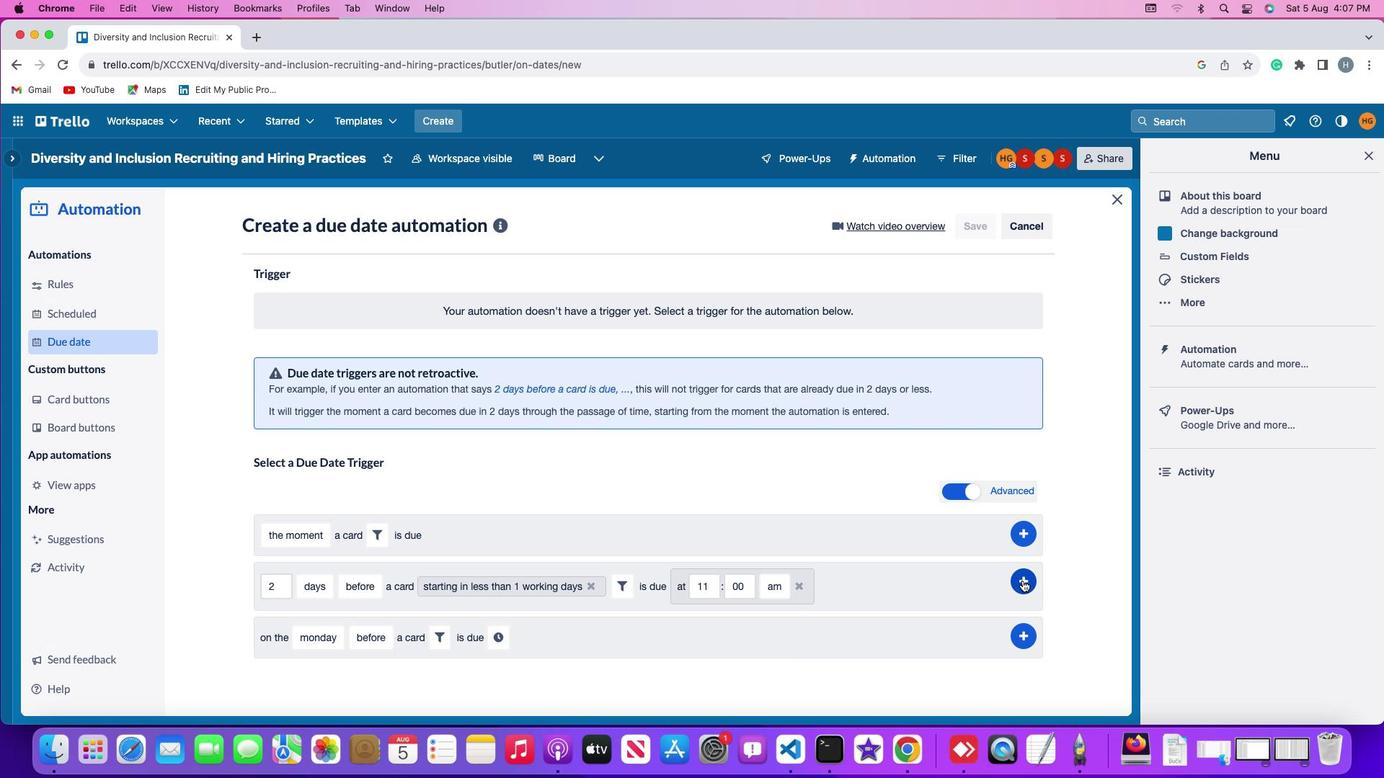 
Action: Mouse pressed left at (1022, 580)
Screenshot: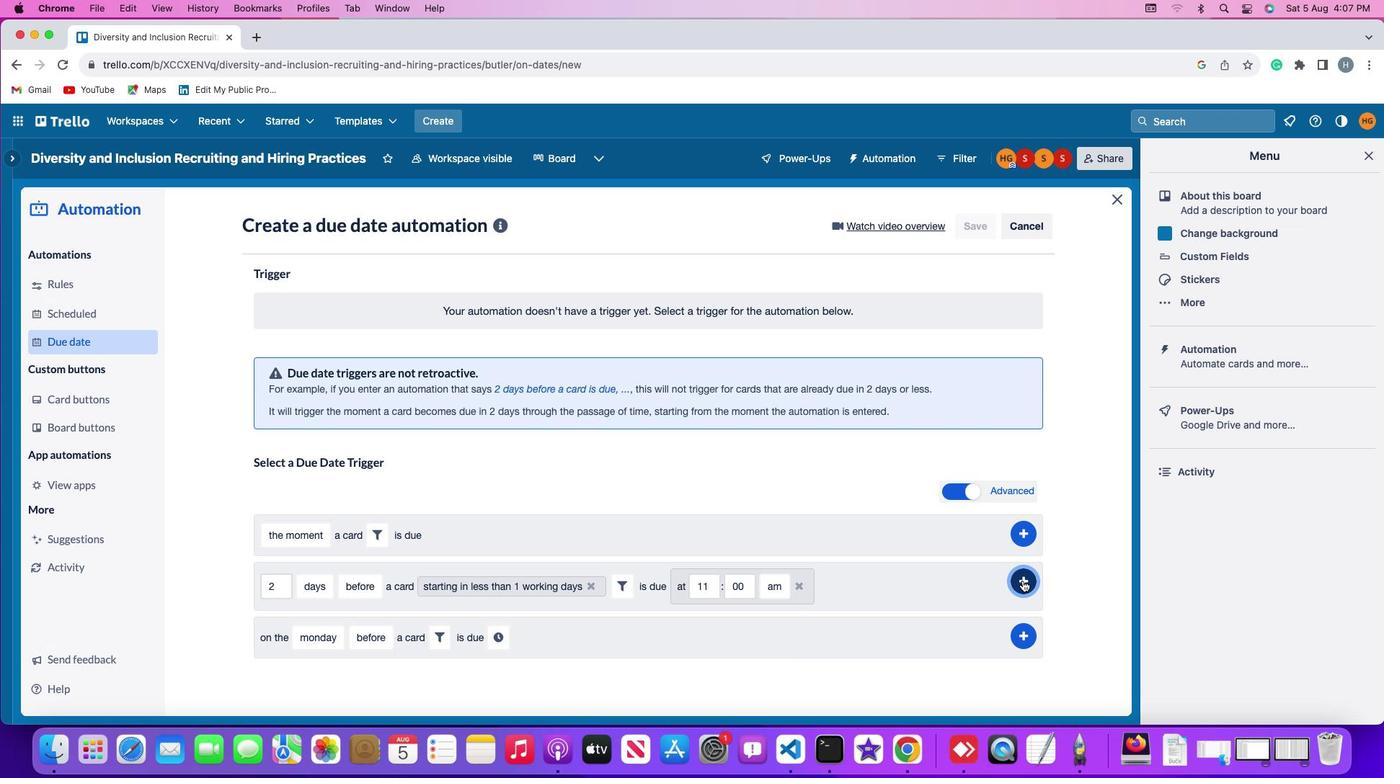 
Action: Mouse moved to (1093, 431)
Screenshot: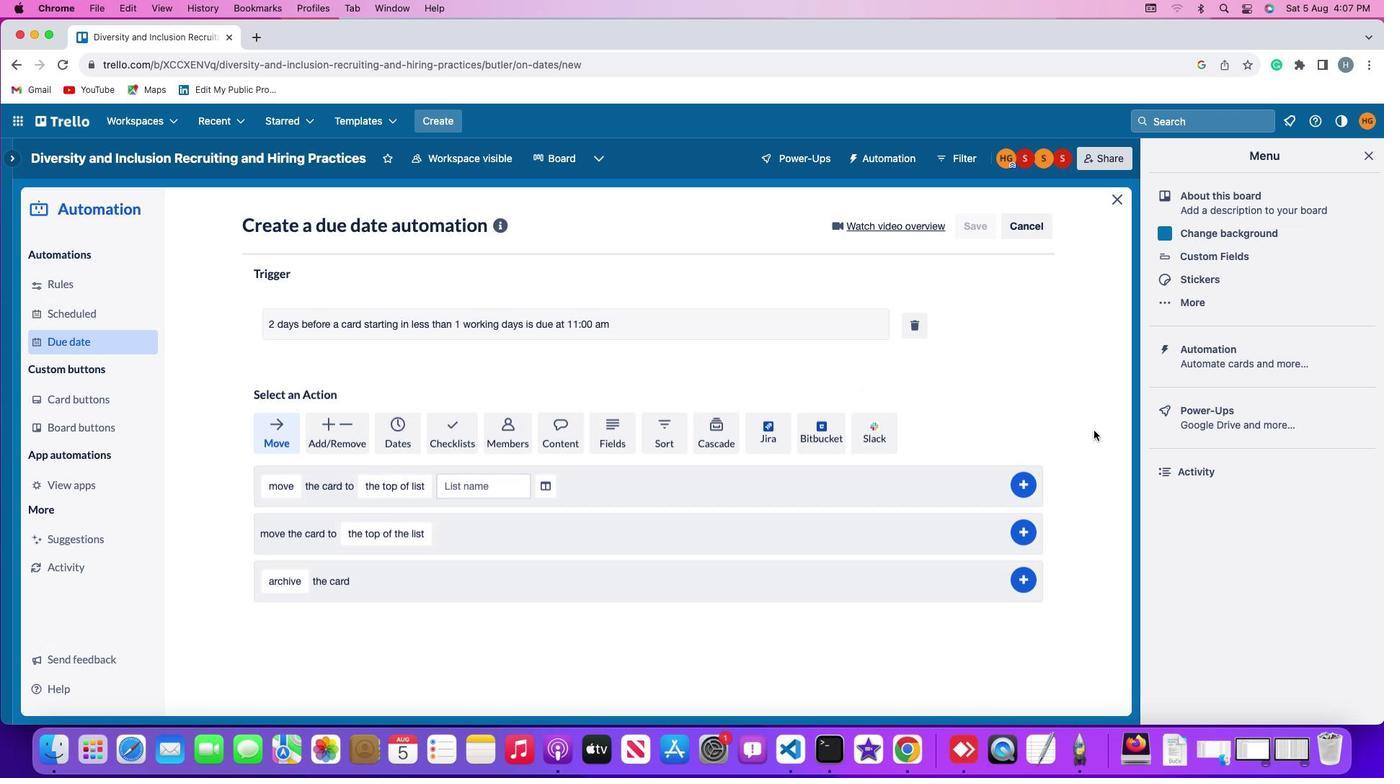 
